 Task: Find connections with filter location Matão with filter topic #Tipswith filter profile language English with filter current company TUV India Pvt. Ltd. with filter school Shoolini University with filter industry Fine Arts Schools with filter service category HR Consulting with filter keywords title Mathematician
Action: Mouse moved to (701, 124)
Screenshot: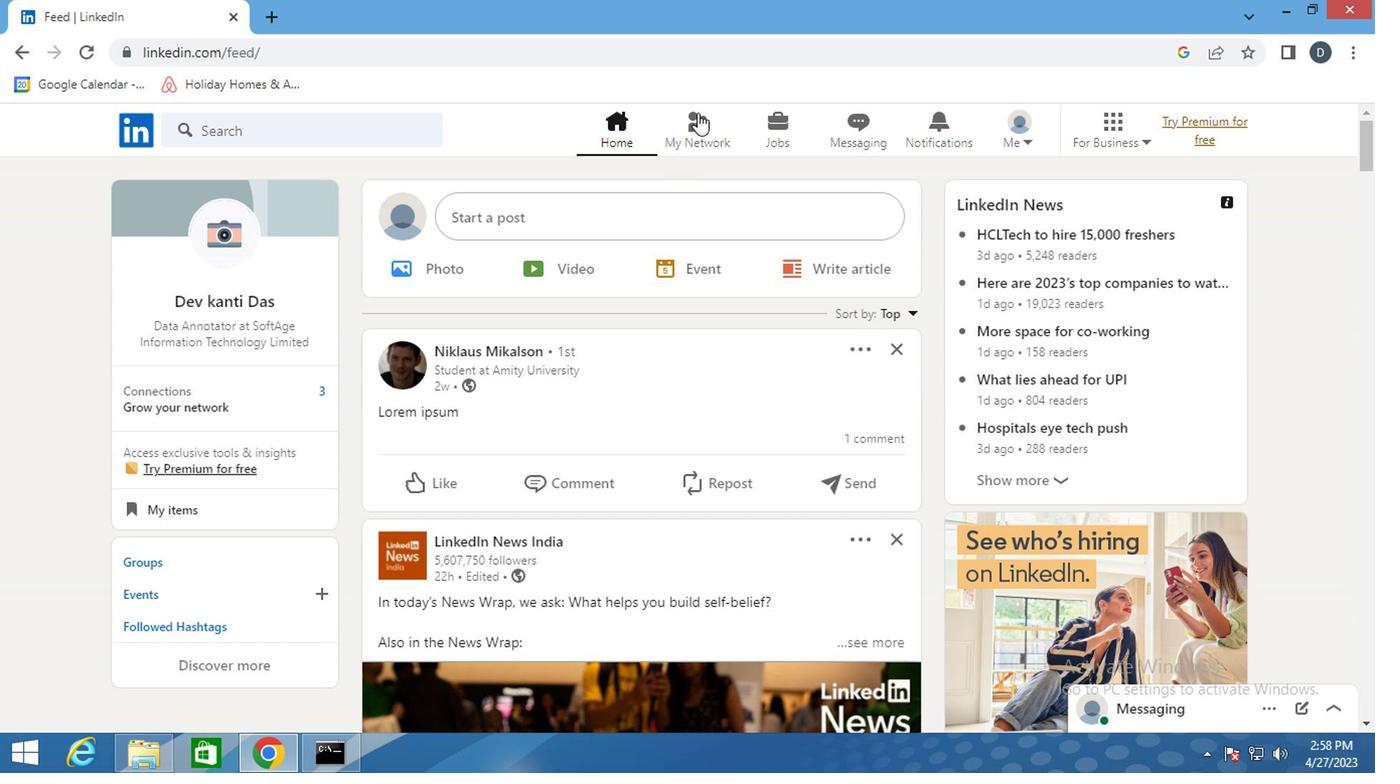 
Action: Mouse pressed left at (701, 124)
Screenshot: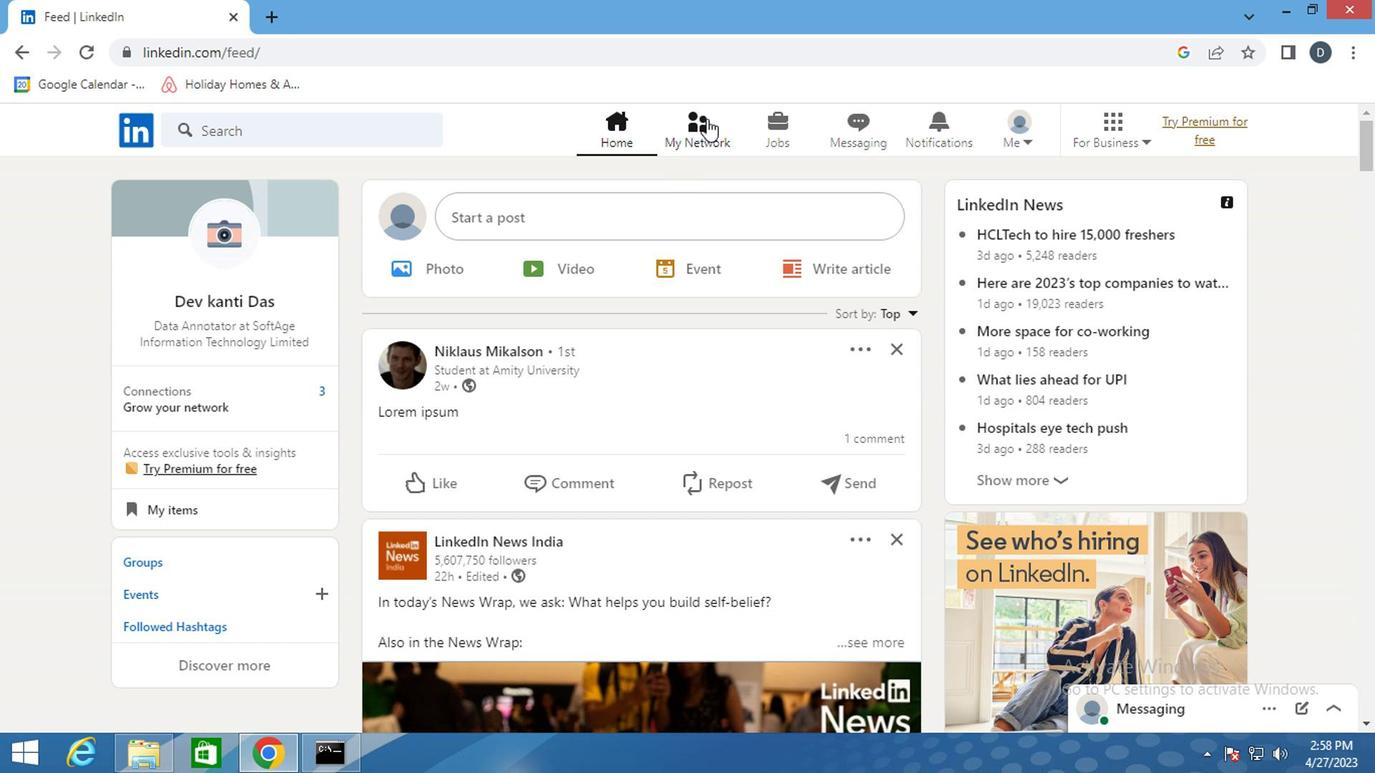 
Action: Mouse moved to (330, 253)
Screenshot: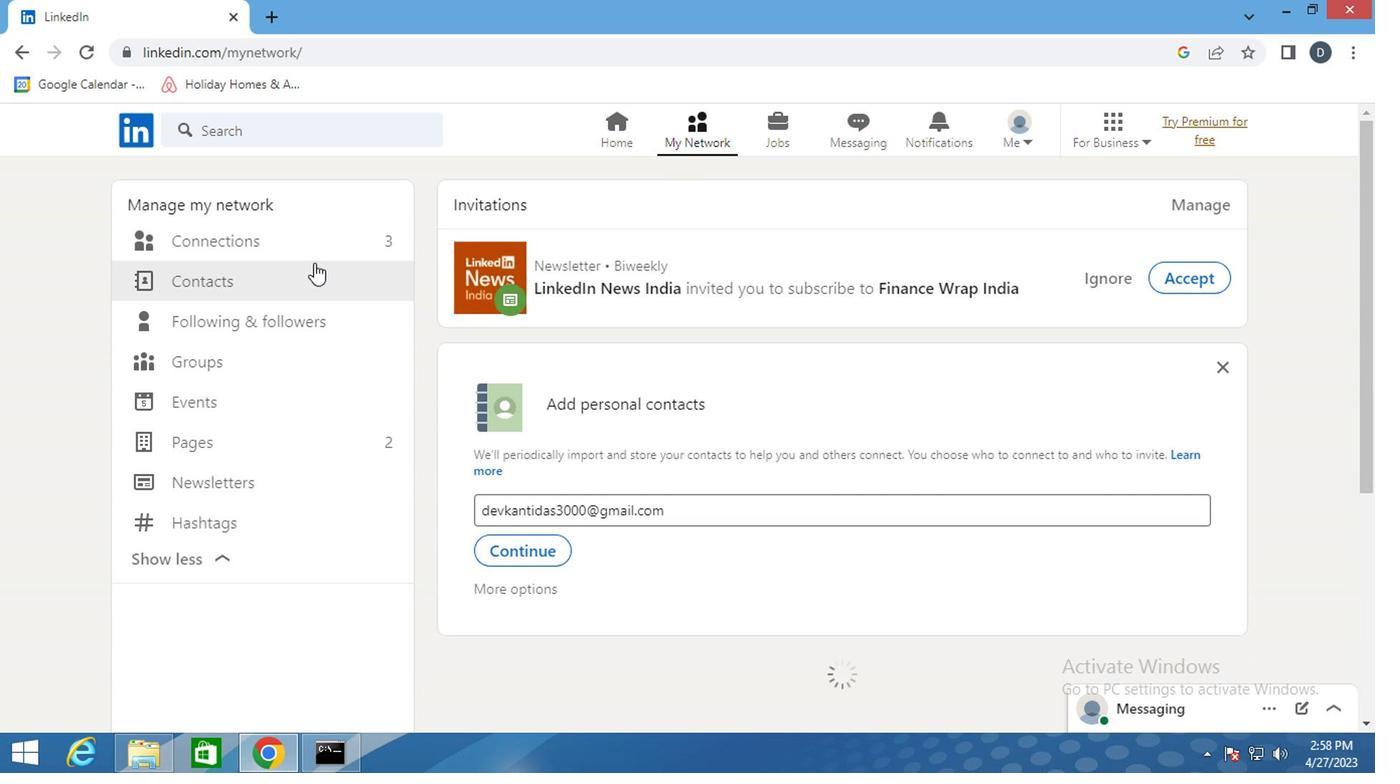 
Action: Mouse pressed left at (330, 253)
Screenshot: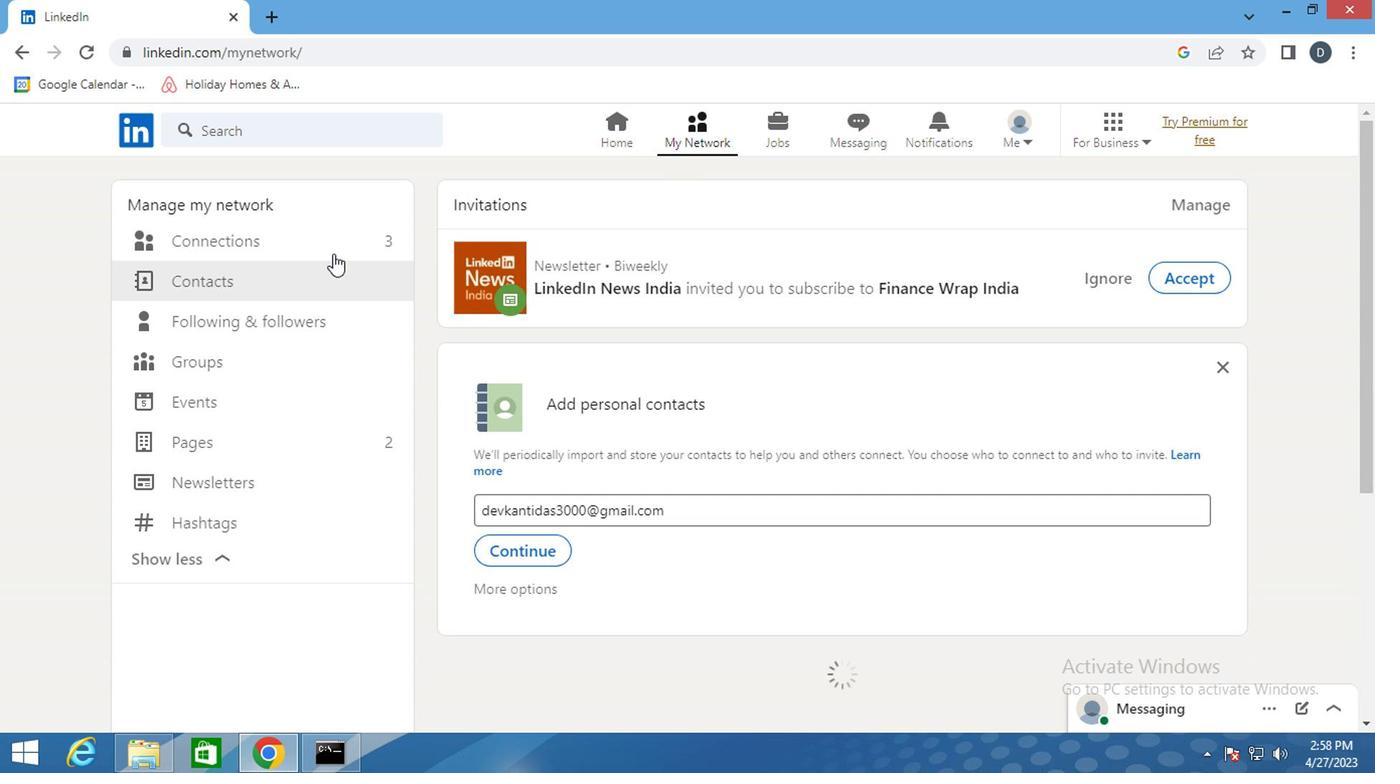 
Action: Mouse pressed left at (330, 253)
Screenshot: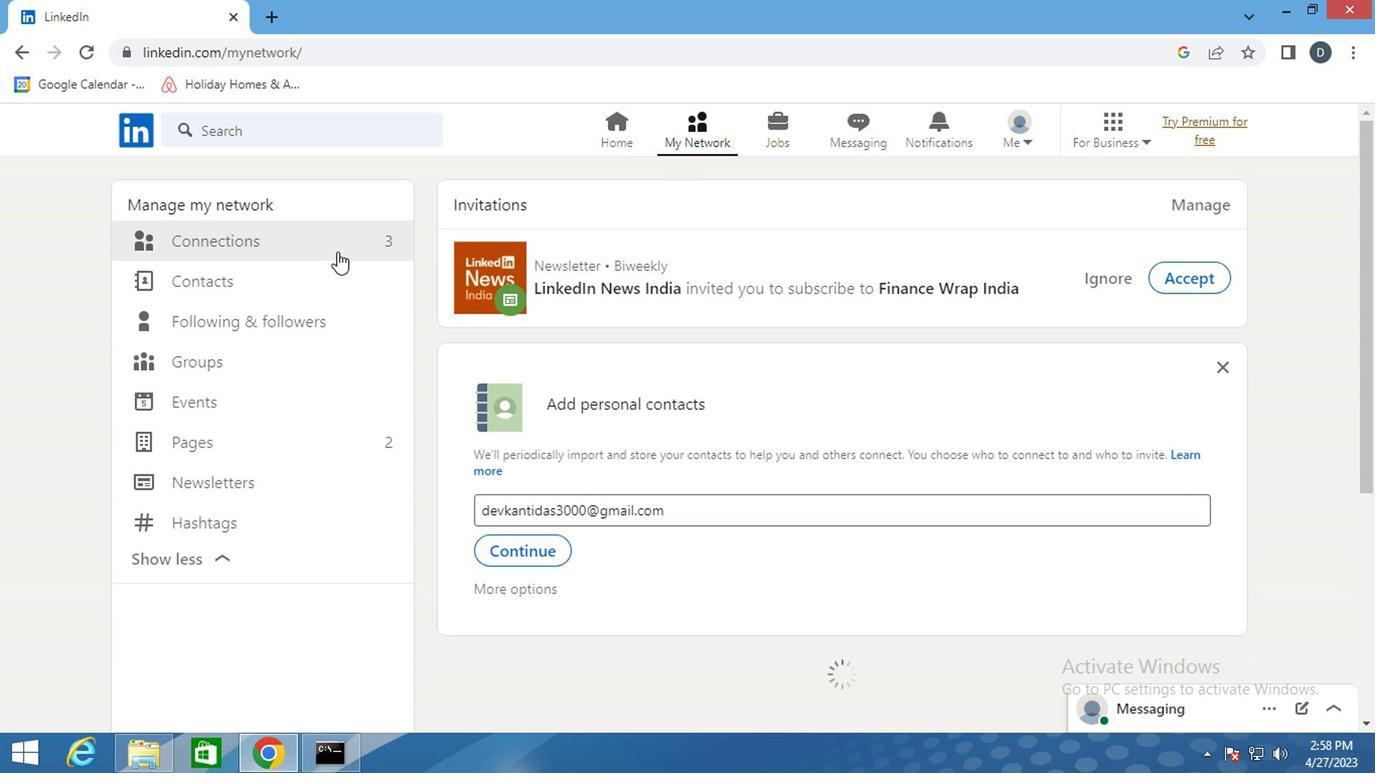 
Action: Mouse moved to (828, 237)
Screenshot: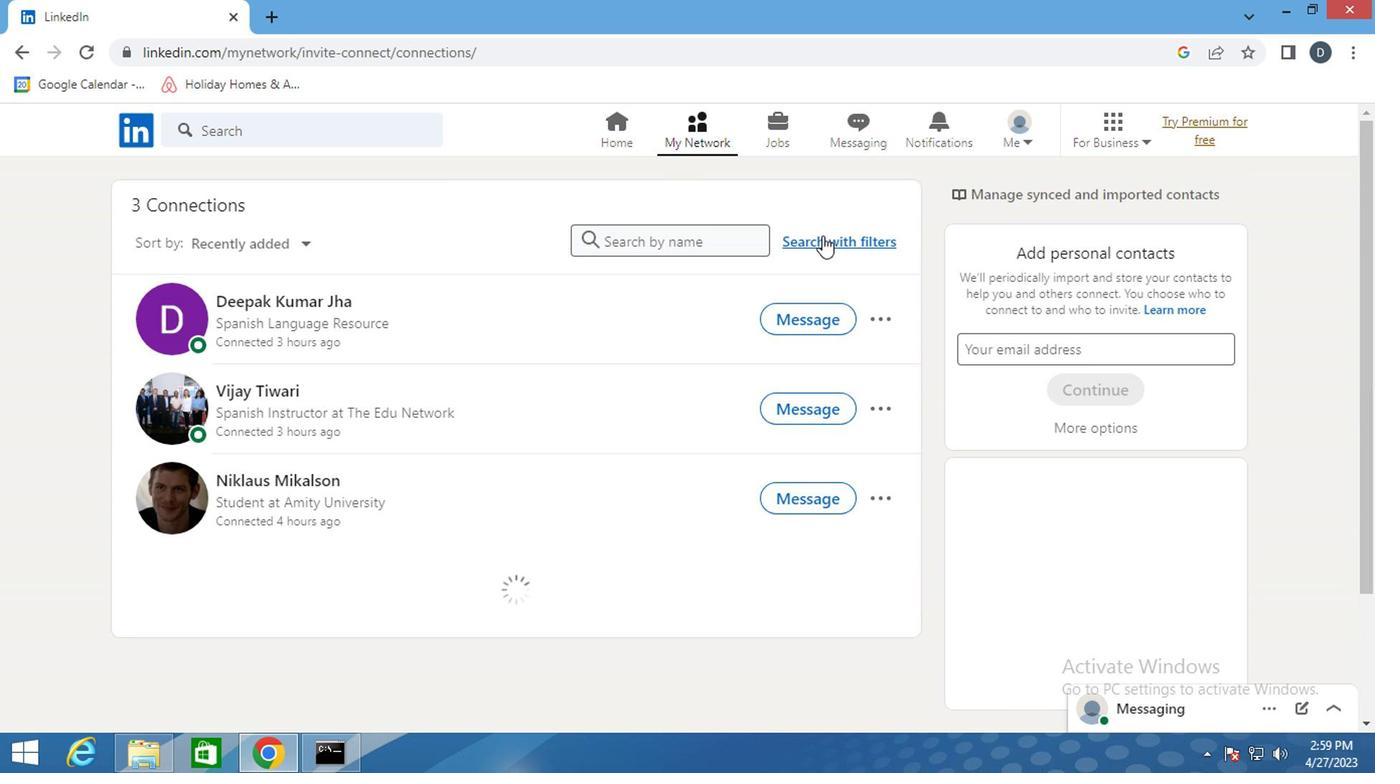 
Action: Mouse pressed left at (828, 237)
Screenshot: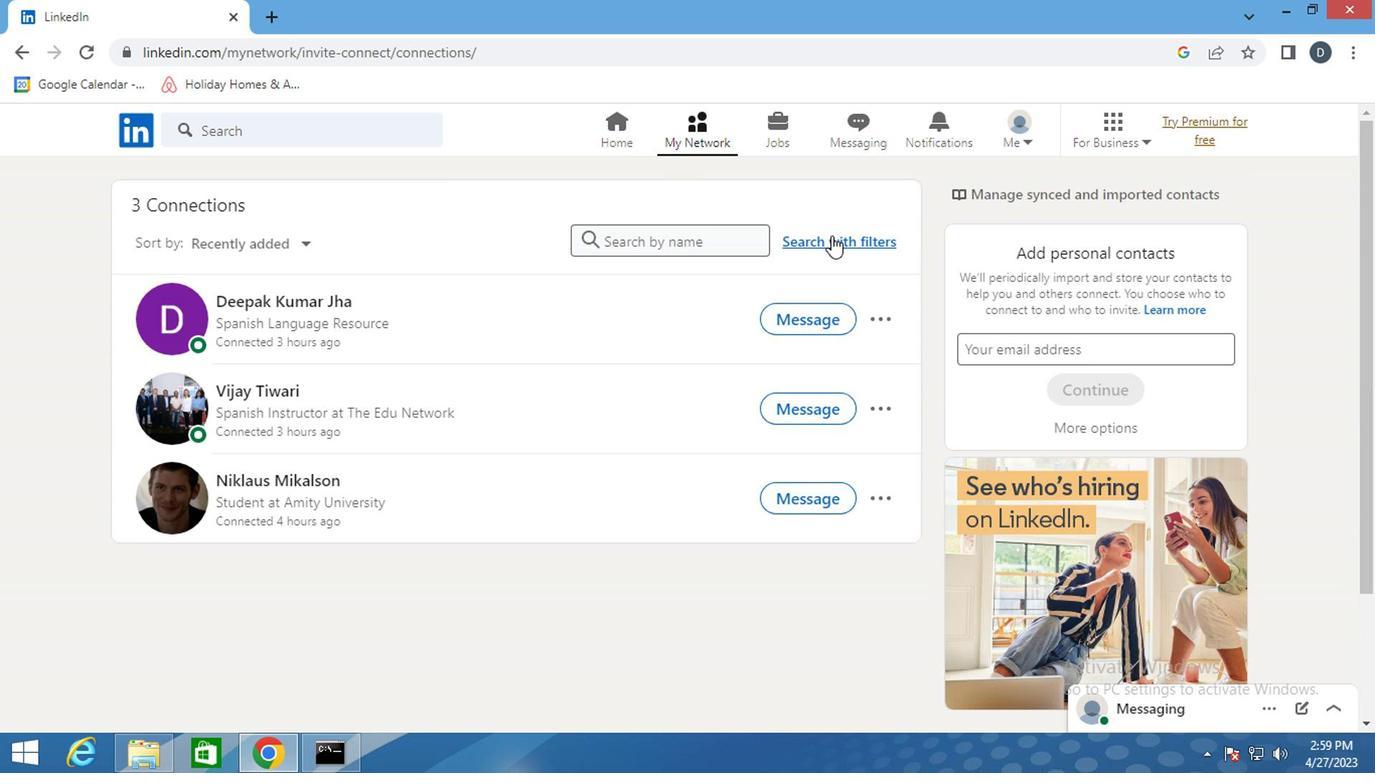 
Action: Mouse moved to (737, 191)
Screenshot: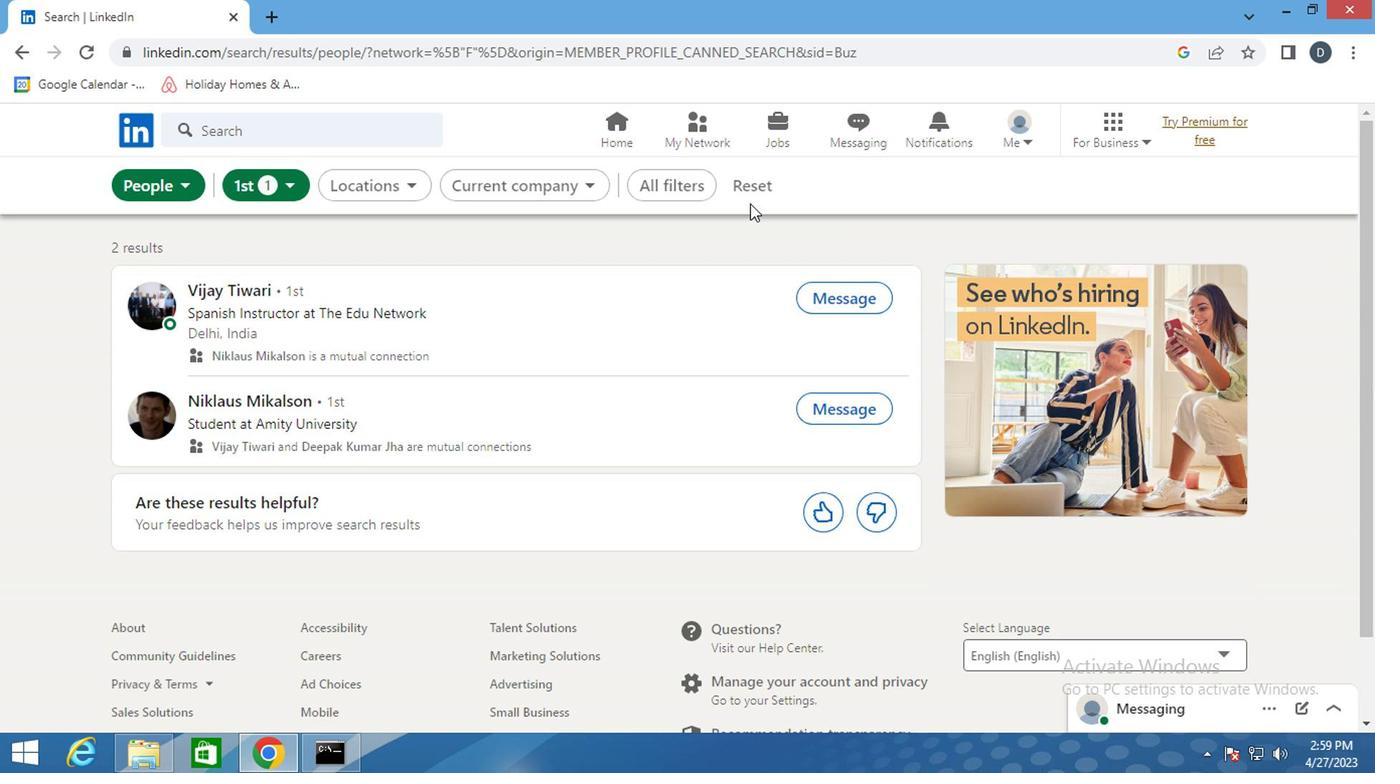 
Action: Mouse pressed left at (737, 191)
Screenshot: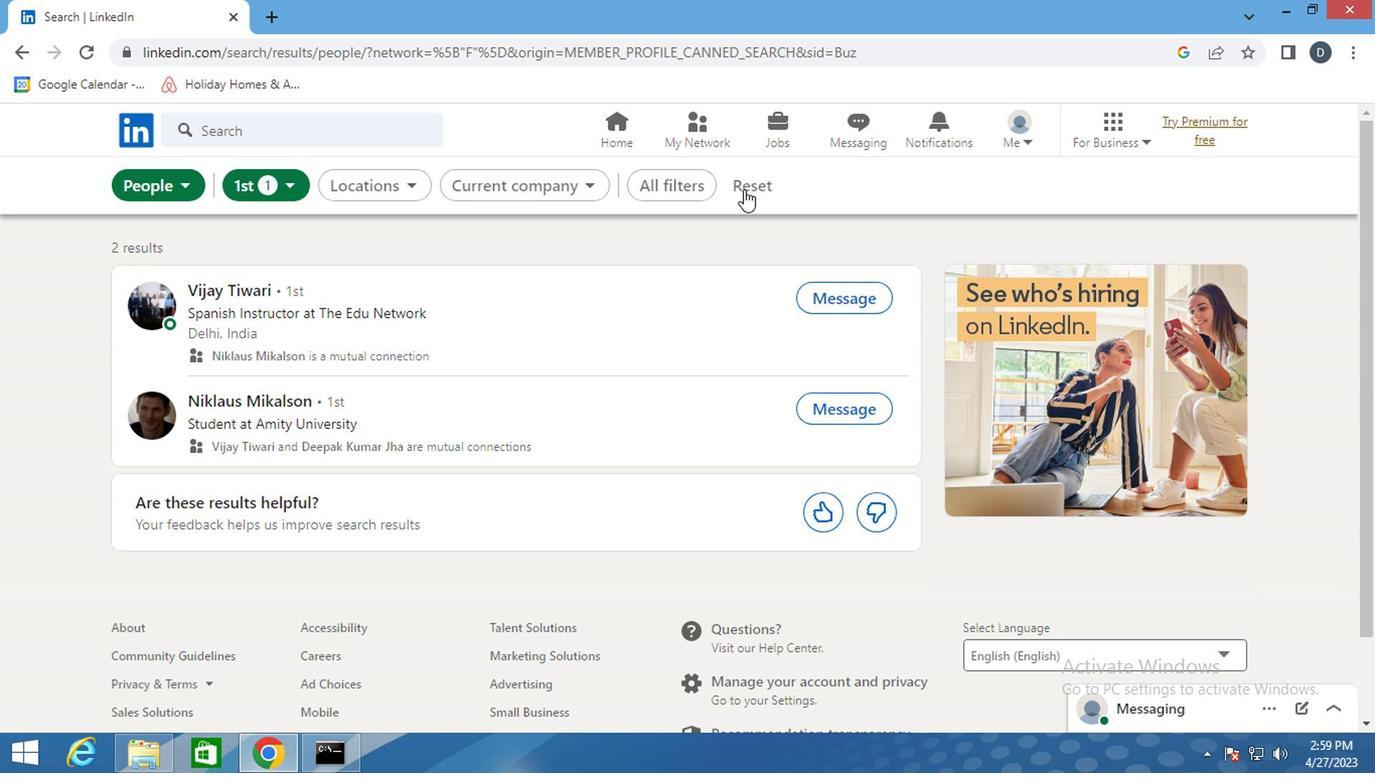 
Action: Mouse pressed left at (737, 191)
Screenshot: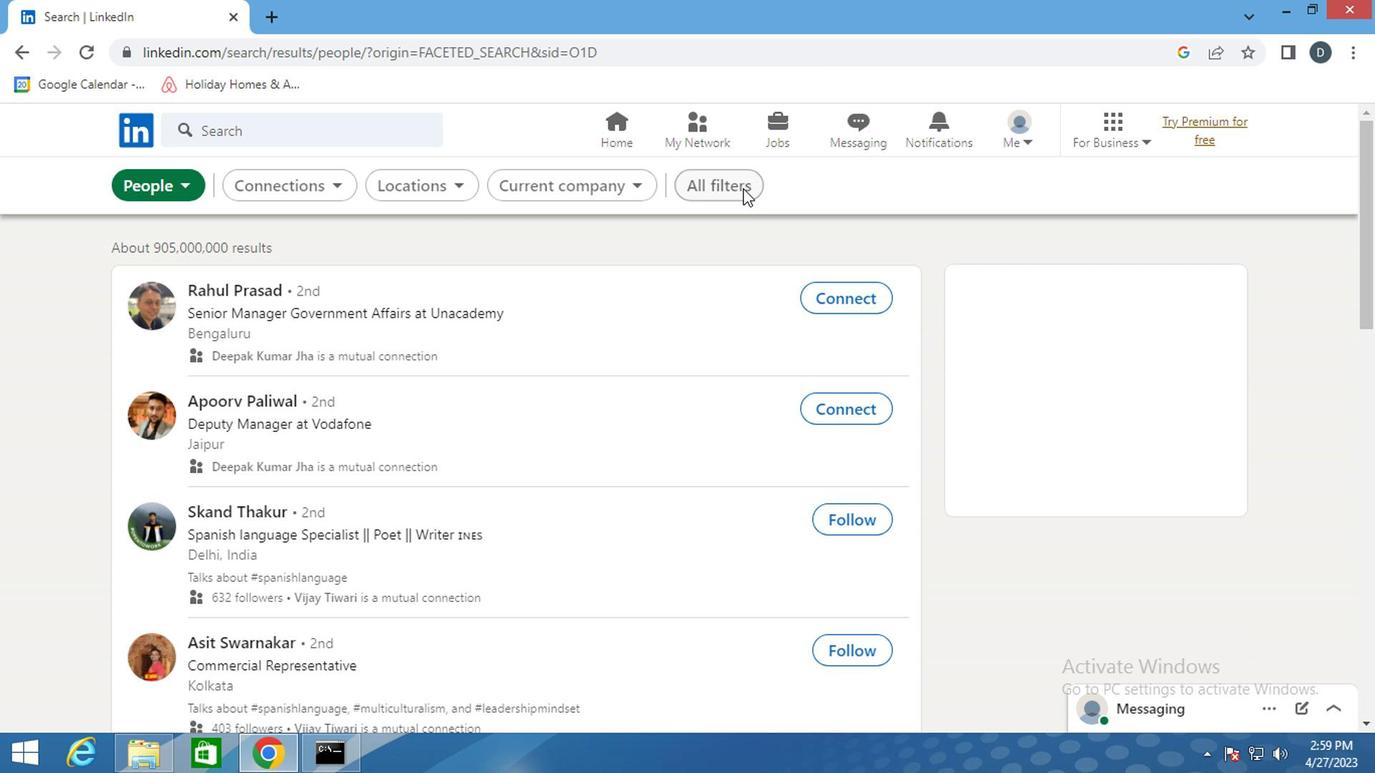 
Action: Mouse moved to (1078, 394)
Screenshot: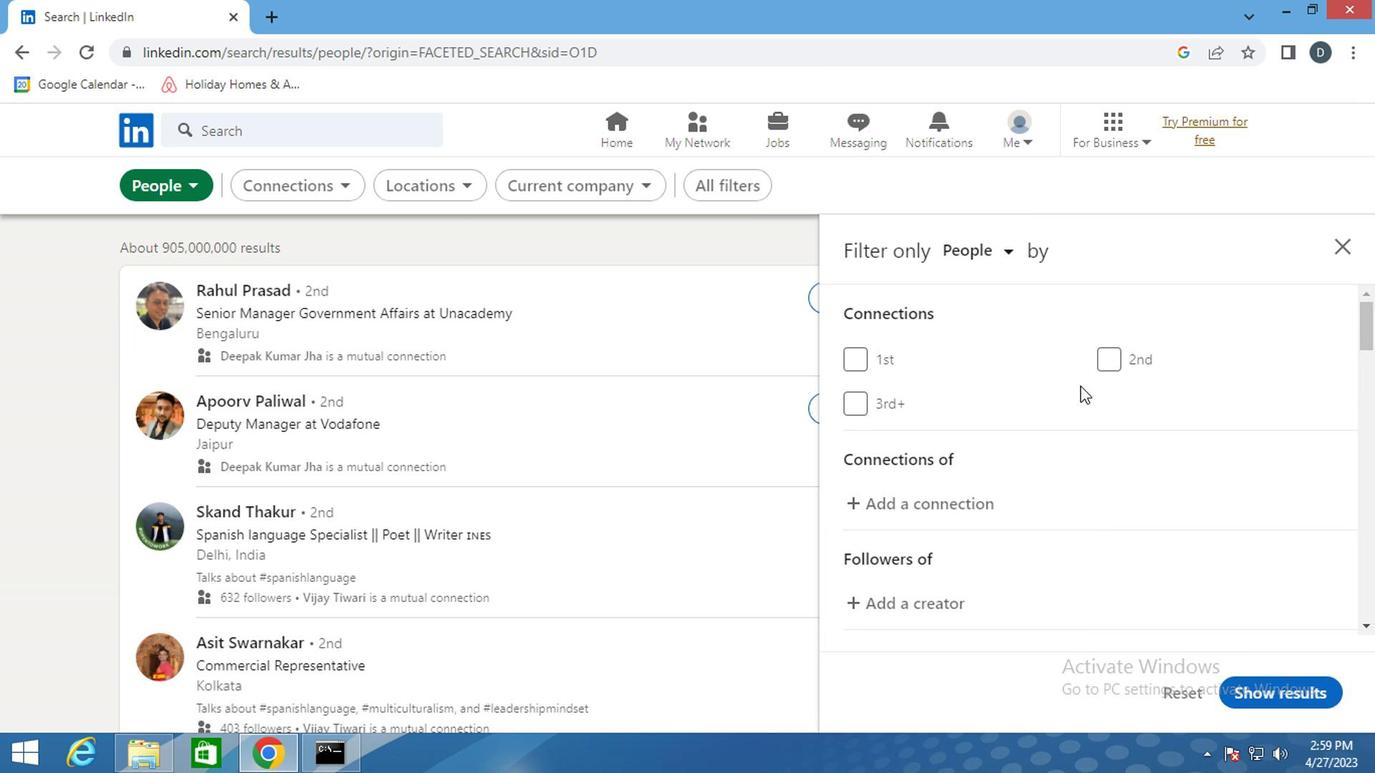 
Action: Mouse scrolled (1078, 394) with delta (0, 0)
Screenshot: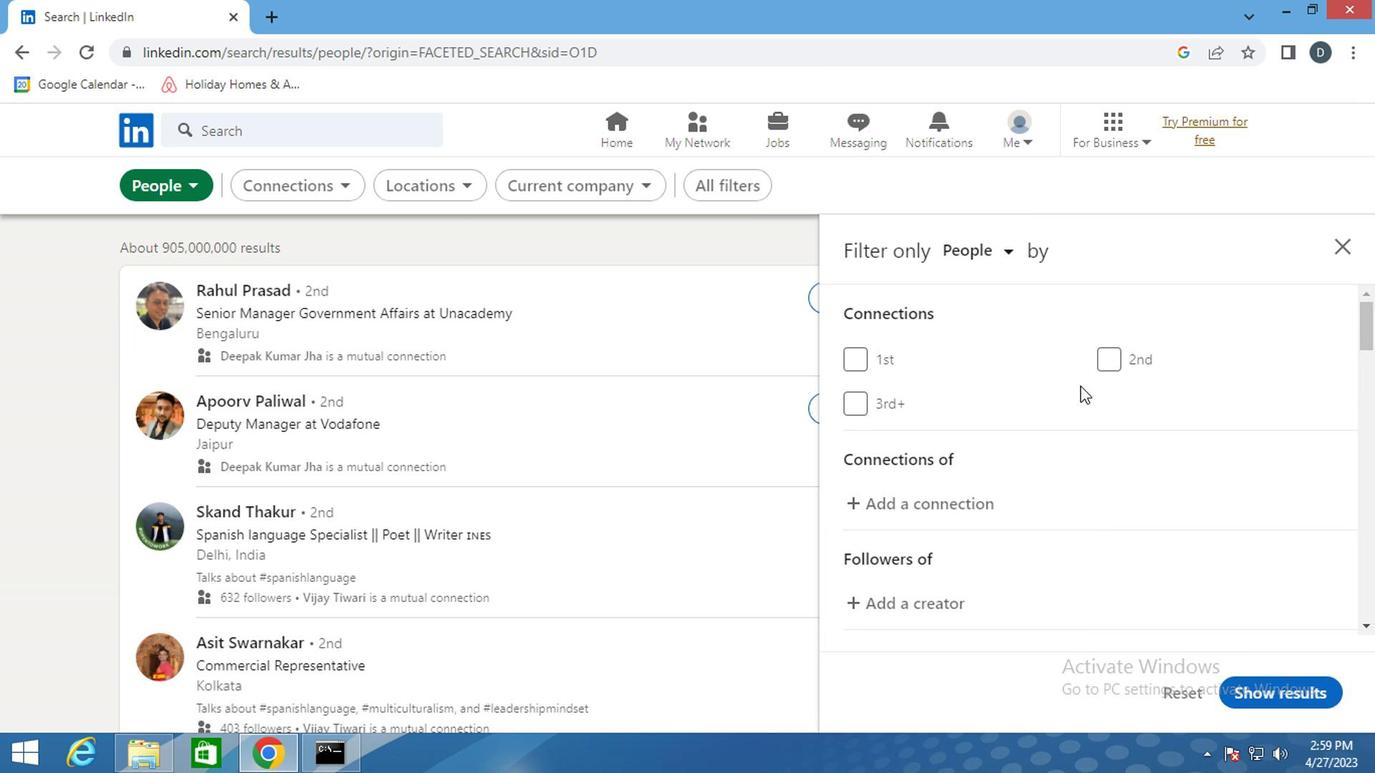 
Action: Mouse moved to (1080, 397)
Screenshot: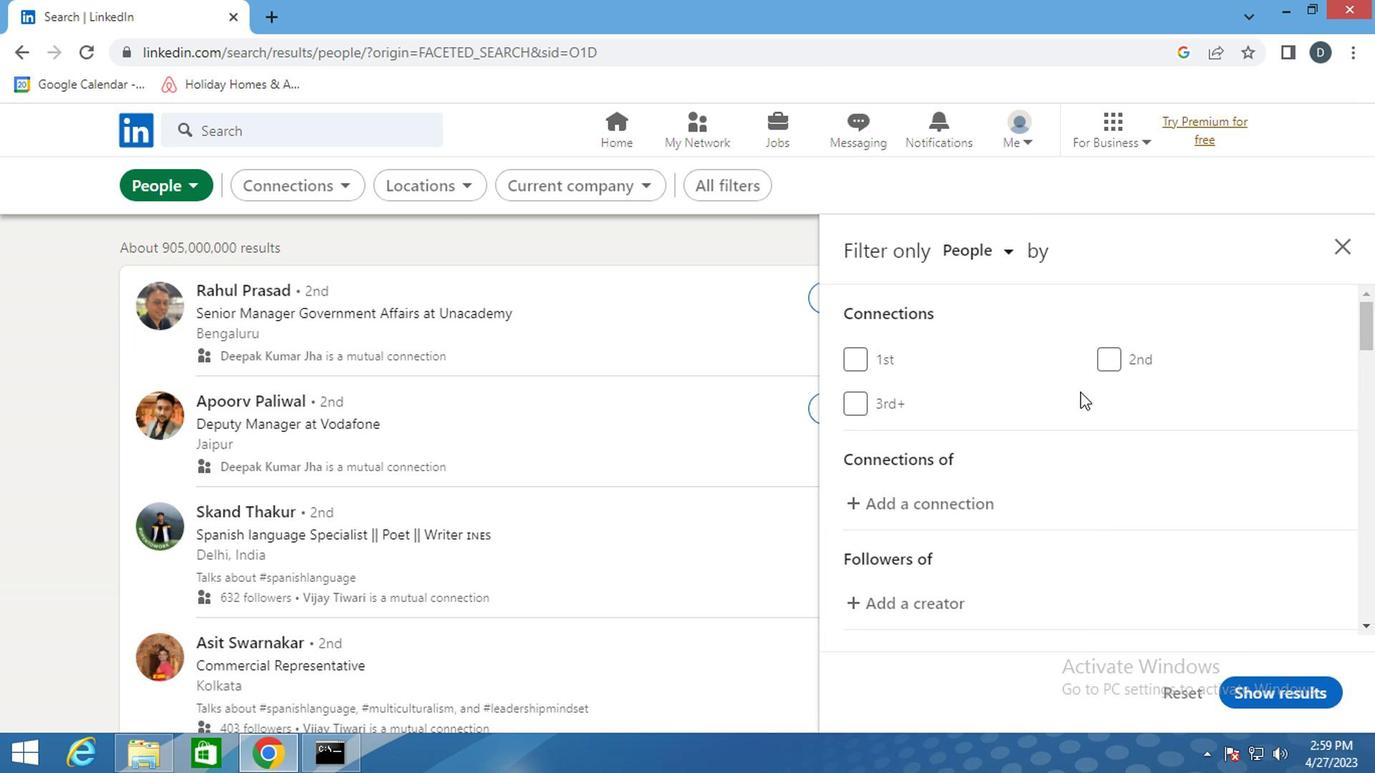 
Action: Mouse scrolled (1080, 396) with delta (0, 0)
Screenshot: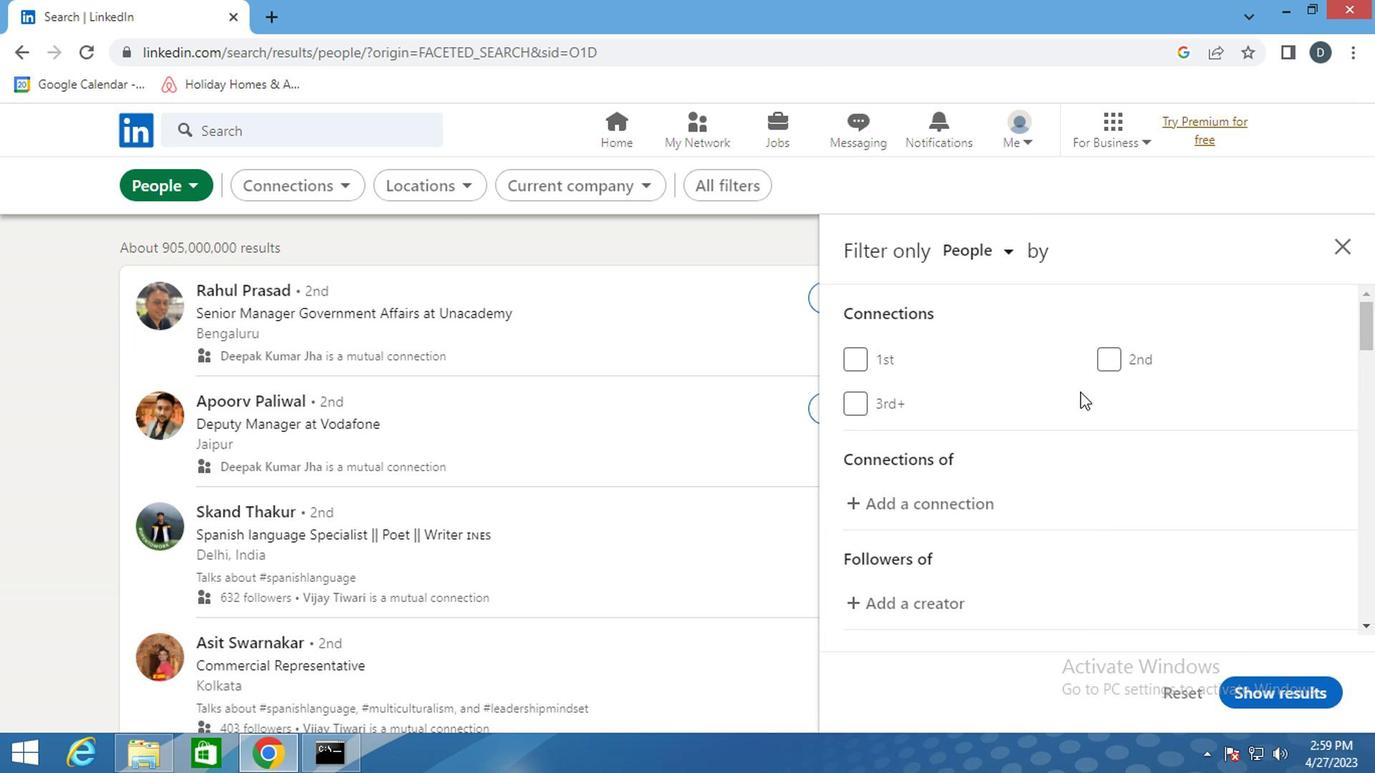 
Action: Mouse moved to (1089, 409)
Screenshot: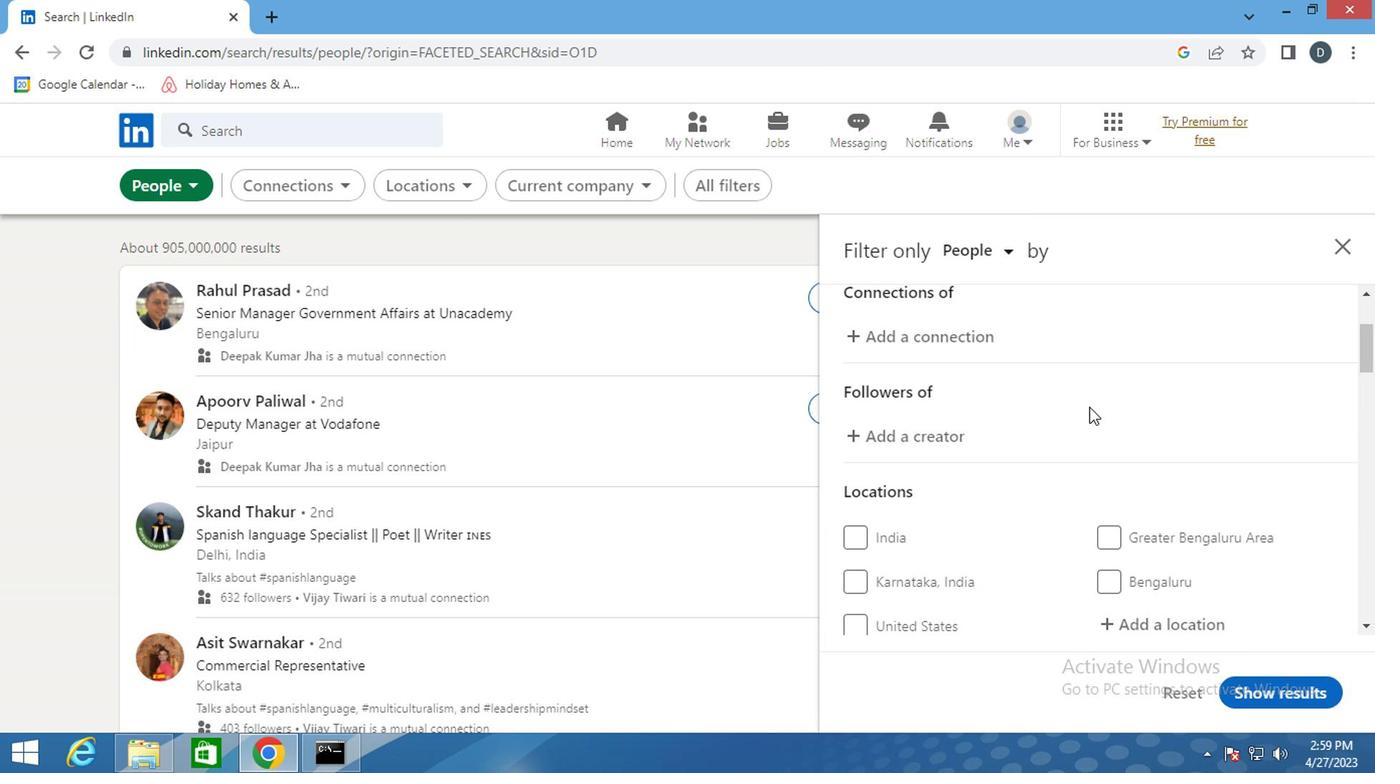 
Action: Mouse scrolled (1089, 408) with delta (0, -1)
Screenshot: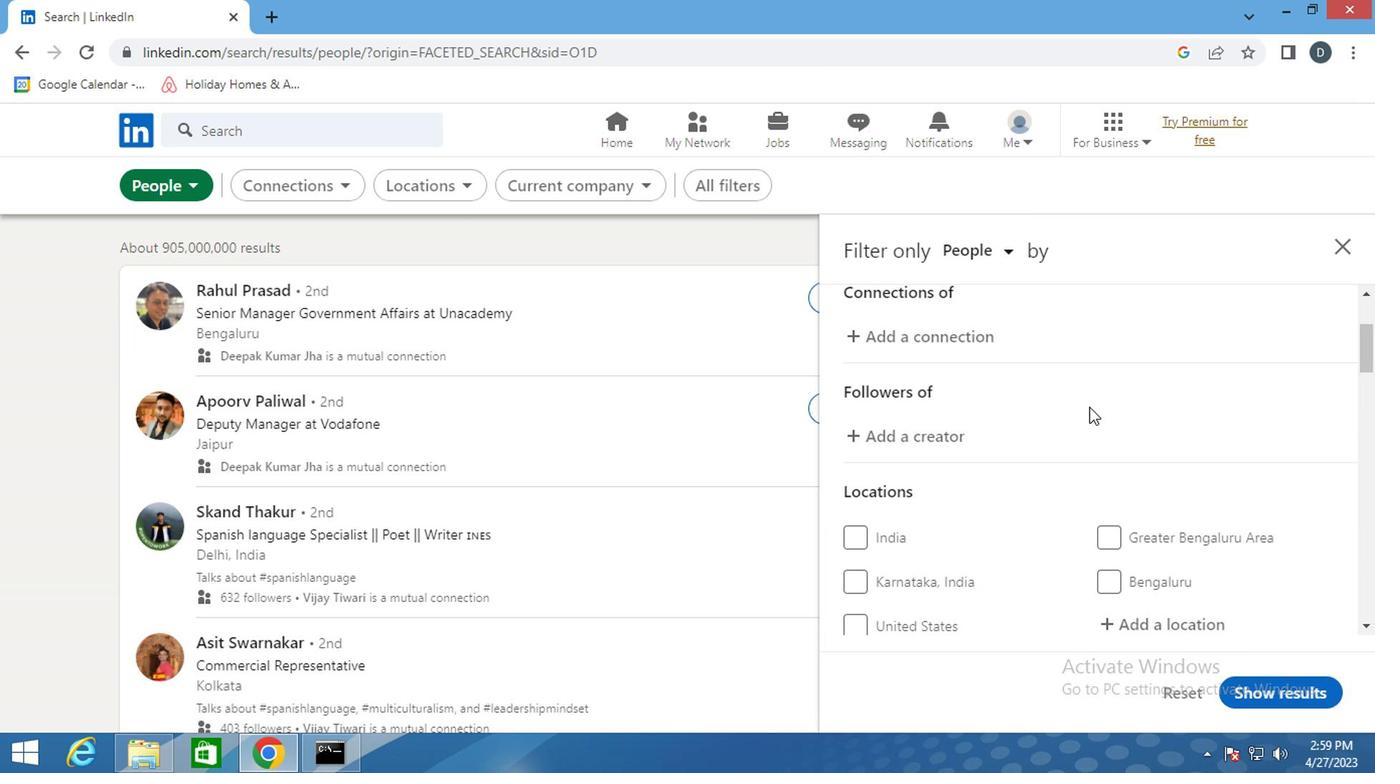 
Action: Mouse moved to (1160, 497)
Screenshot: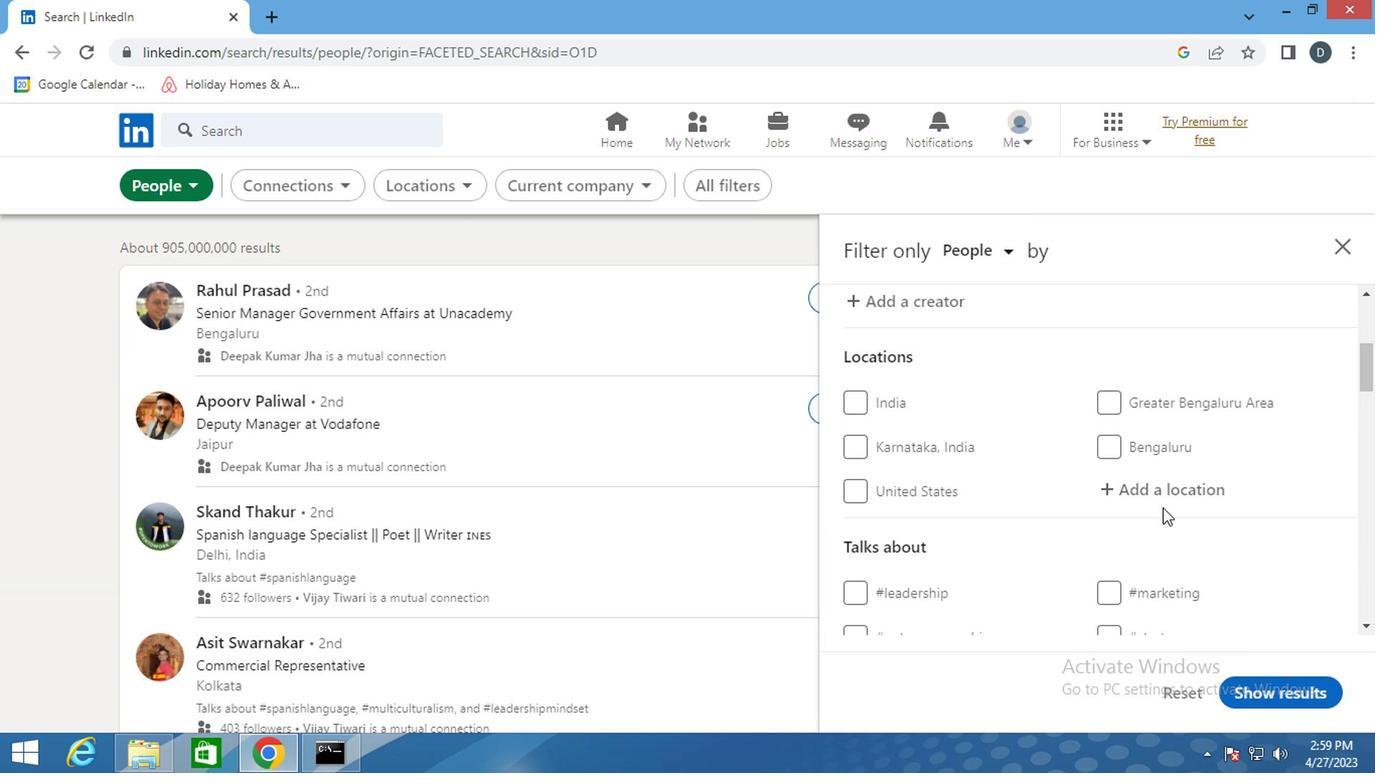 
Action: Mouse pressed left at (1160, 497)
Screenshot: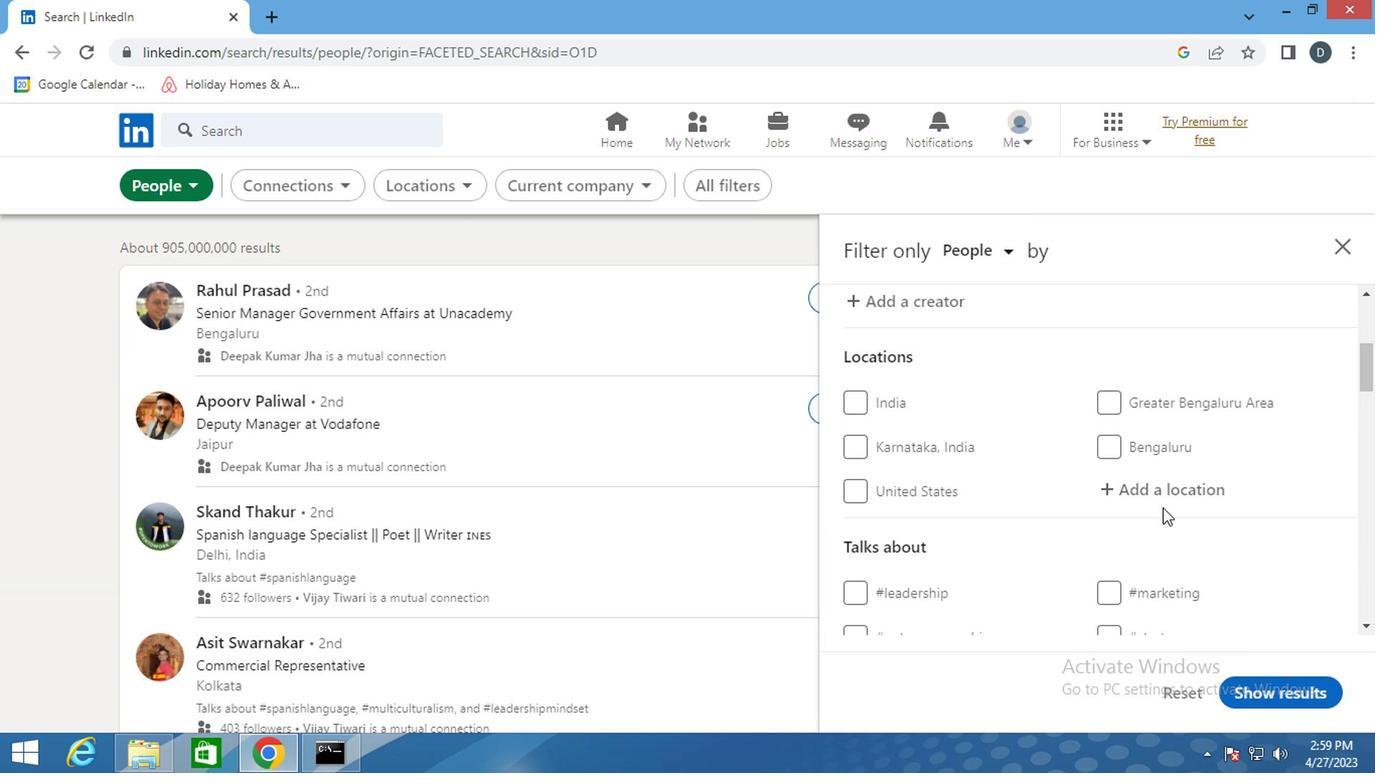 
Action: Mouse moved to (1161, 497)
Screenshot: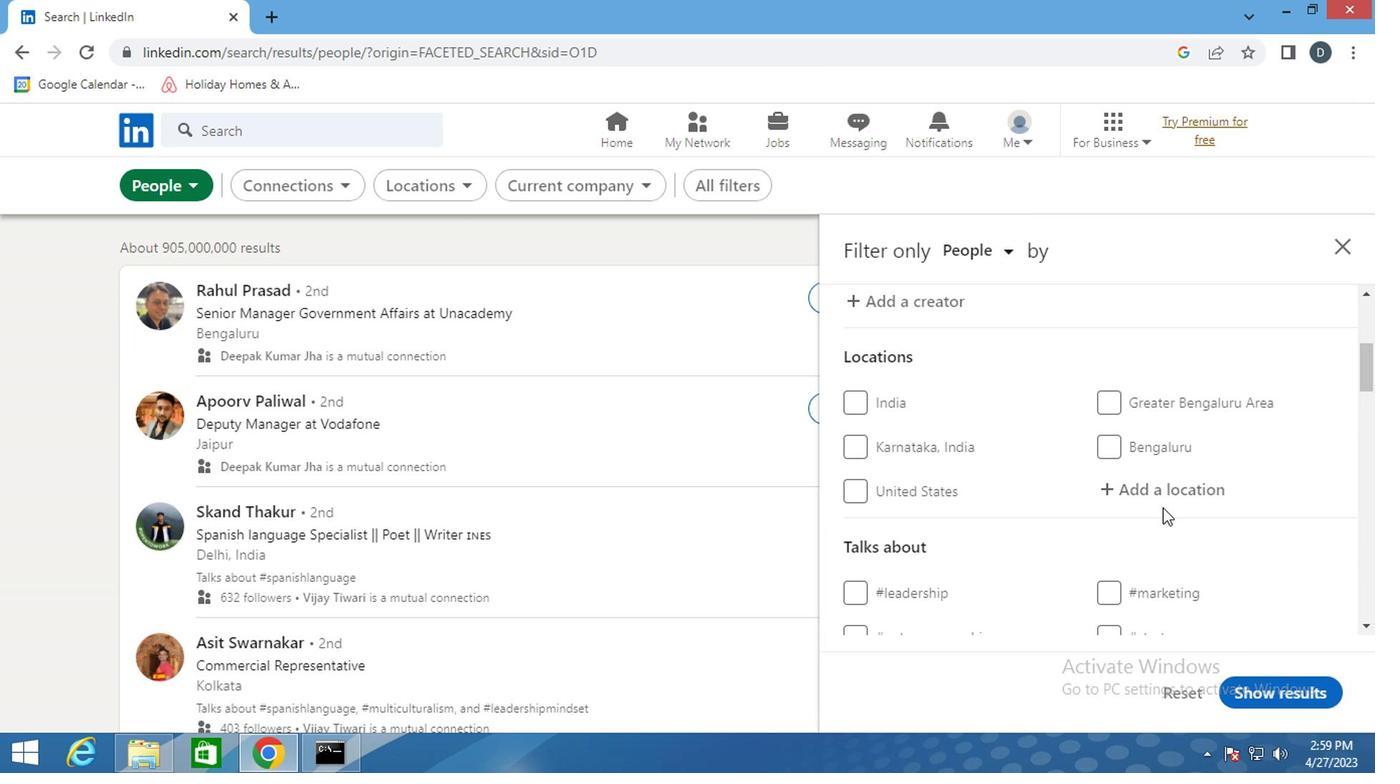 
Action: Key pressed <Key.shift_r>Matao
Screenshot: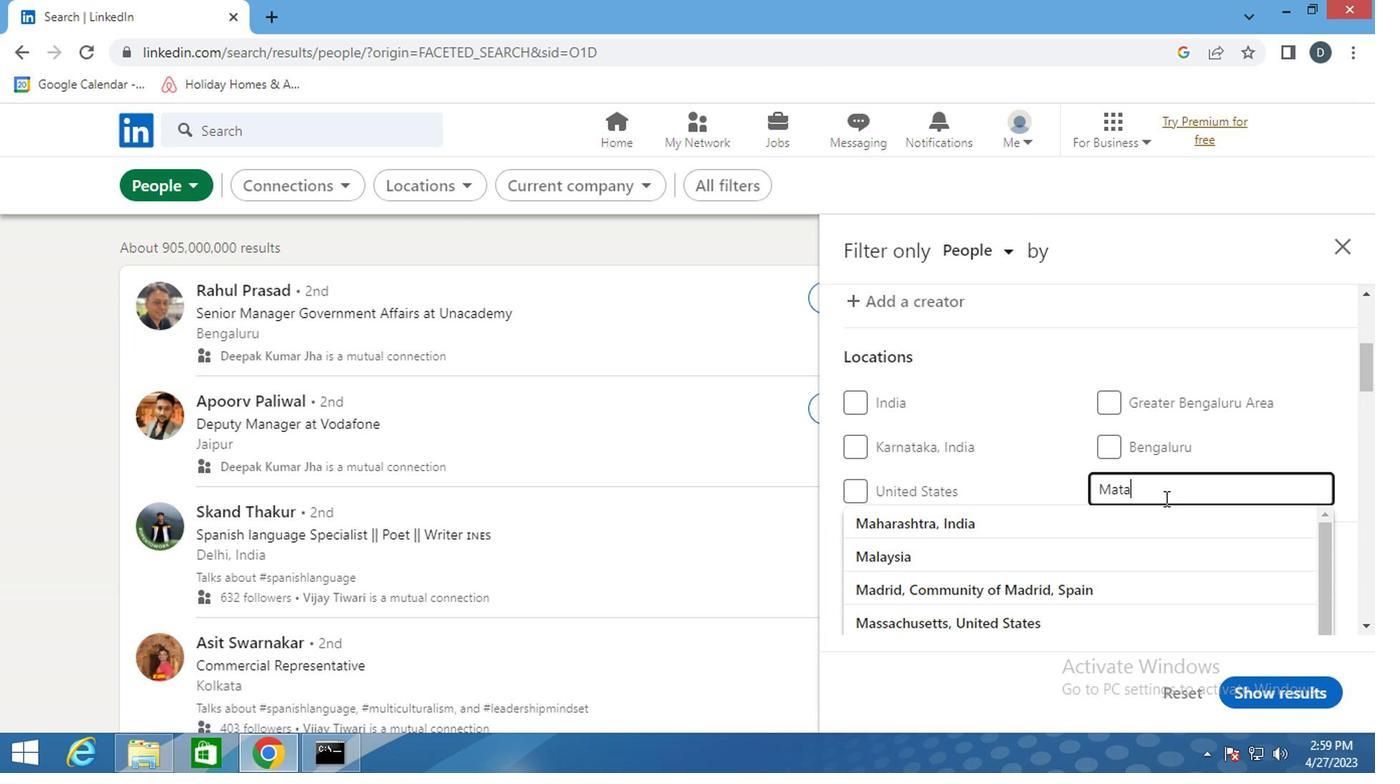
Action: Mouse moved to (1148, 518)
Screenshot: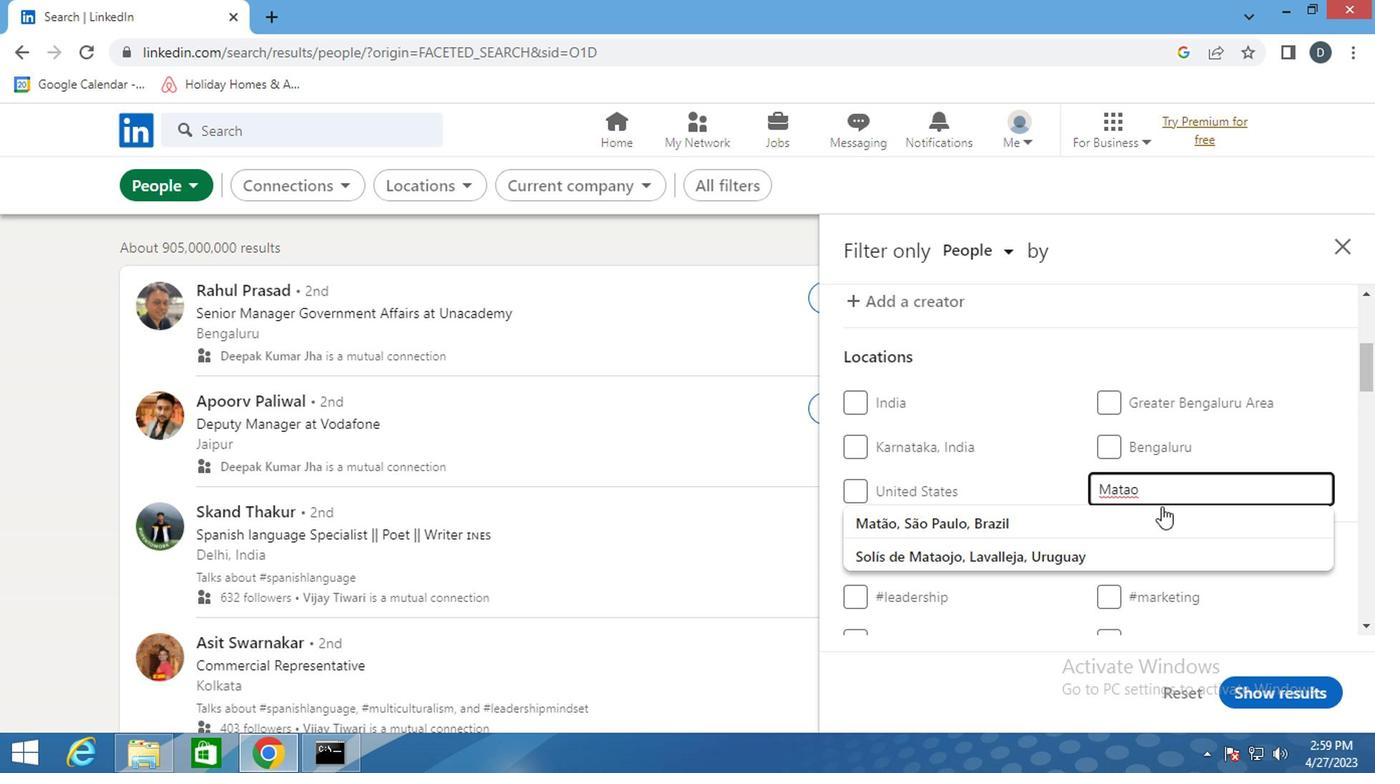 
Action: Mouse pressed left at (1148, 518)
Screenshot: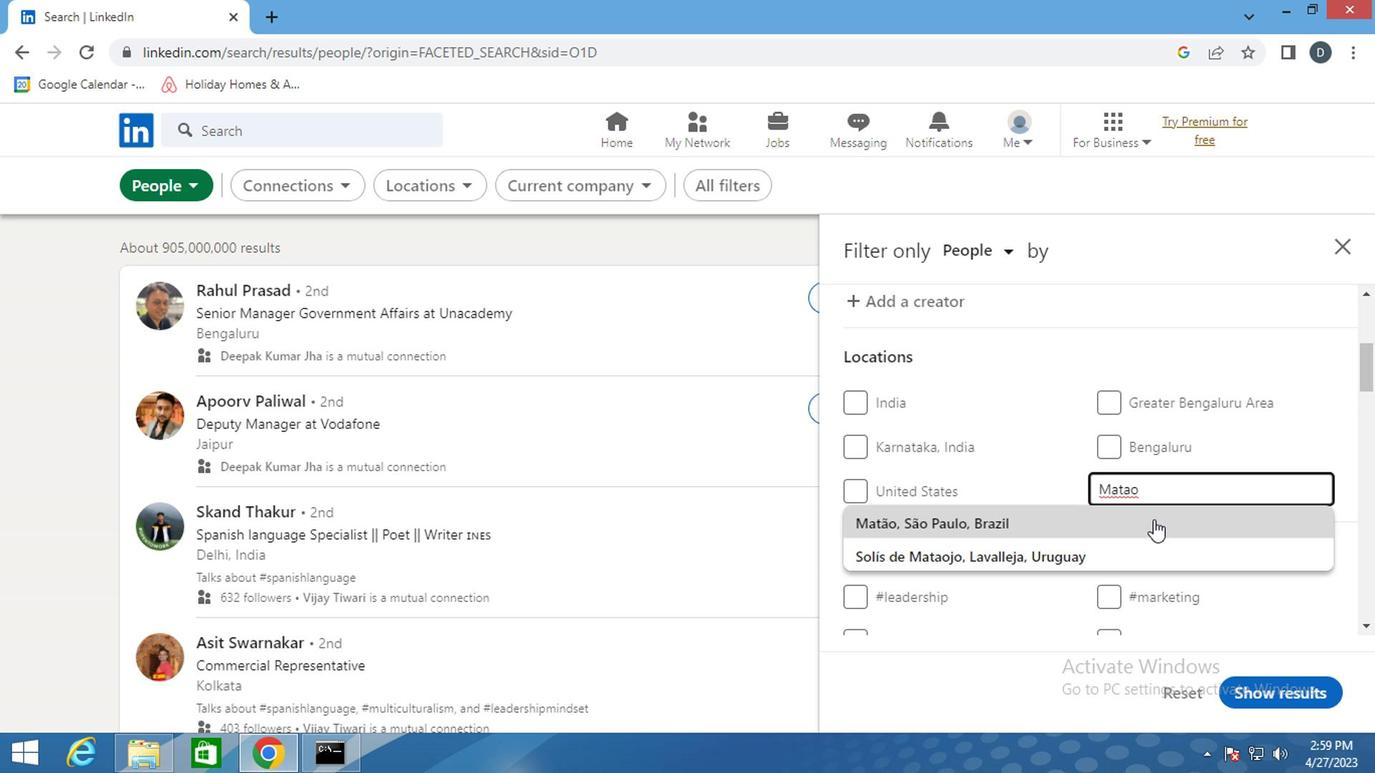 
Action: Mouse moved to (1148, 520)
Screenshot: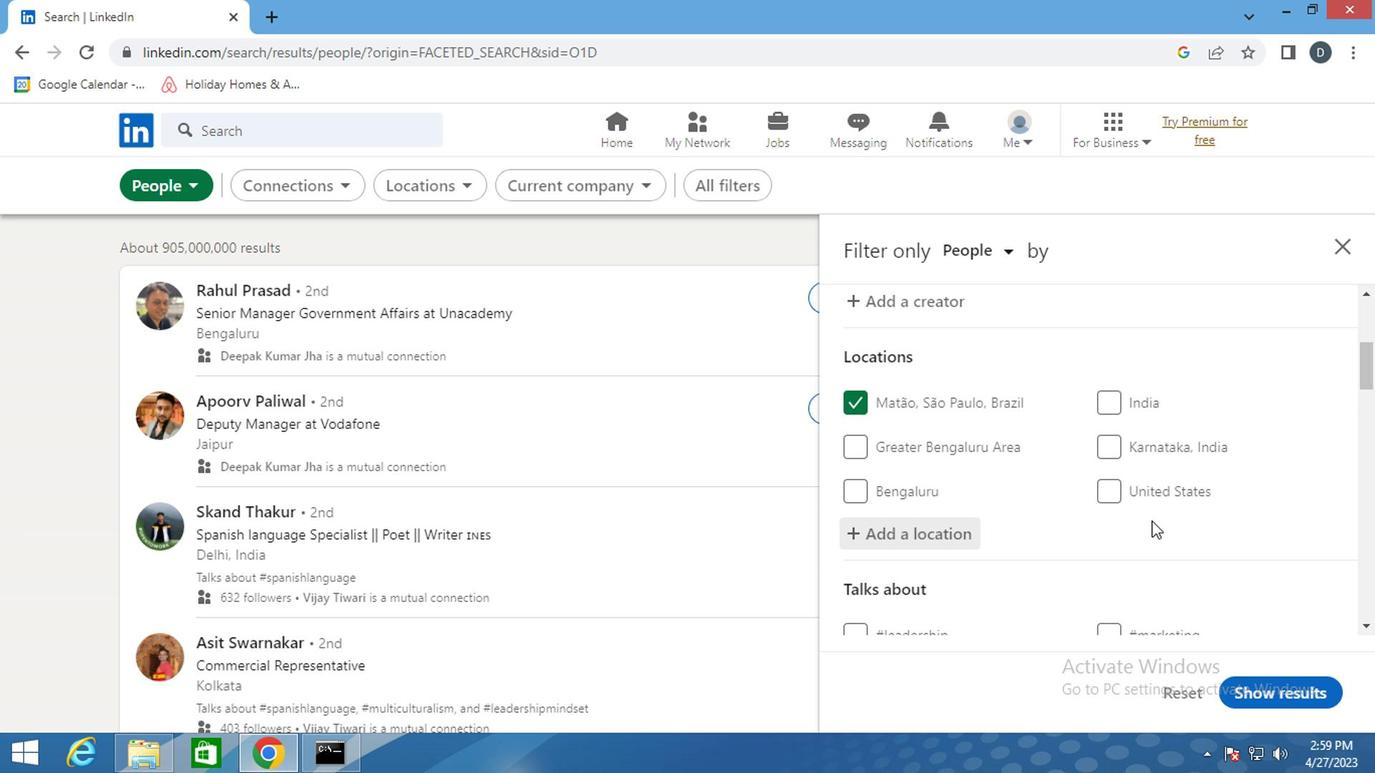
Action: Mouse scrolled (1148, 518) with delta (0, -1)
Screenshot: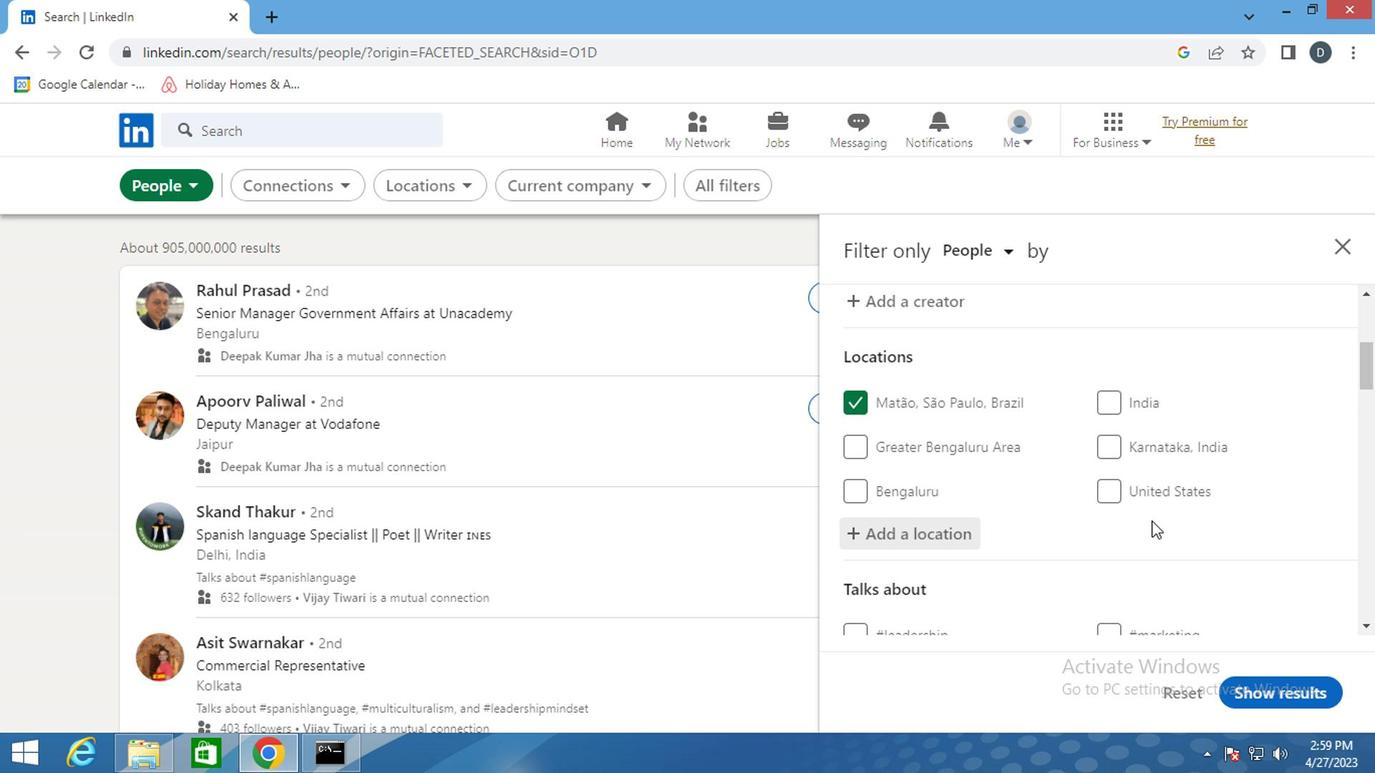 
Action: Mouse scrolled (1148, 518) with delta (0, -1)
Screenshot: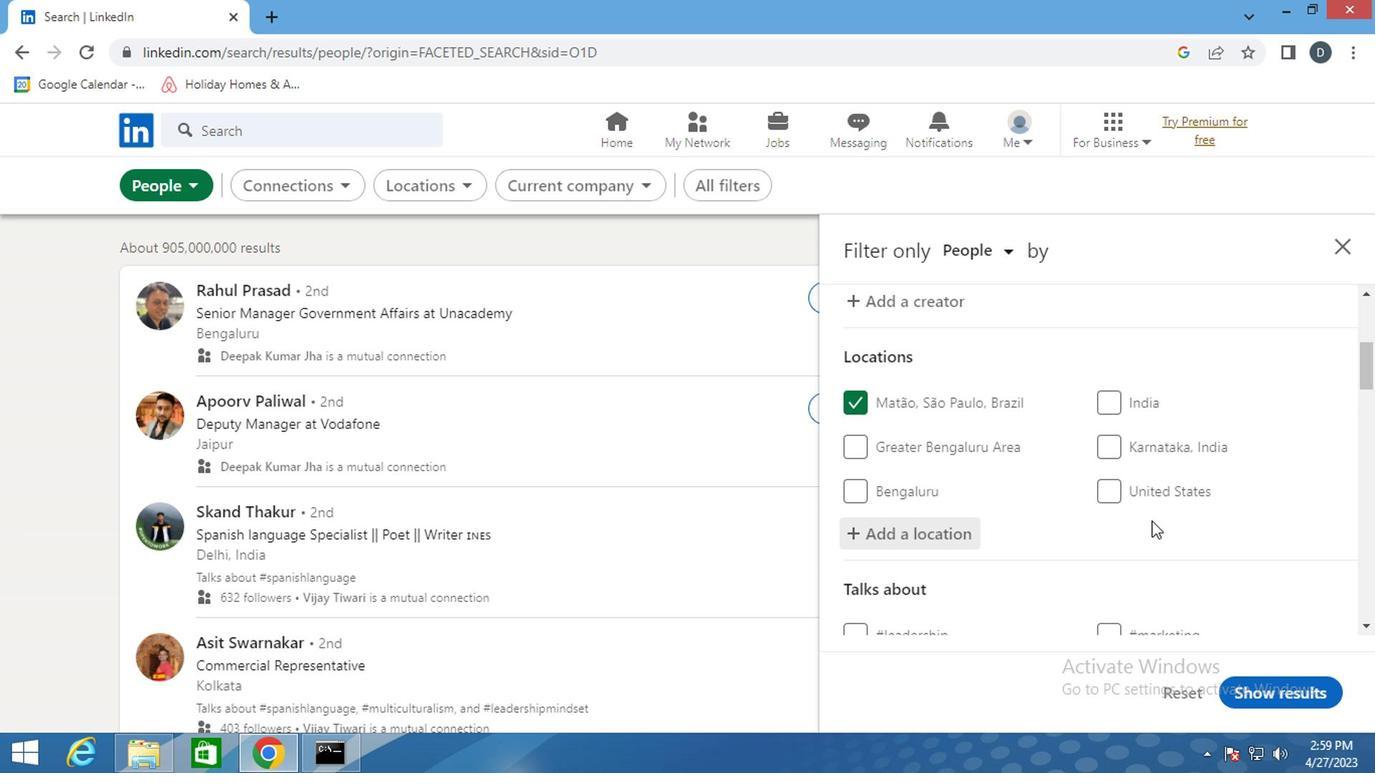 
Action: Mouse moved to (1148, 520)
Screenshot: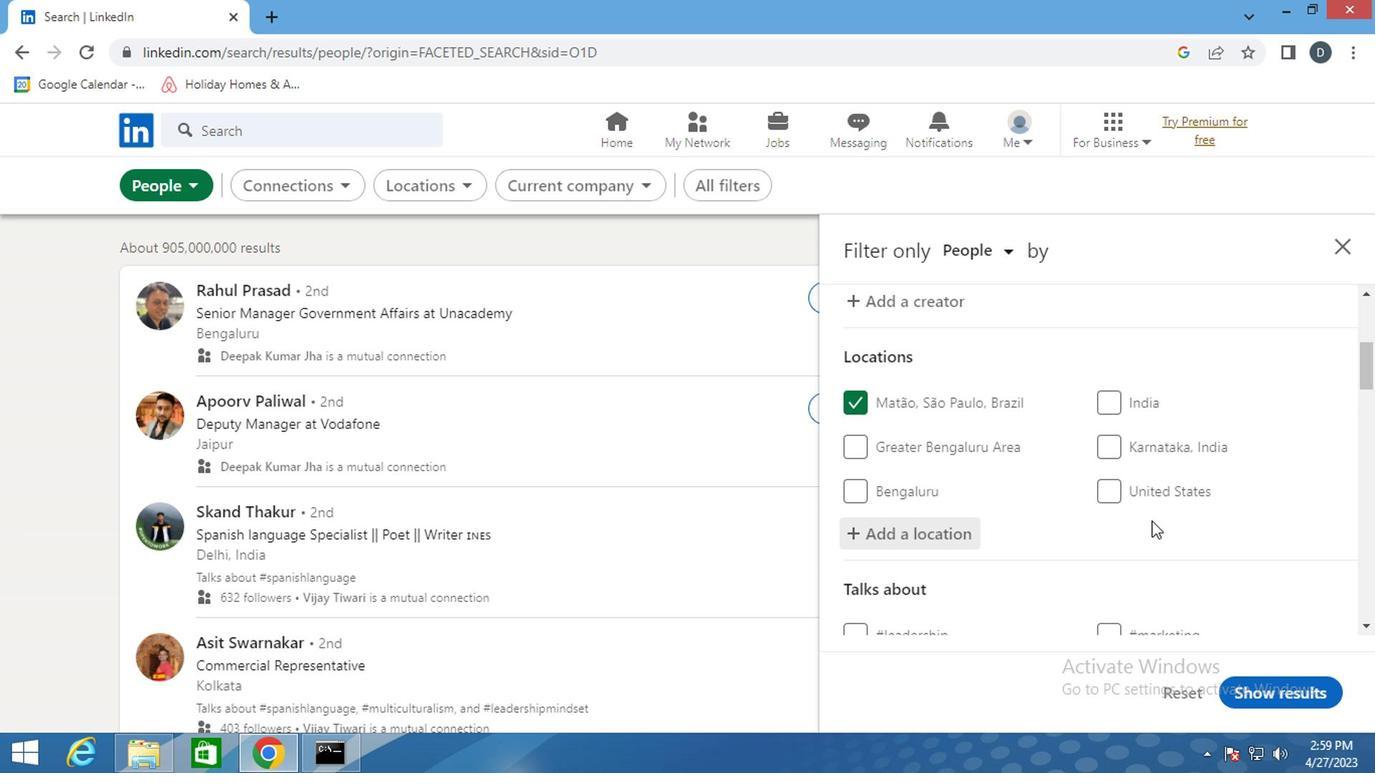 
Action: Mouse scrolled (1148, 518) with delta (0, -1)
Screenshot: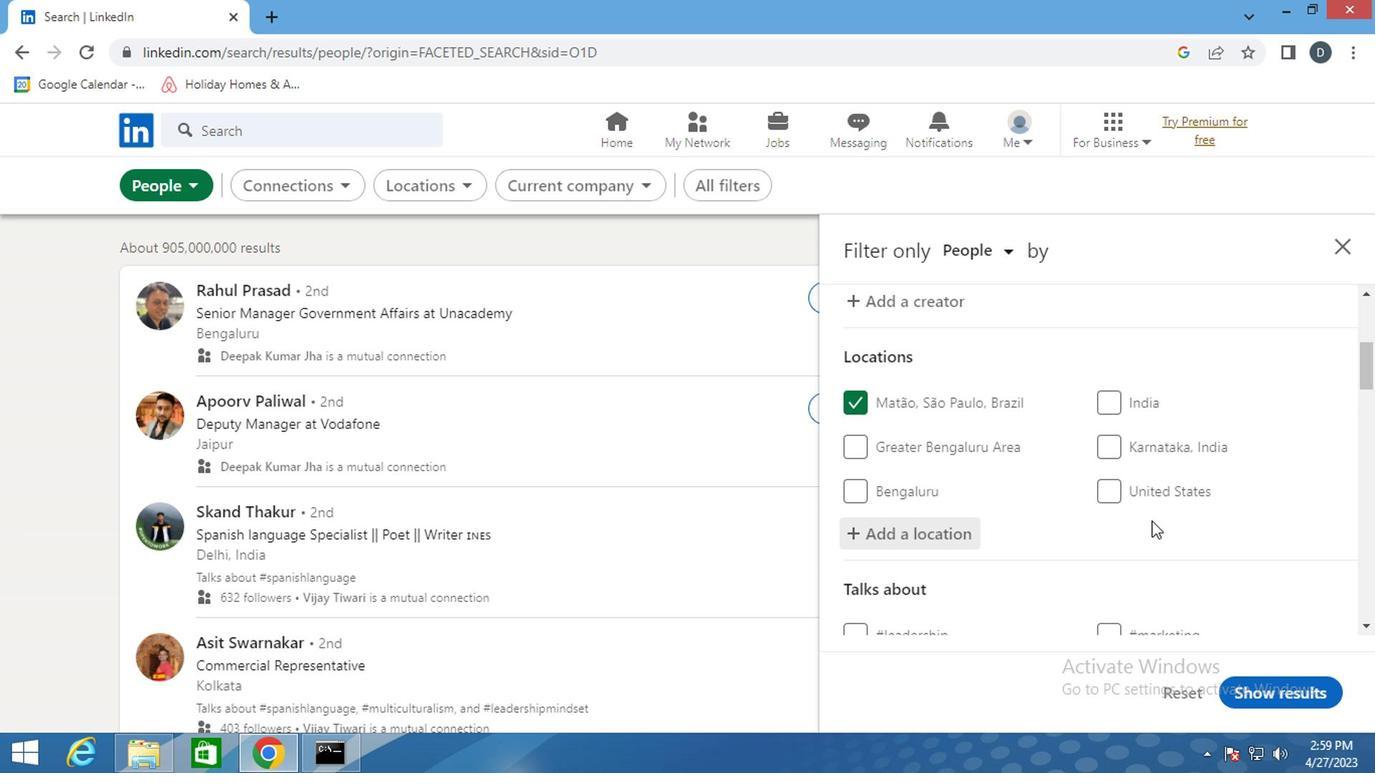 
Action: Mouse moved to (1194, 427)
Screenshot: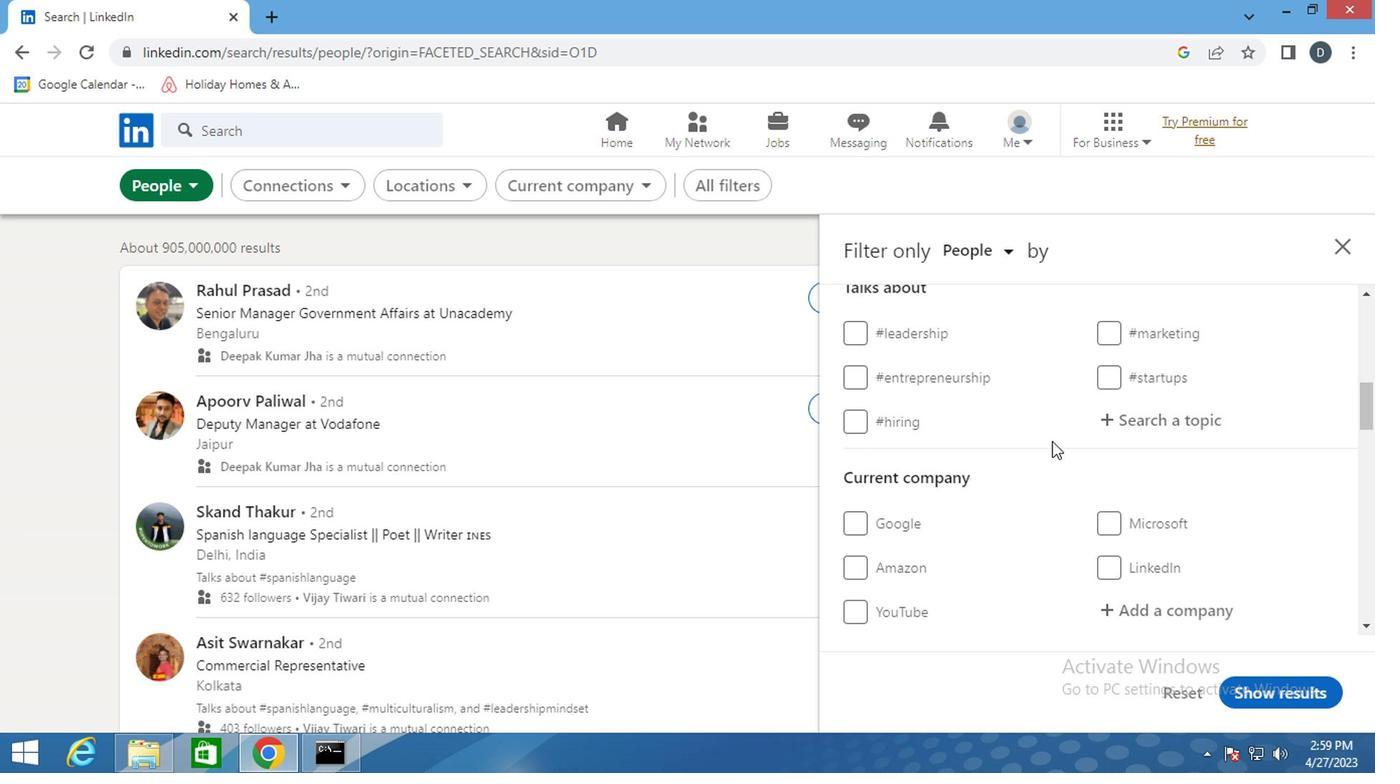 
Action: Mouse pressed left at (1194, 427)
Screenshot: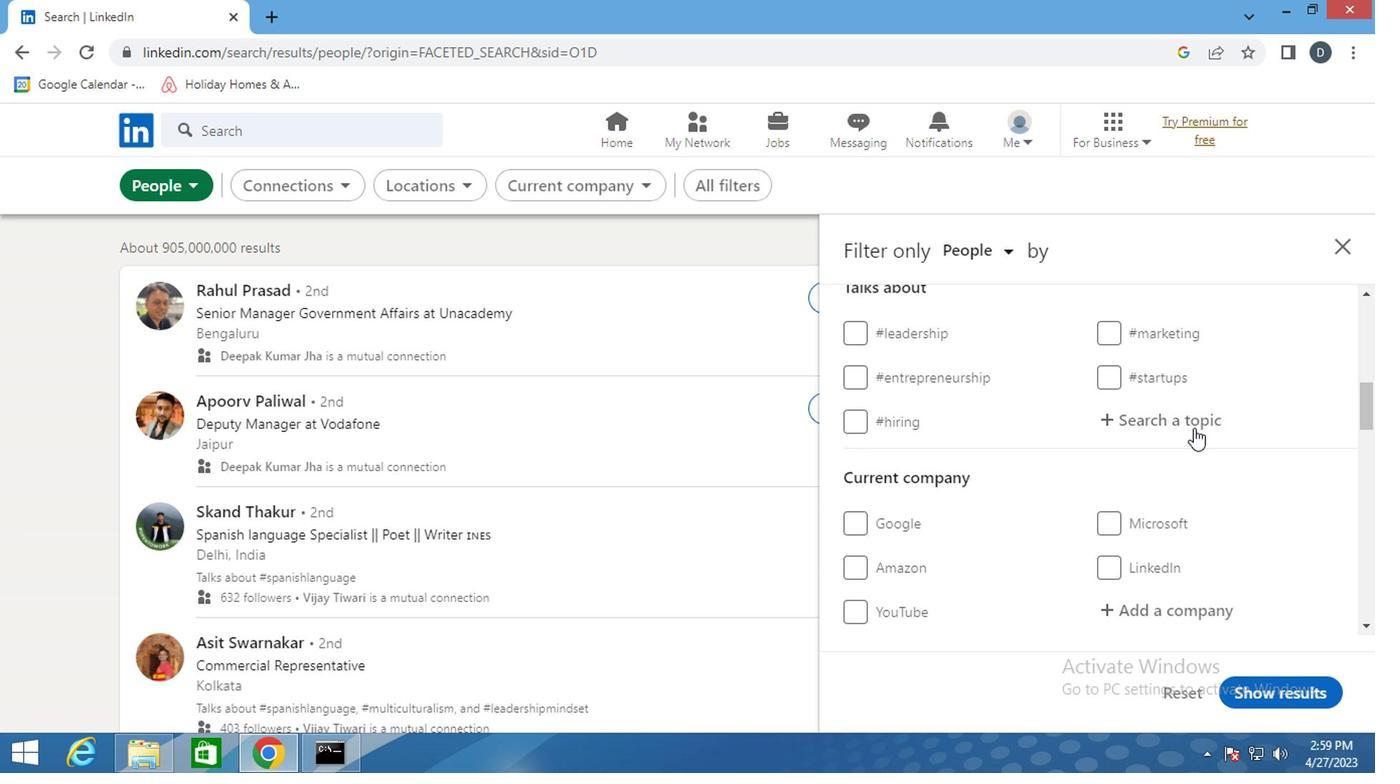 
Action: Key pressed <Key.shift>#<Key.shift_r><Key.shift_r><Key.shift_r><Key.shift_r><Key.shift_r><Key.shift_r><Key.shift_r><Key.shift_r><Key.shift_r>TIPS
Screenshot: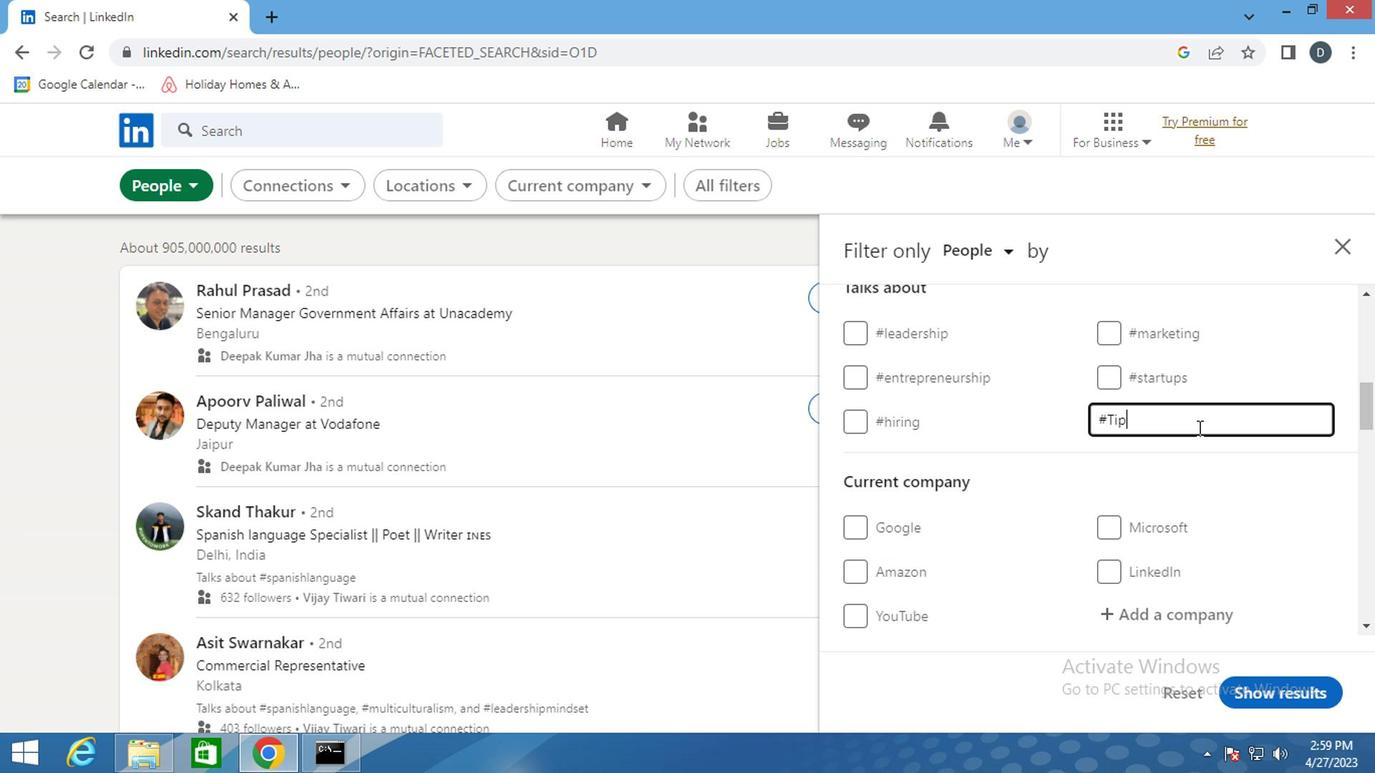 
Action: Mouse moved to (1187, 445)
Screenshot: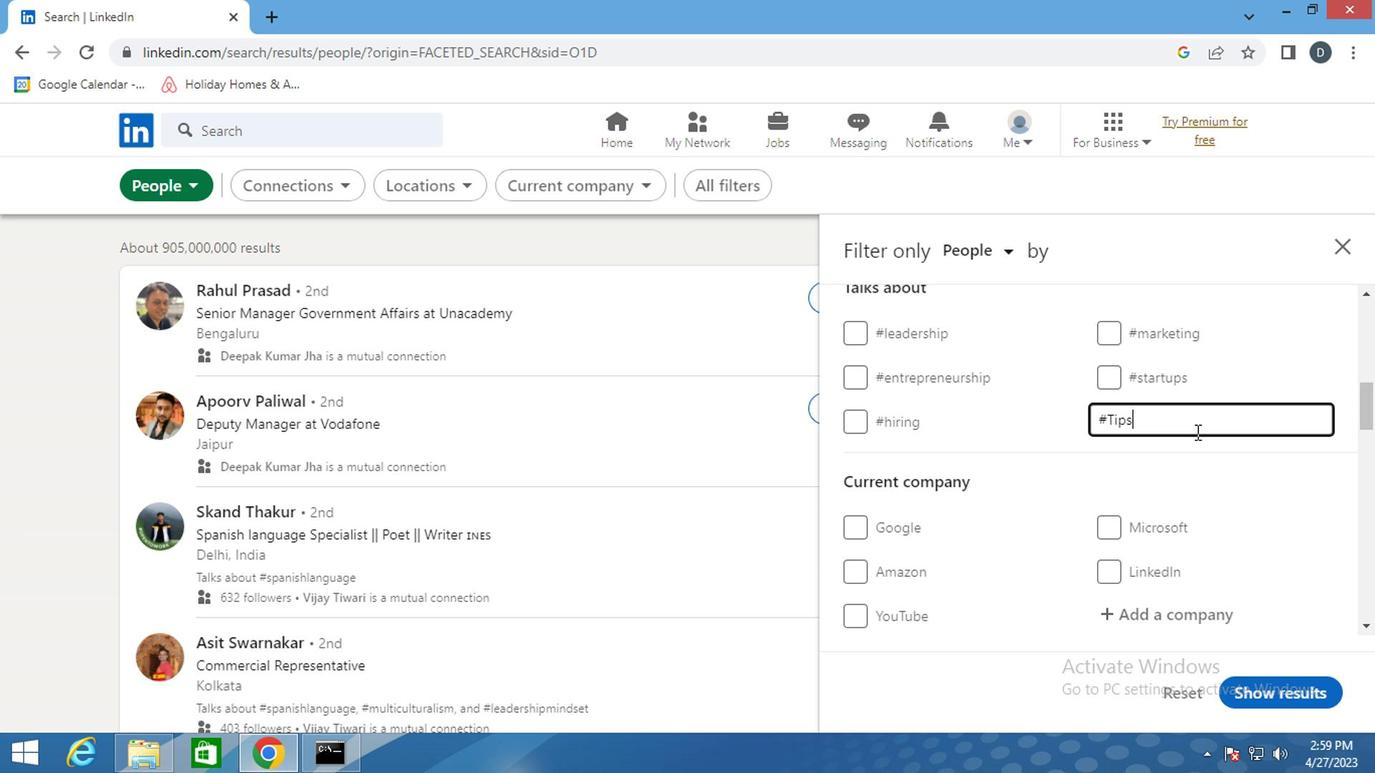 
Action: Mouse scrolled (1187, 444) with delta (0, -1)
Screenshot: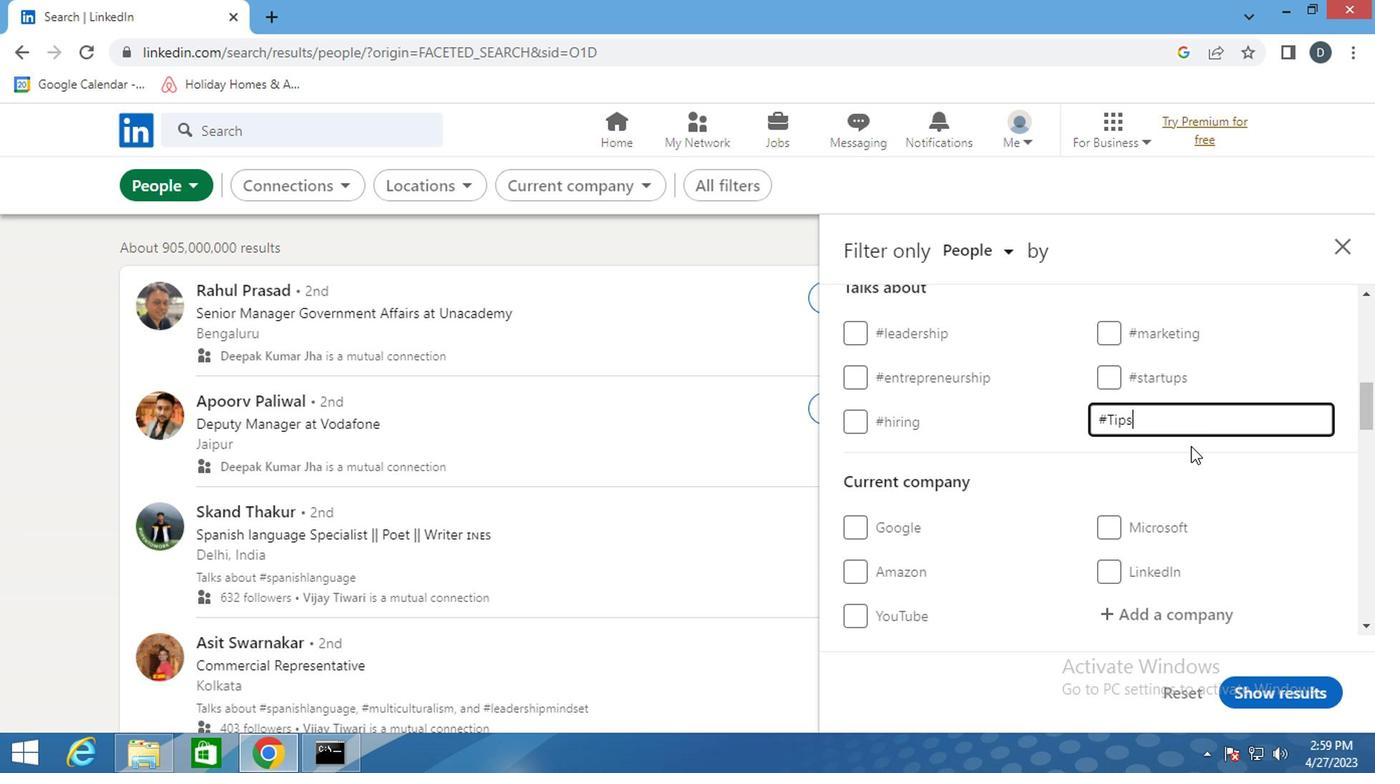 
Action: Mouse scrolled (1187, 444) with delta (0, -1)
Screenshot: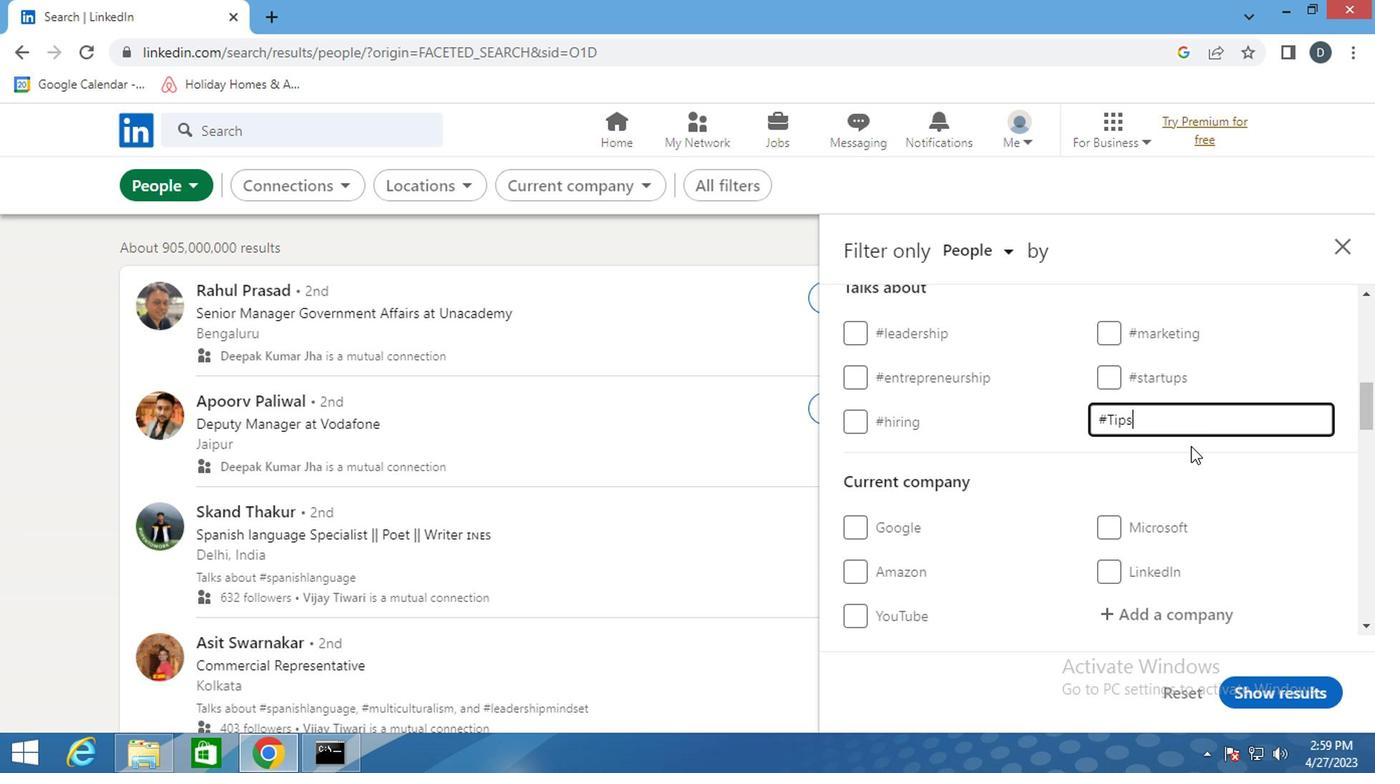 
Action: Mouse moved to (1174, 437)
Screenshot: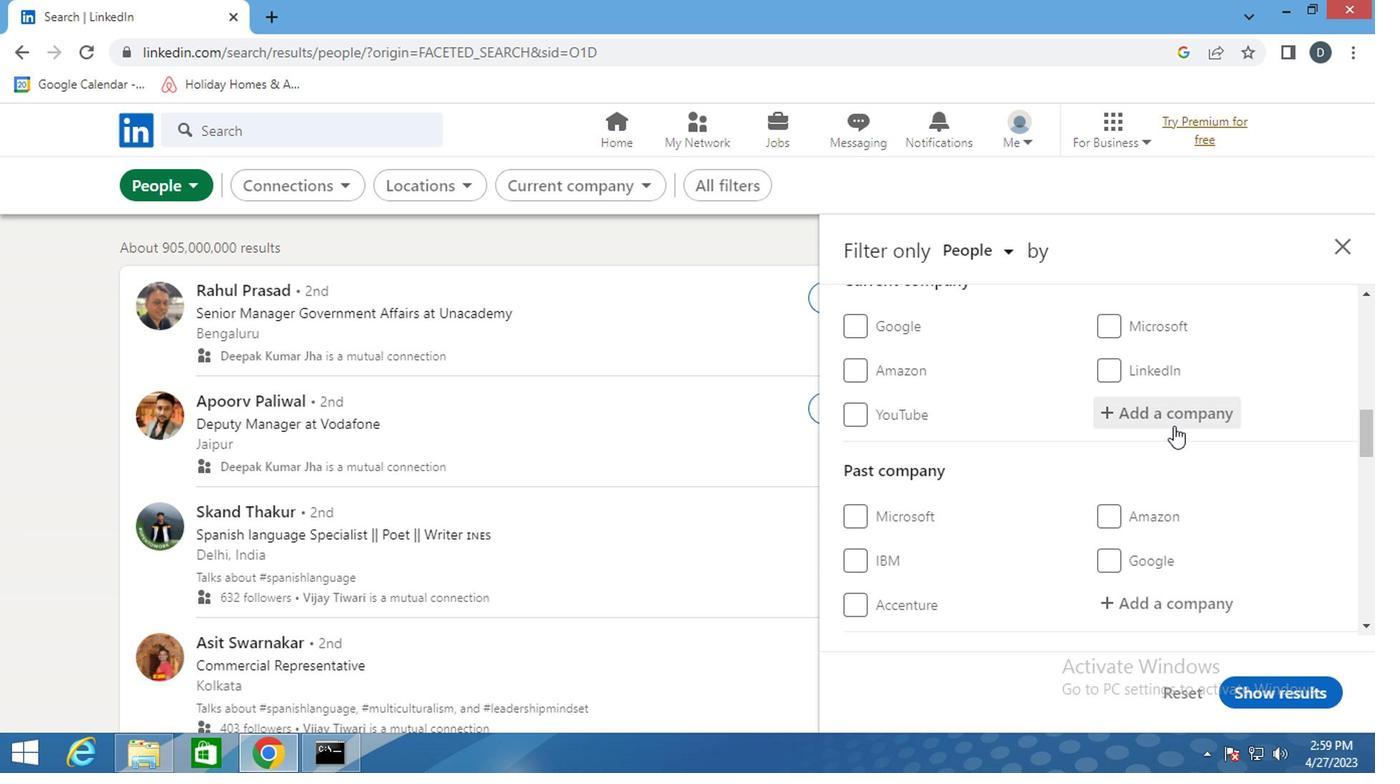 
Action: Mouse scrolled (1174, 436) with delta (0, -1)
Screenshot: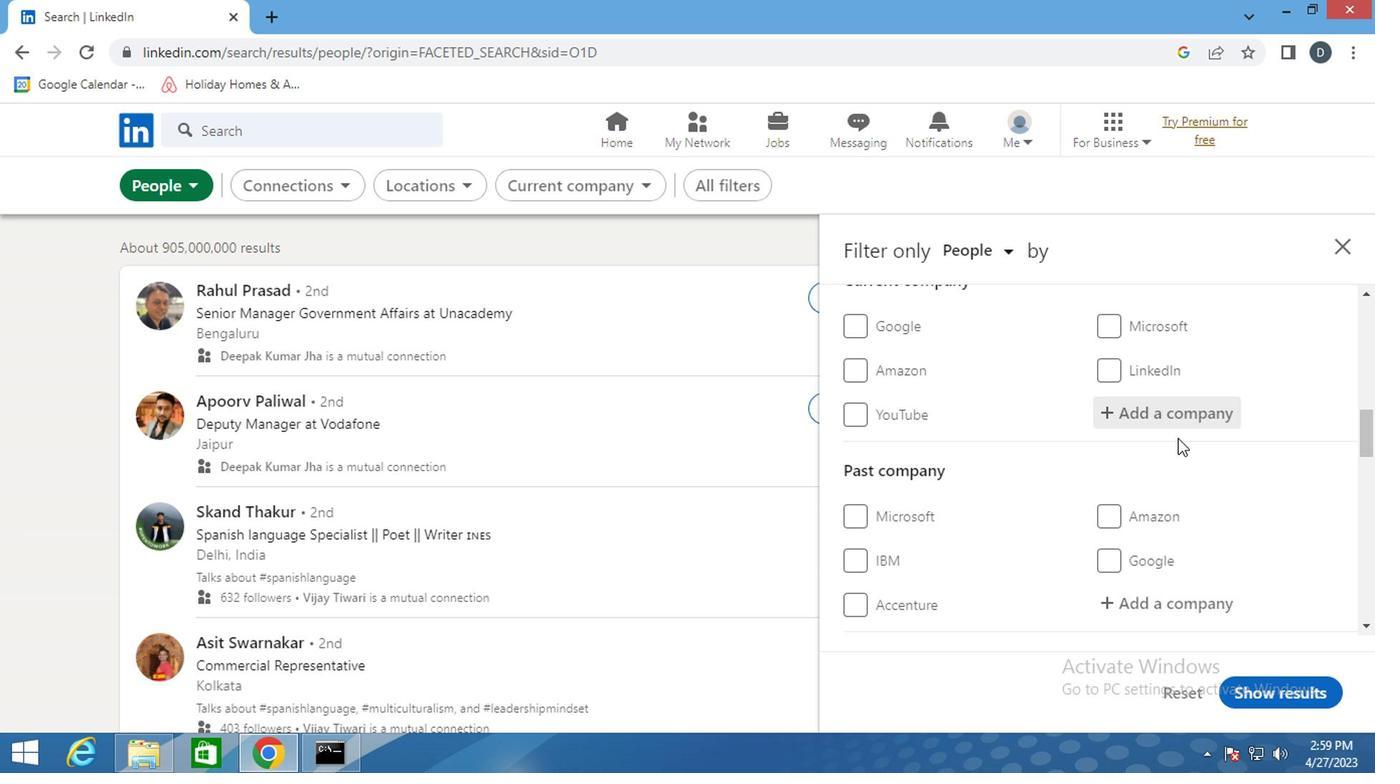 
Action: Mouse scrolled (1174, 436) with delta (0, -1)
Screenshot: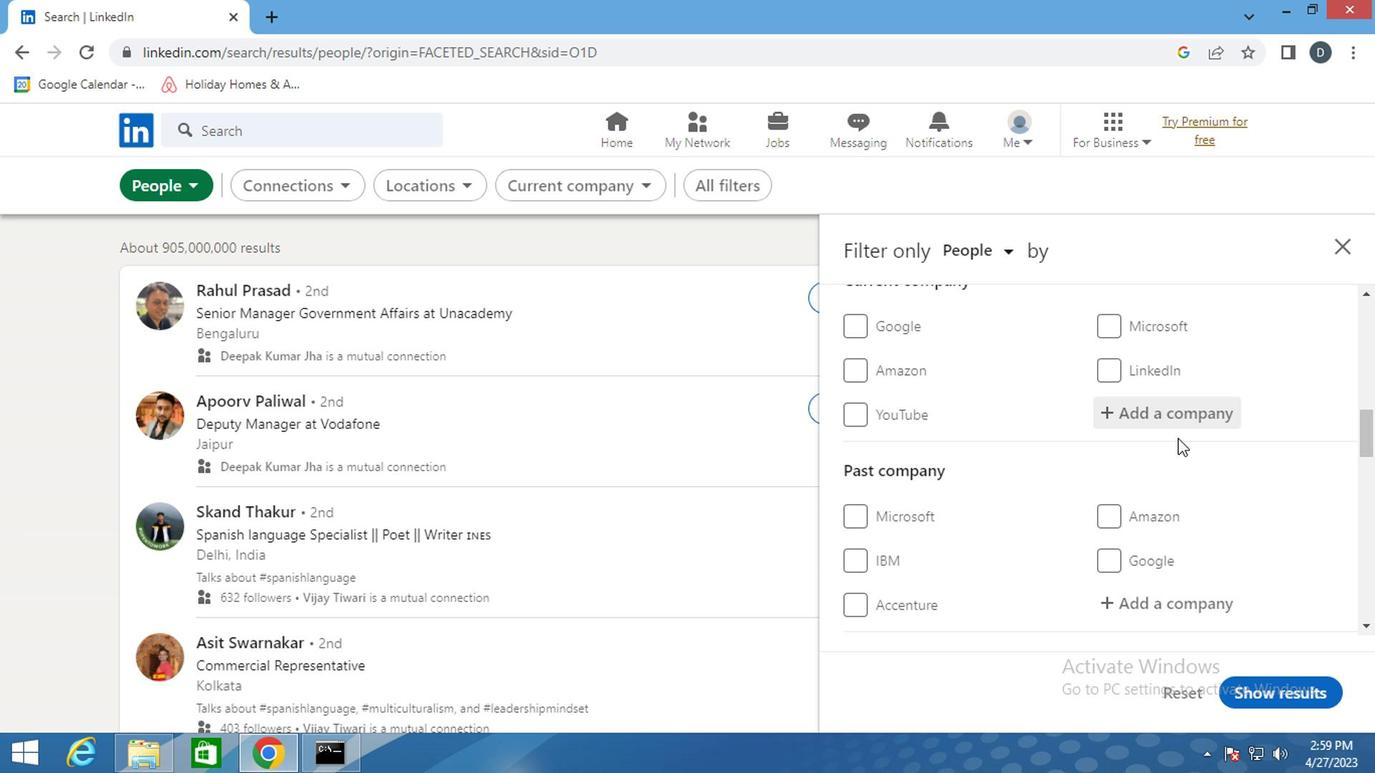 
Action: Mouse scrolled (1174, 436) with delta (0, -1)
Screenshot: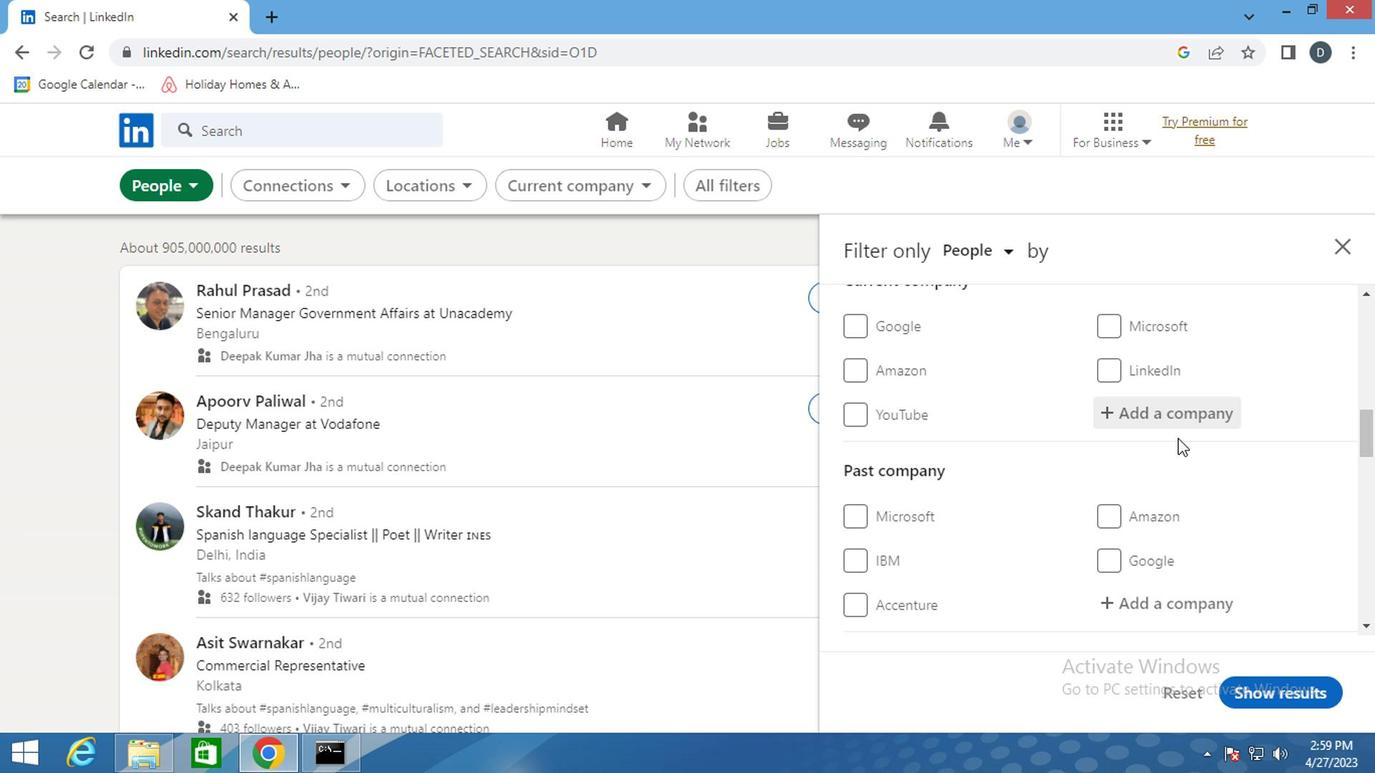 
Action: Mouse scrolled (1174, 436) with delta (0, -1)
Screenshot: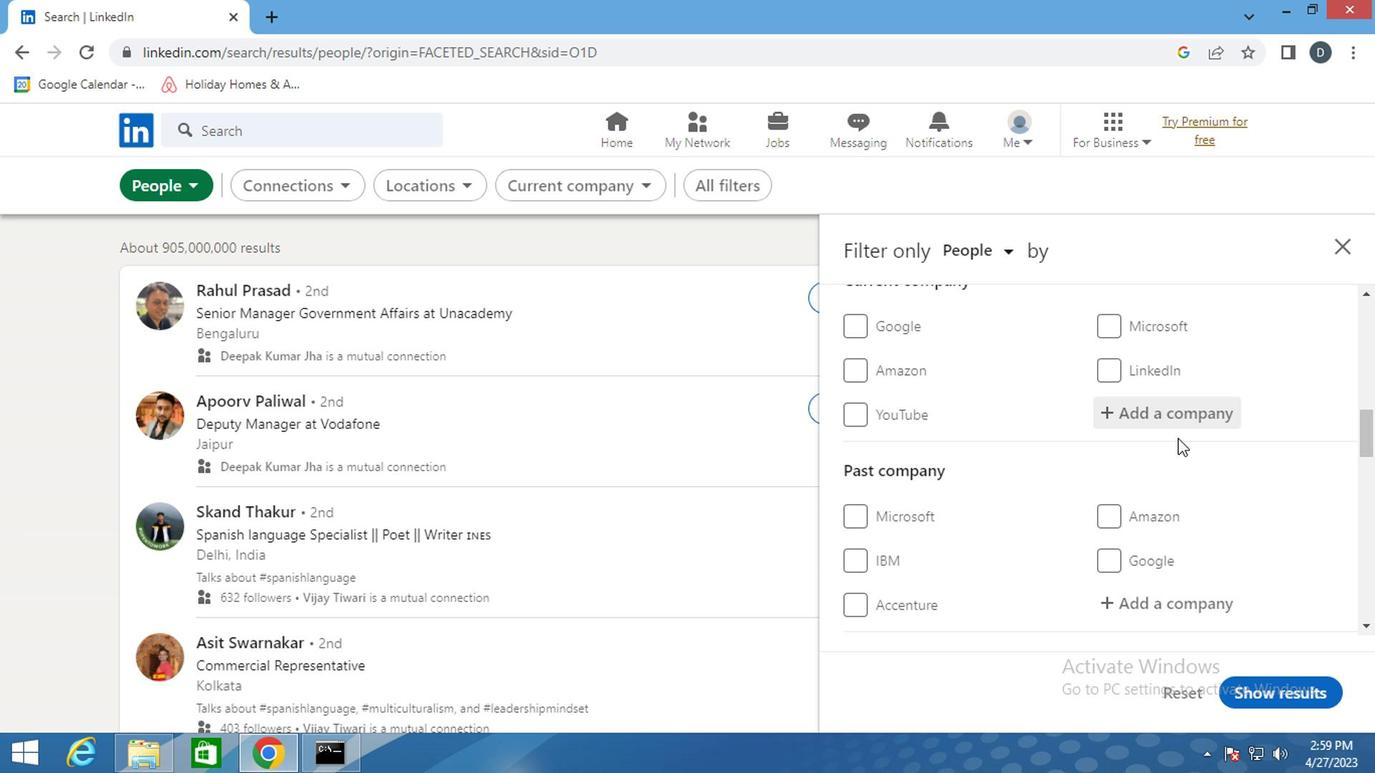 
Action: Mouse moved to (1175, 440)
Screenshot: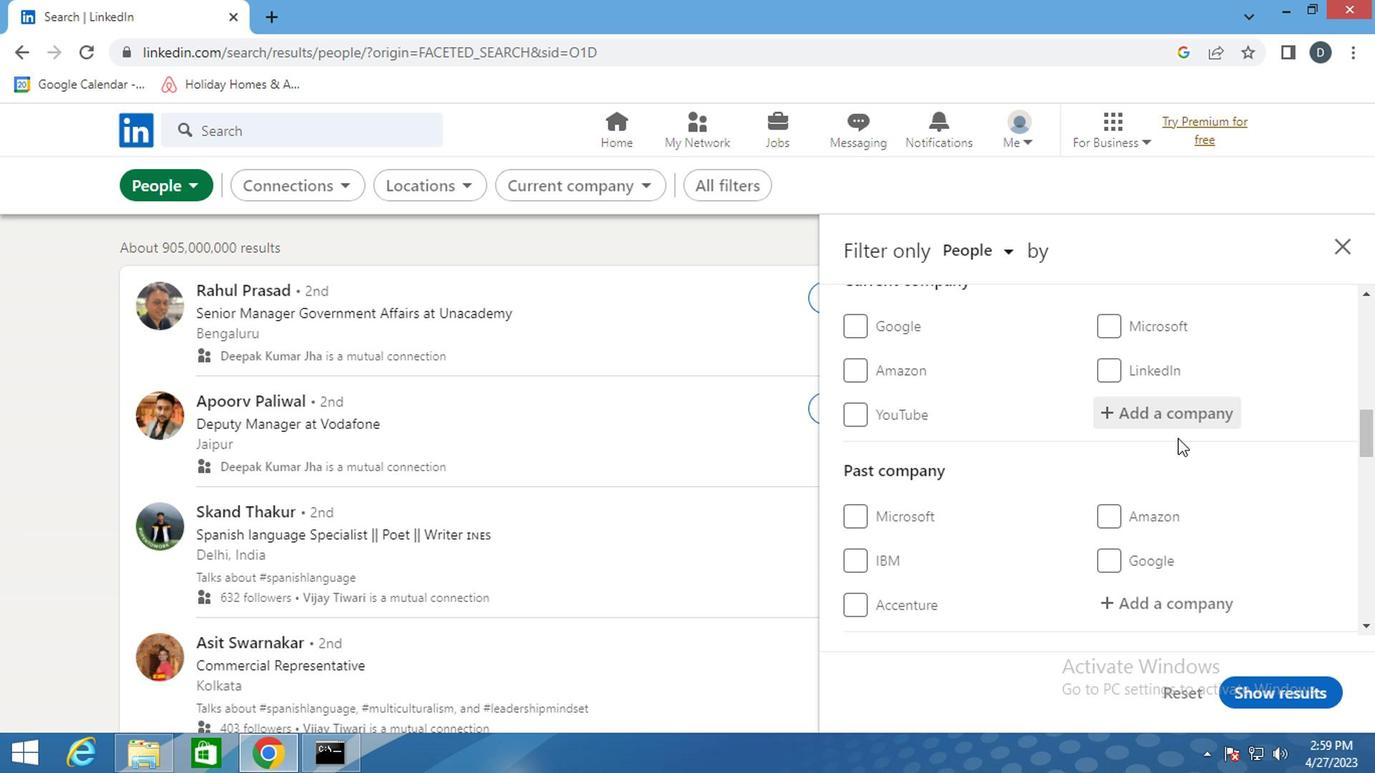 
Action: Mouse scrolled (1175, 439) with delta (0, -1)
Screenshot: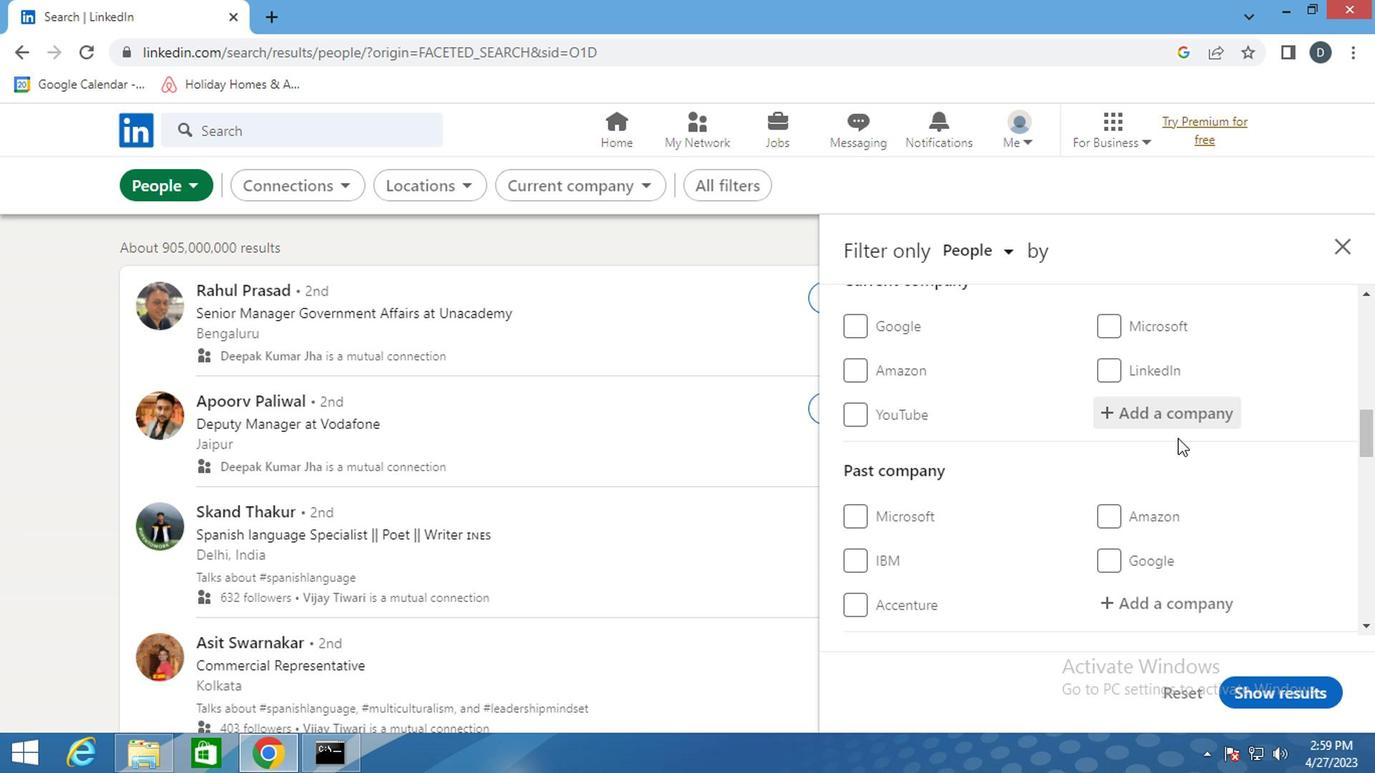 
Action: Mouse moved to (1178, 444)
Screenshot: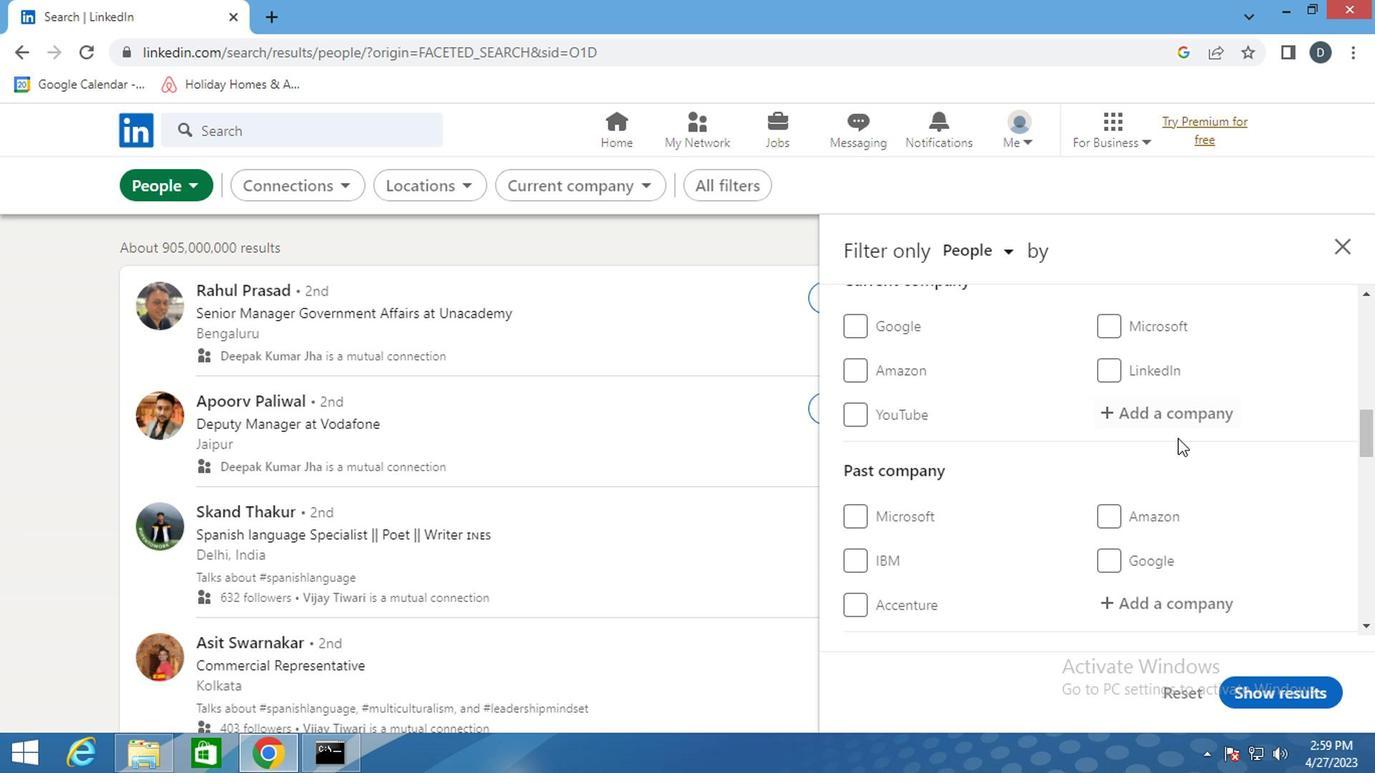 
Action: Mouse scrolled (1178, 443) with delta (0, 0)
Screenshot: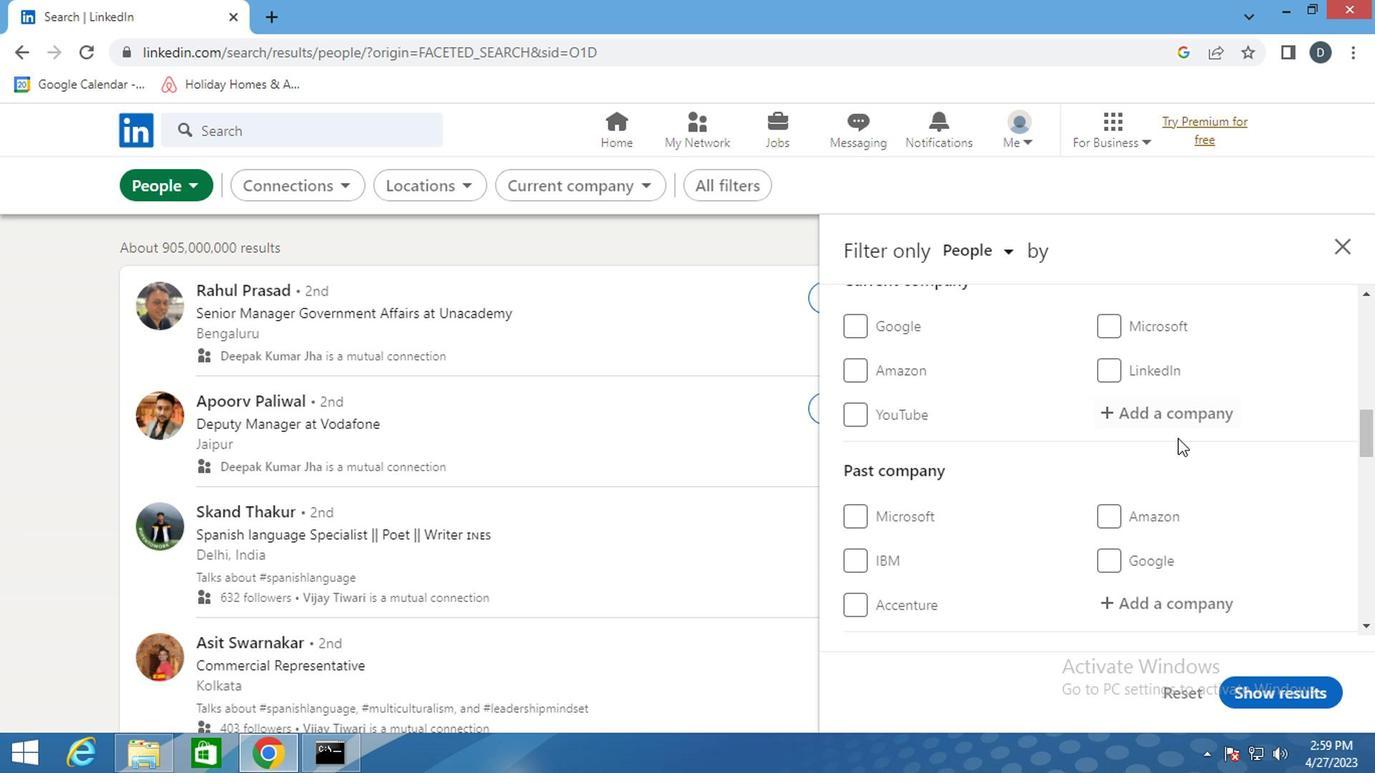 
Action: Mouse scrolled (1178, 443) with delta (0, 0)
Screenshot: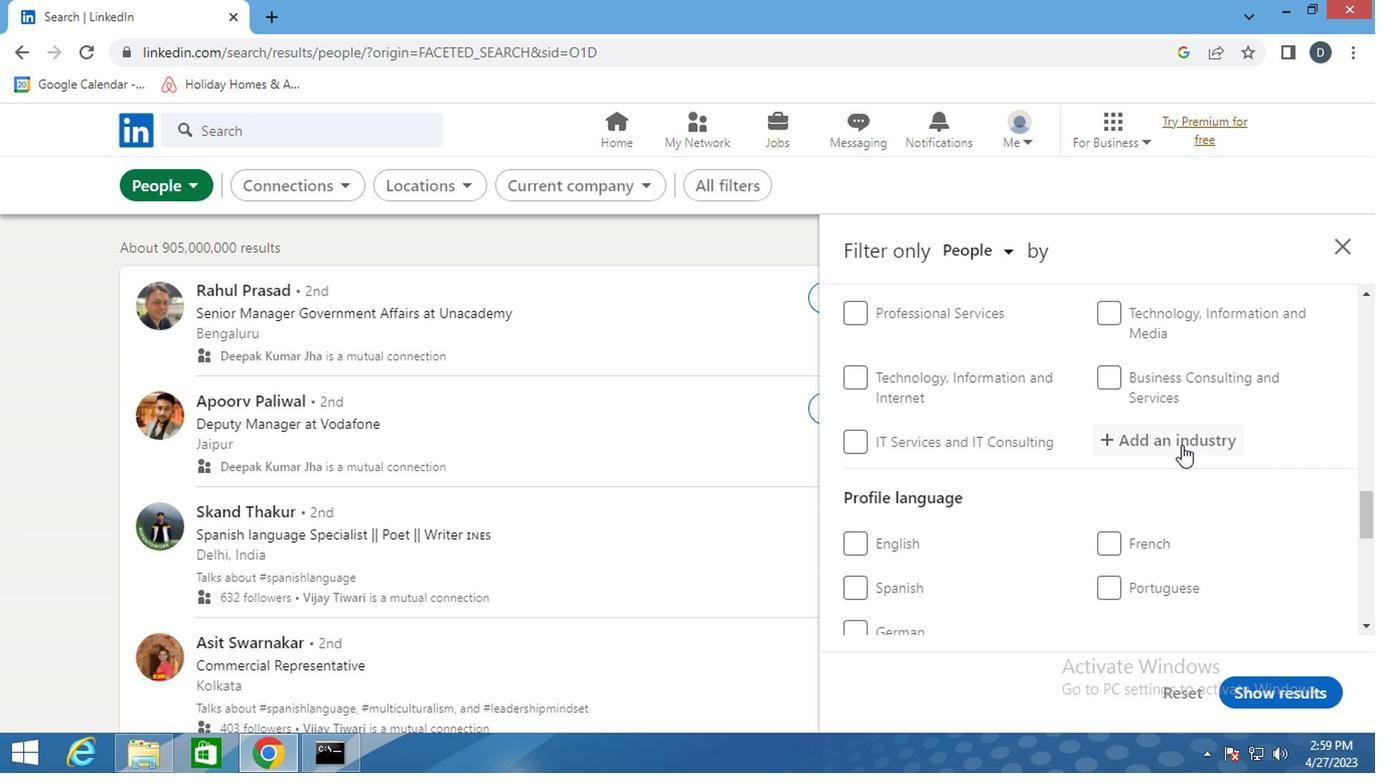 
Action: Mouse scrolled (1178, 443) with delta (0, 0)
Screenshot: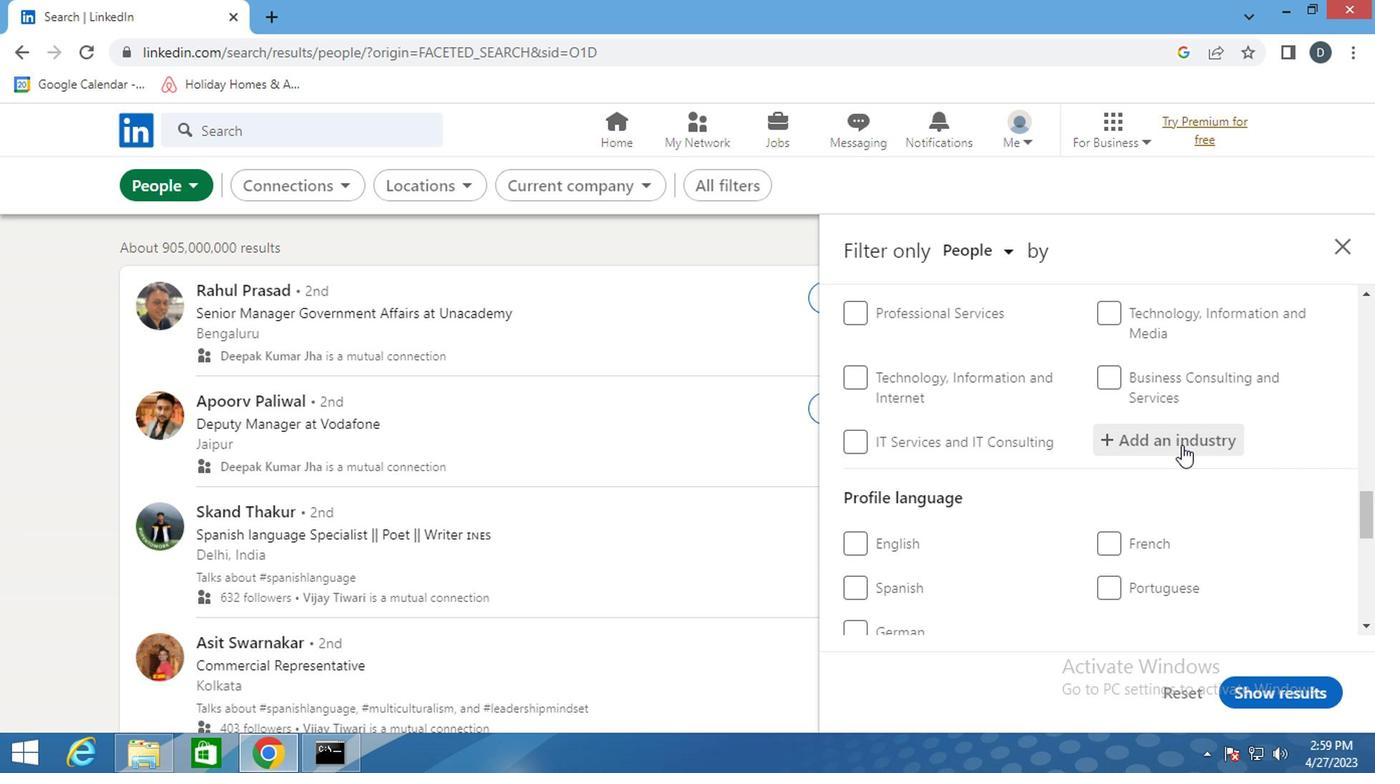 
Action: Mouse scrolled (1178, 445) with delta (0, 1)
Screenshot: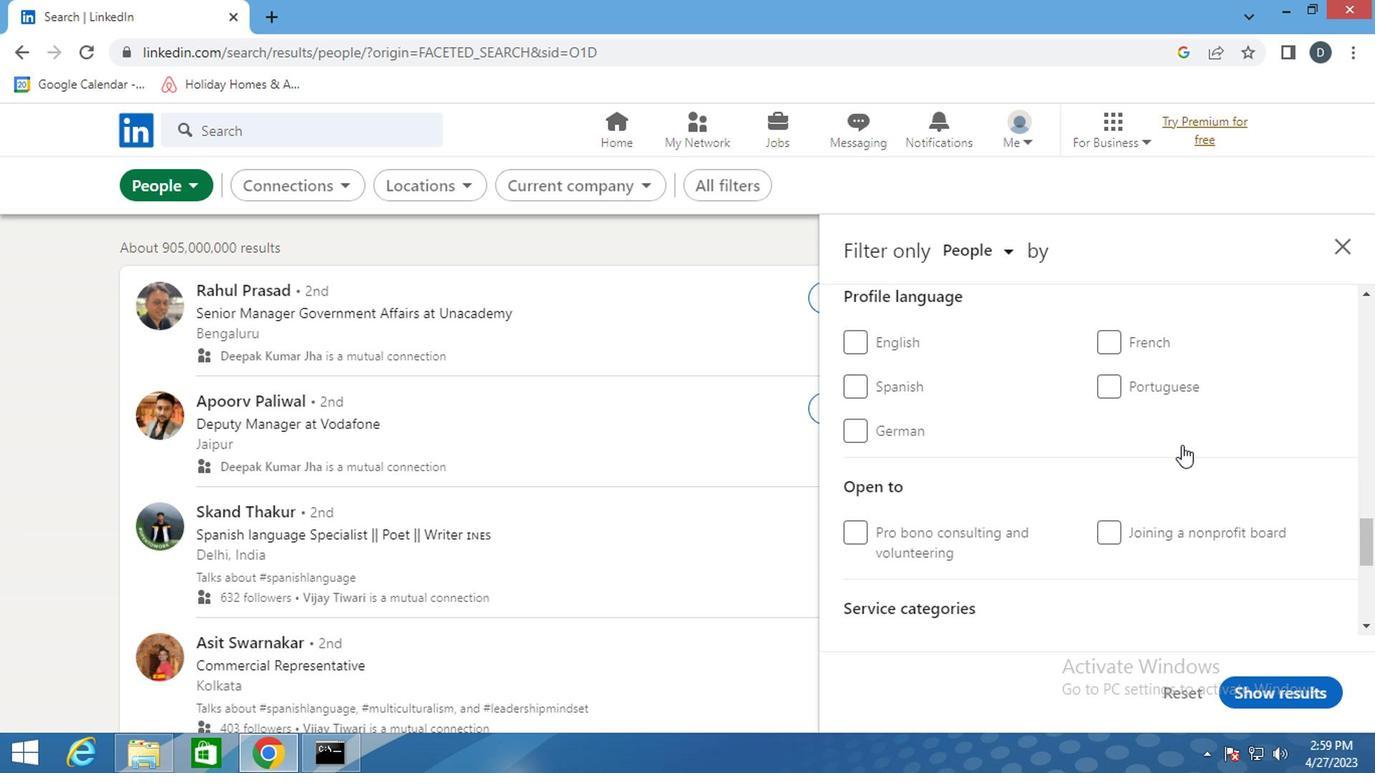 
Action: Mouse moved to (902, 450)
Screenshot: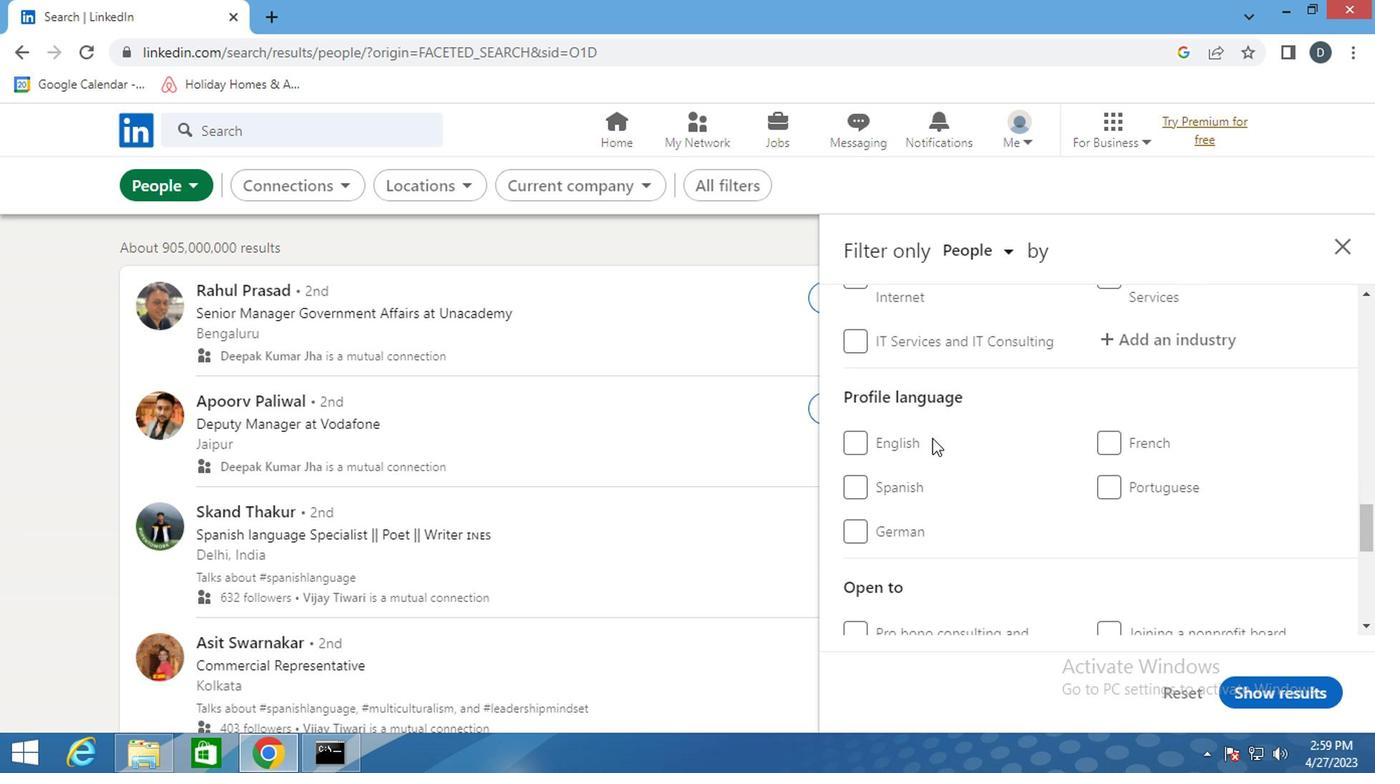
Action: Mouse pressed left at (902, 450)
Screenshot: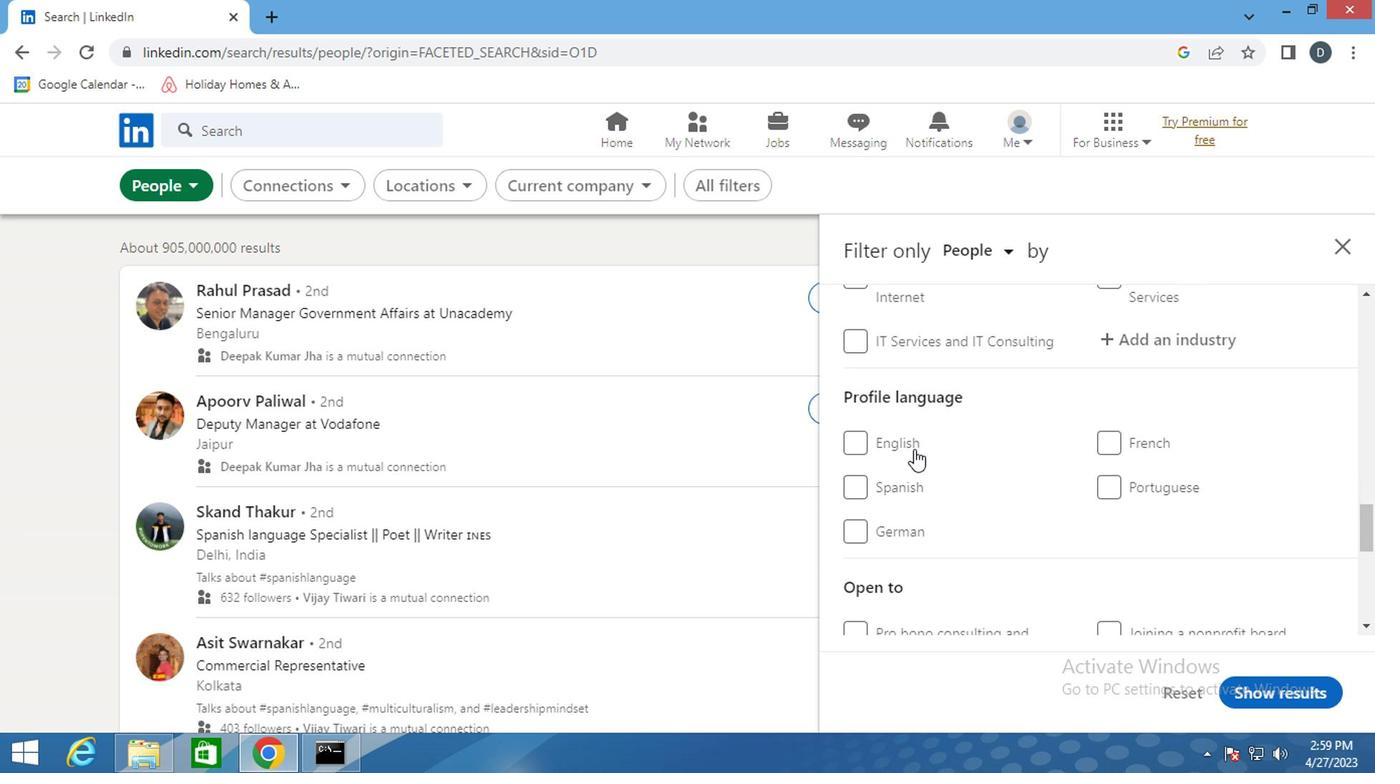 
Action: Mouse moved to (1182, 525)
Screenshot: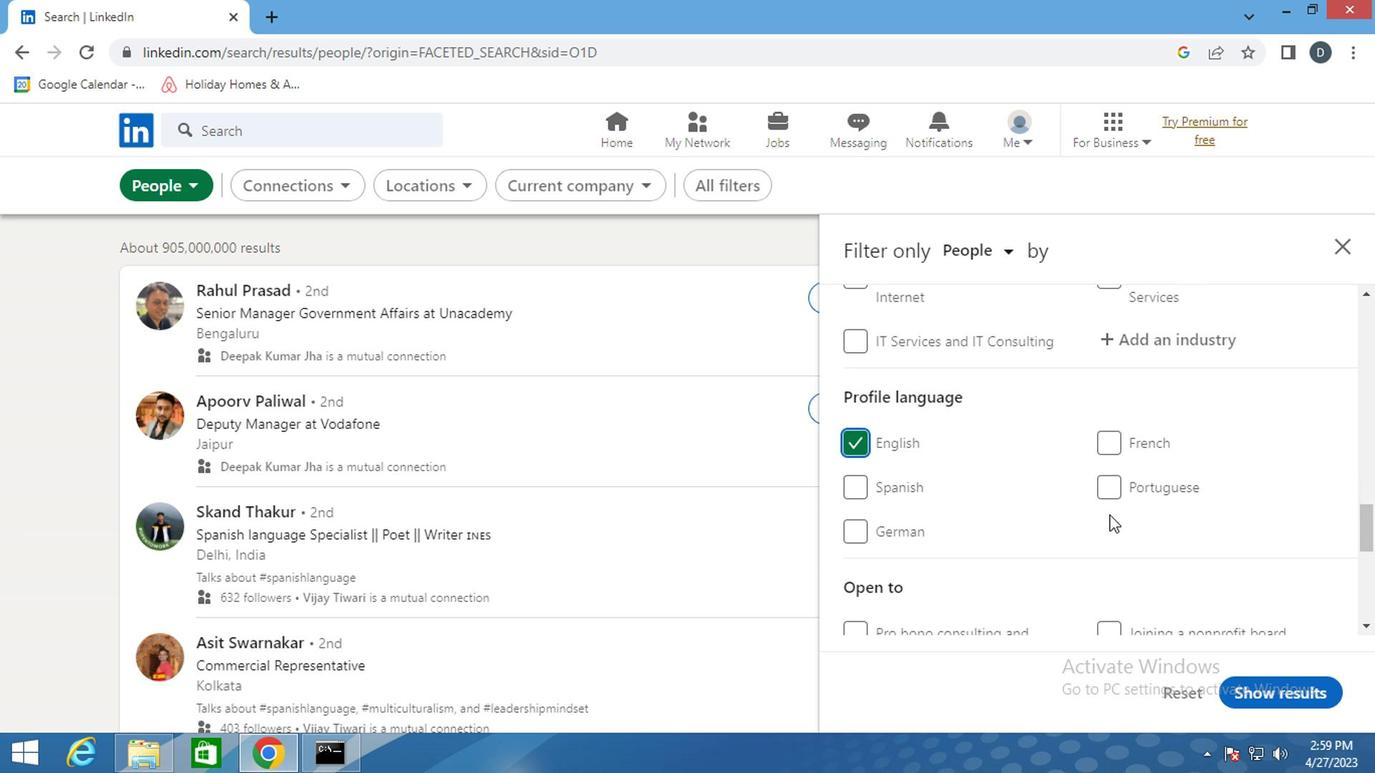 
Action: Mouse scrolled (1182, 525) with delta (0, 0)
Screenshot: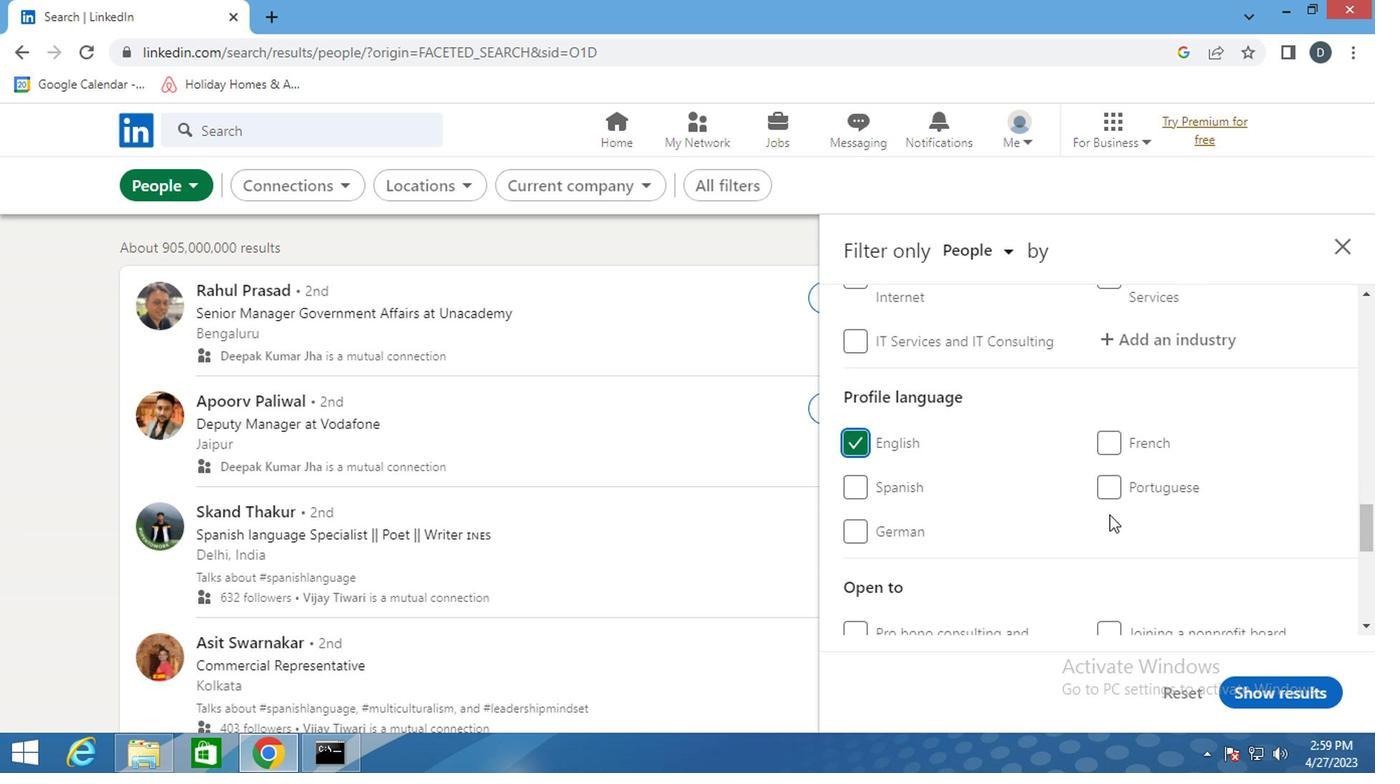 
Action: Mouse scrolled (1182, 525) with delta (0, 0)
Screenshot: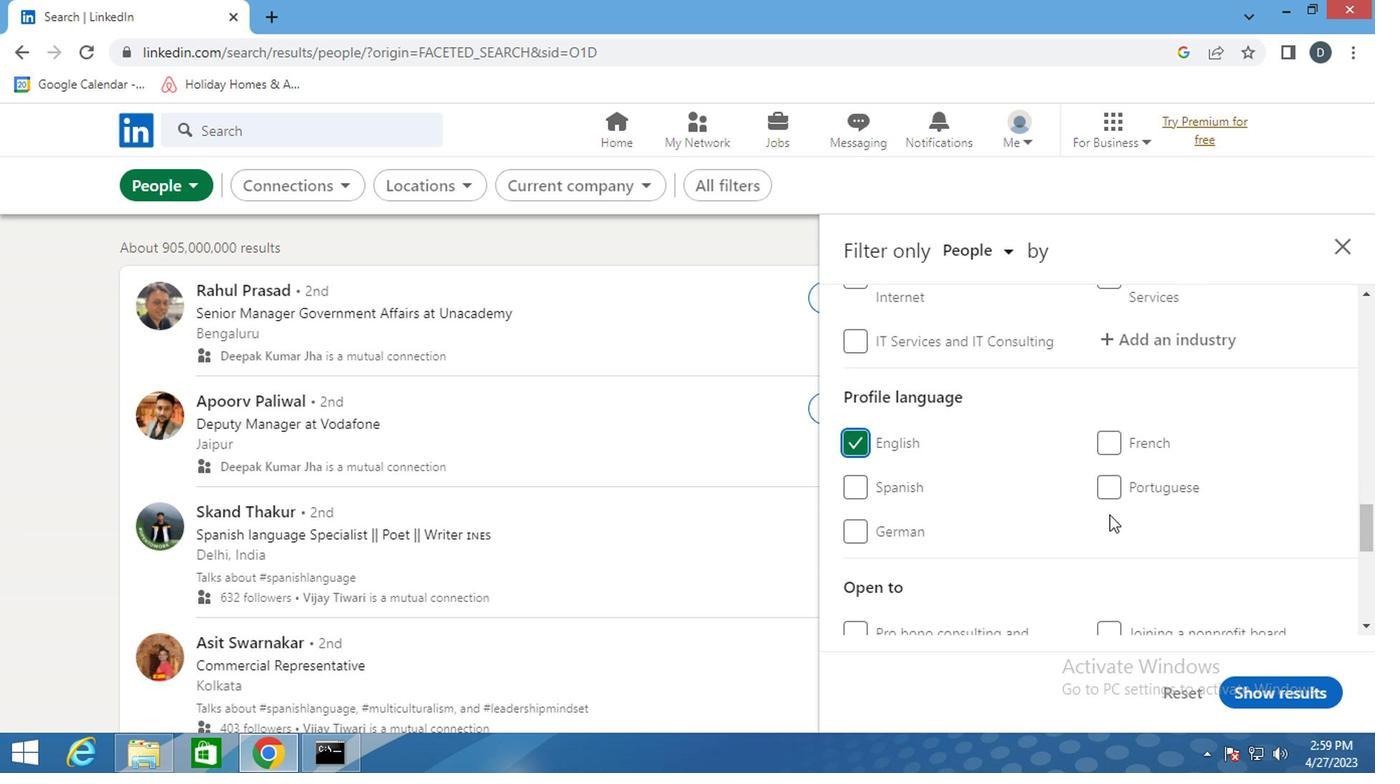 
Action: Mouse scrolled (1182, 525) with delta (0, 0)
Screenshot: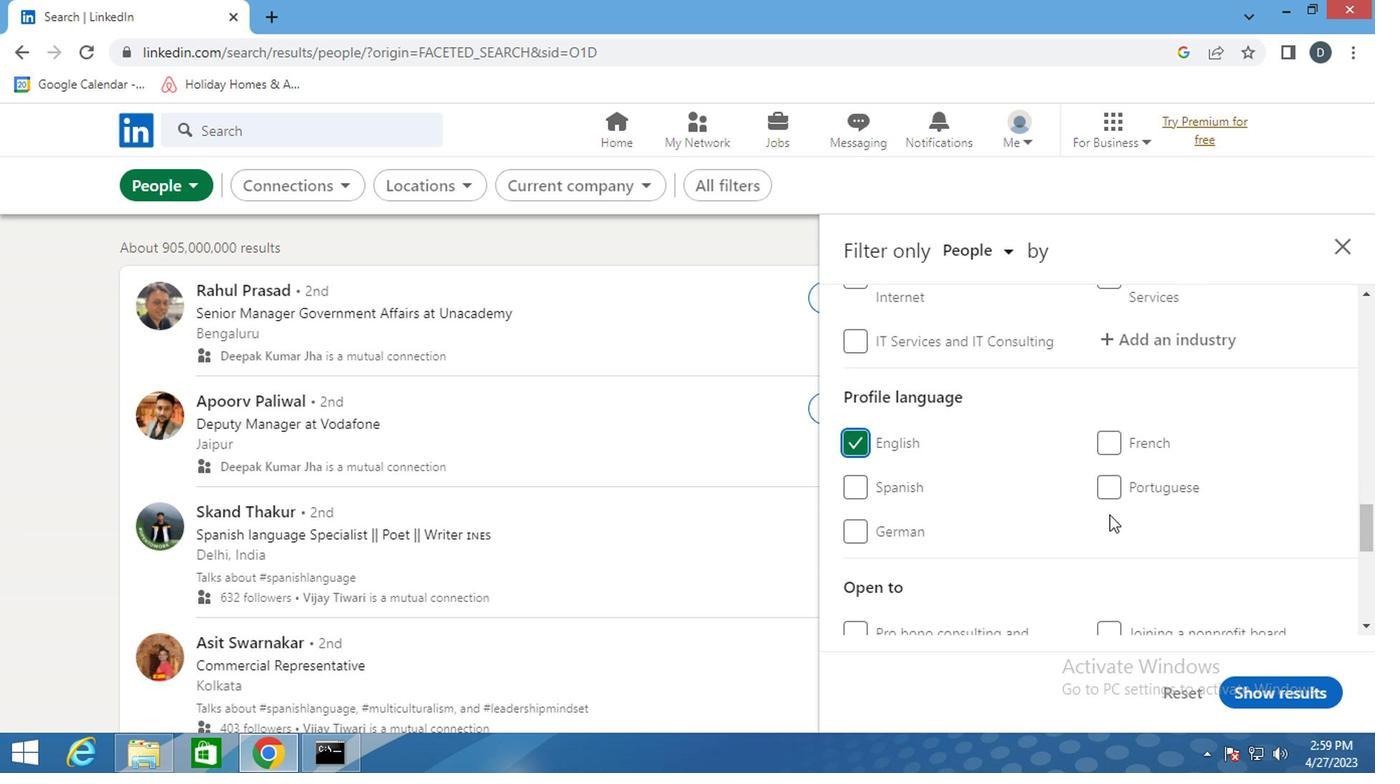 
Action: Mouse scrolled (1182, 525) with delta (0, 0)
Screenshot: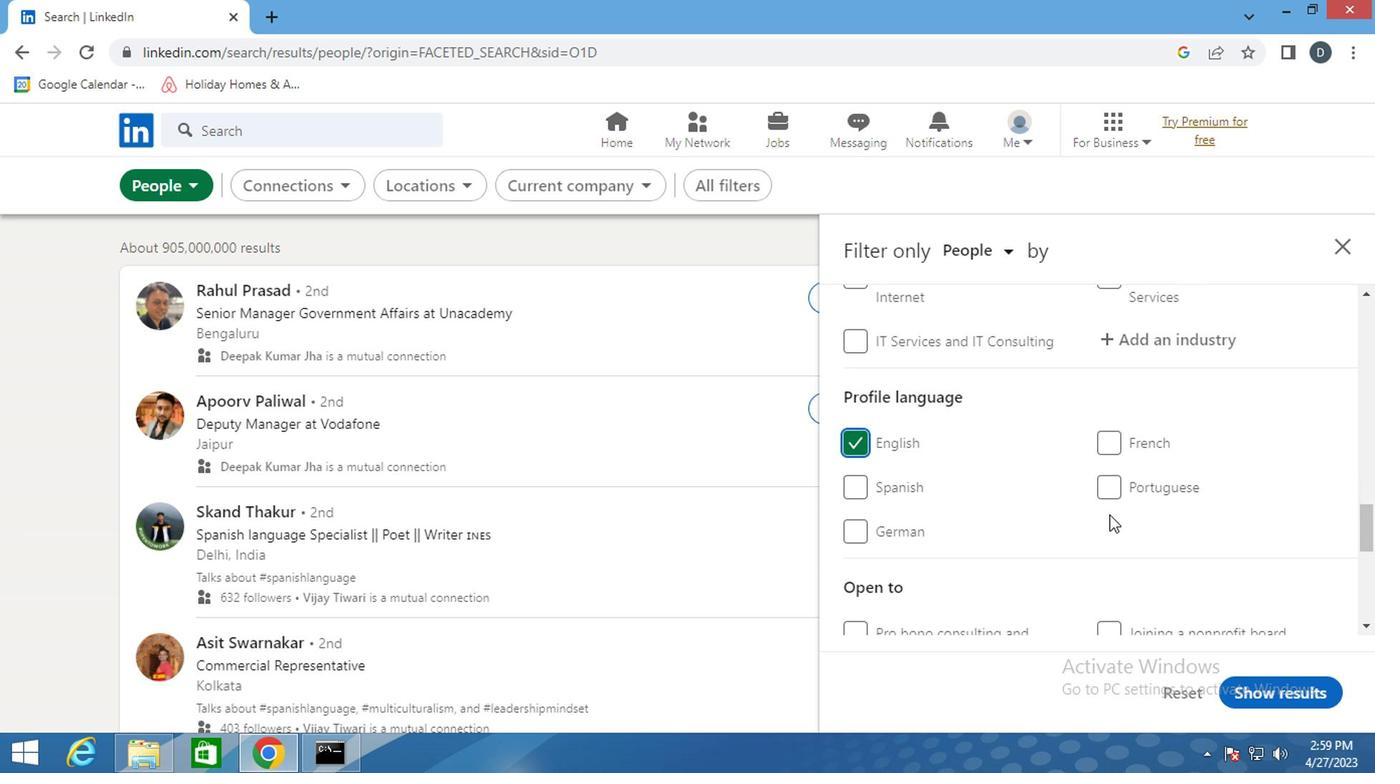 
Action: Mouse scrolled (1182, 525) with delta (0, 0)
Screenshot: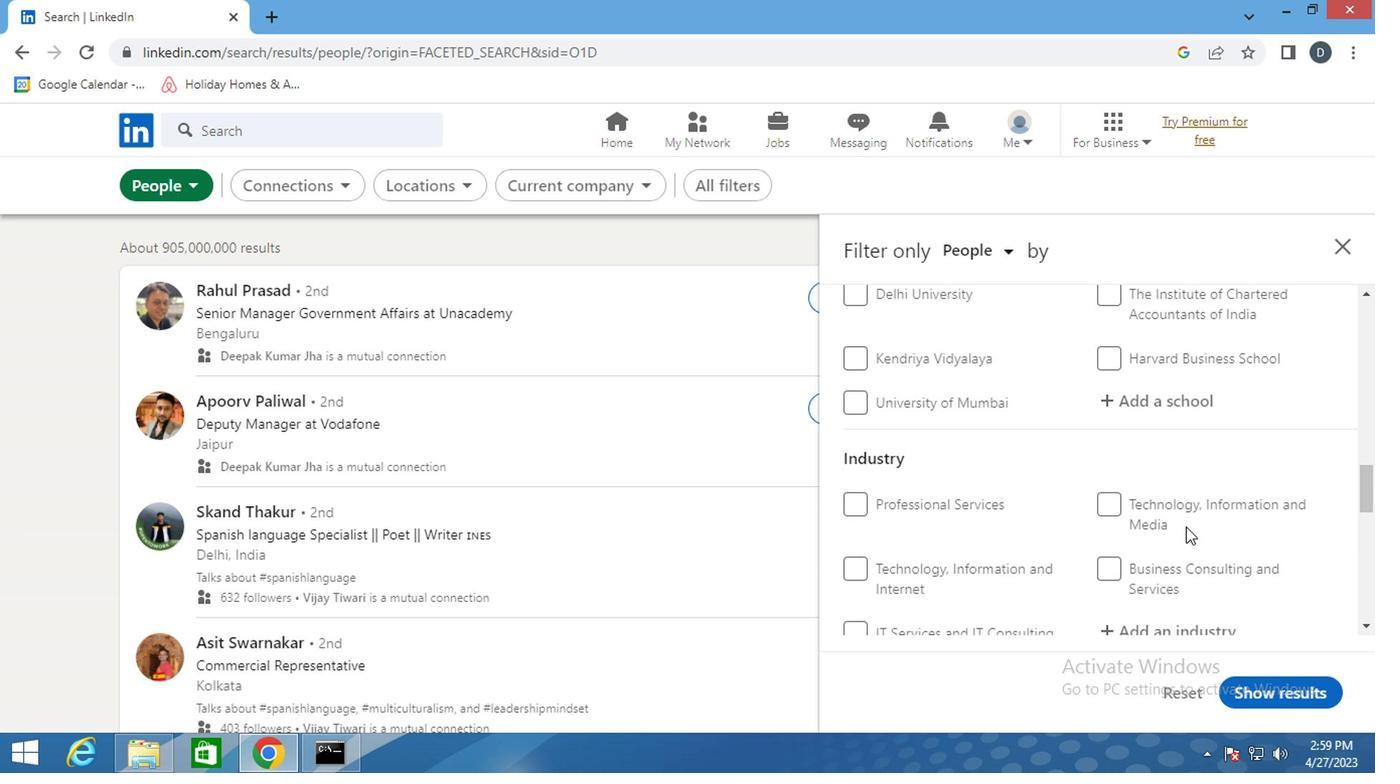 
Action: Mouse scrolled (1182, 525) with delta (0, 0)
Screenshot: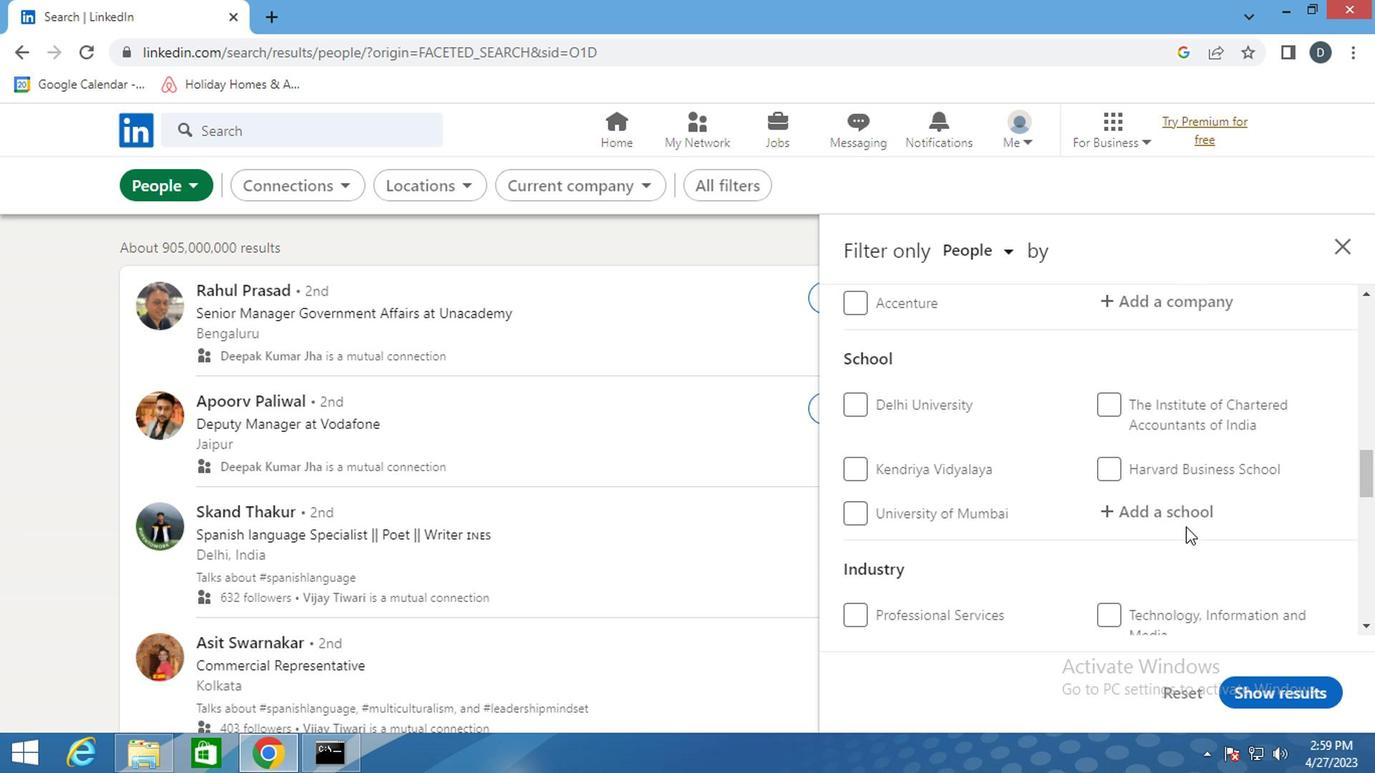 
Action: Mouse scrolled (1182, 525) with delta (0, 0)
Screenshot: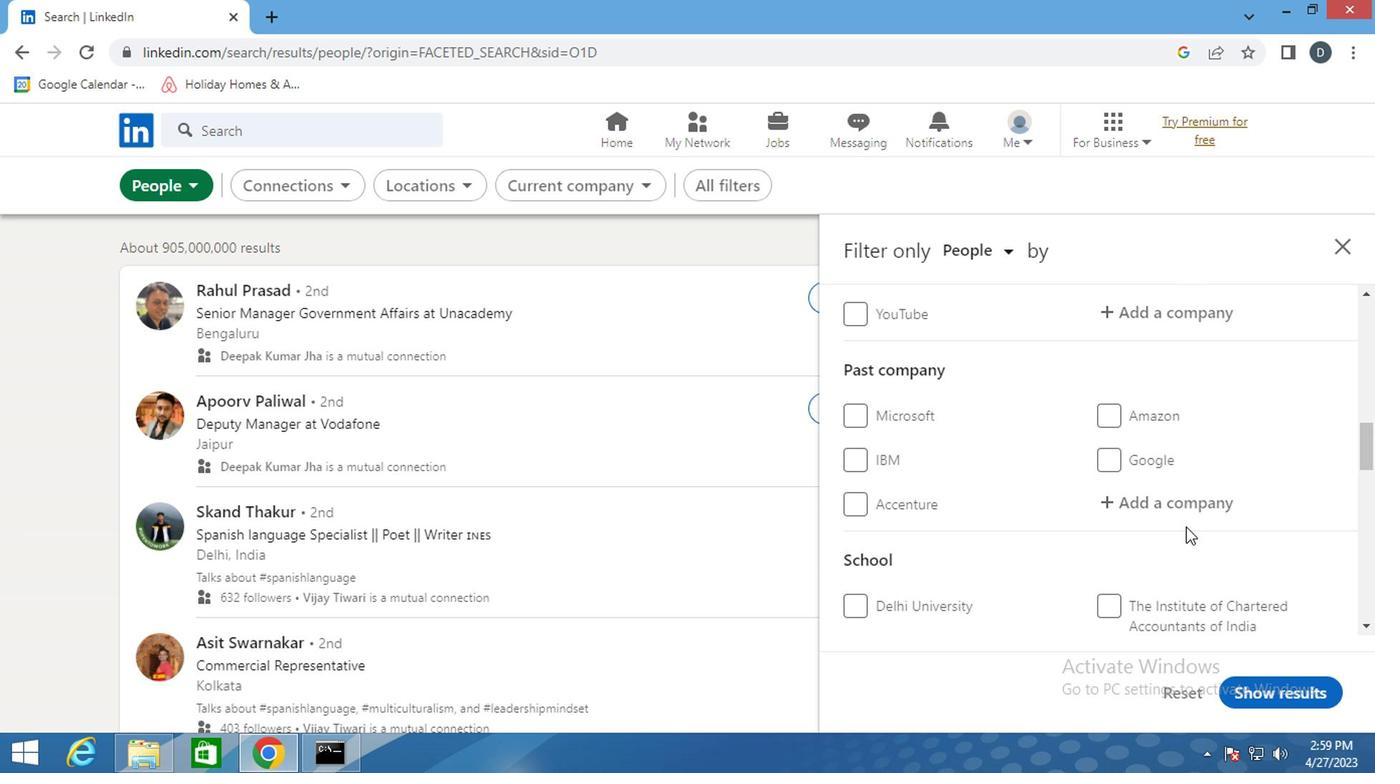 
Action: Mouse scrolled (1182, 525) with delta (0, 0)
Screenshot: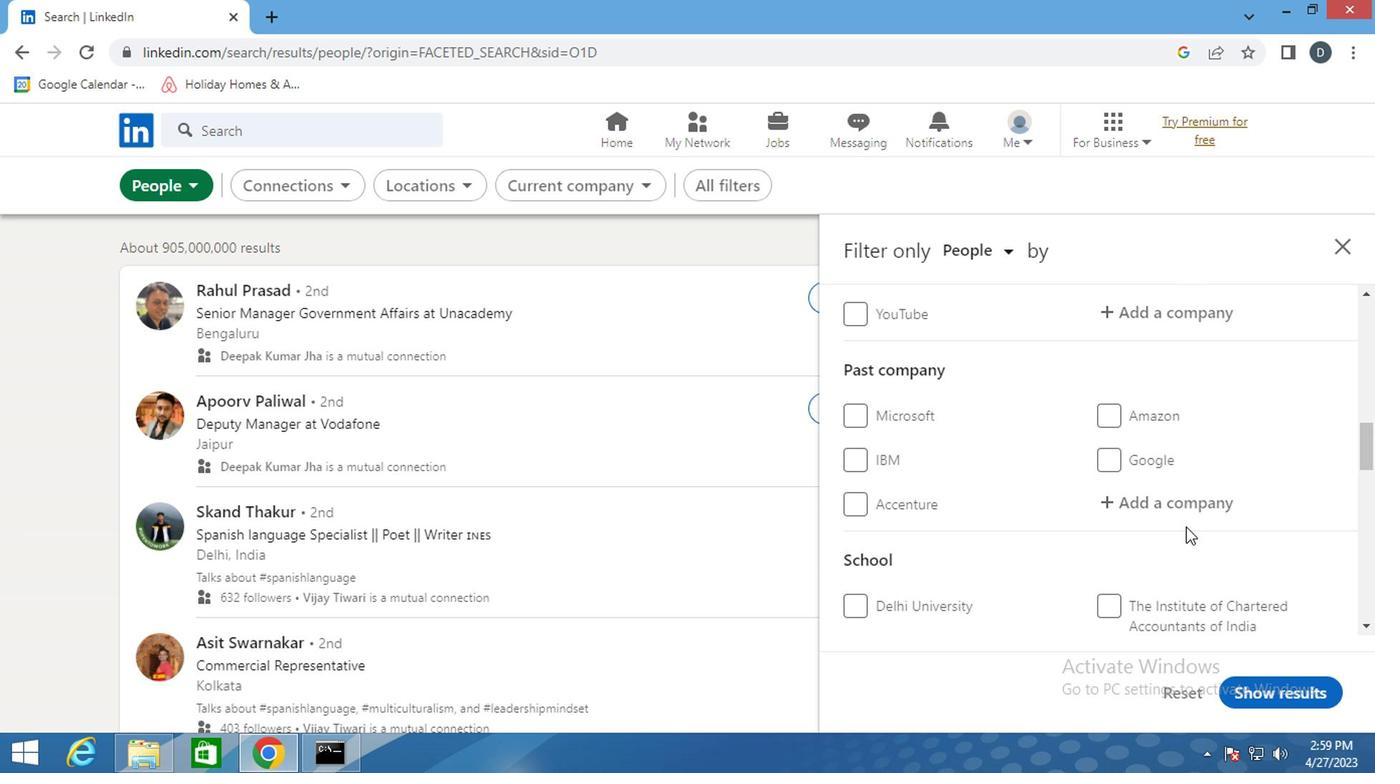 
Action: Mouse moved to (1188, 508)
Screenshot: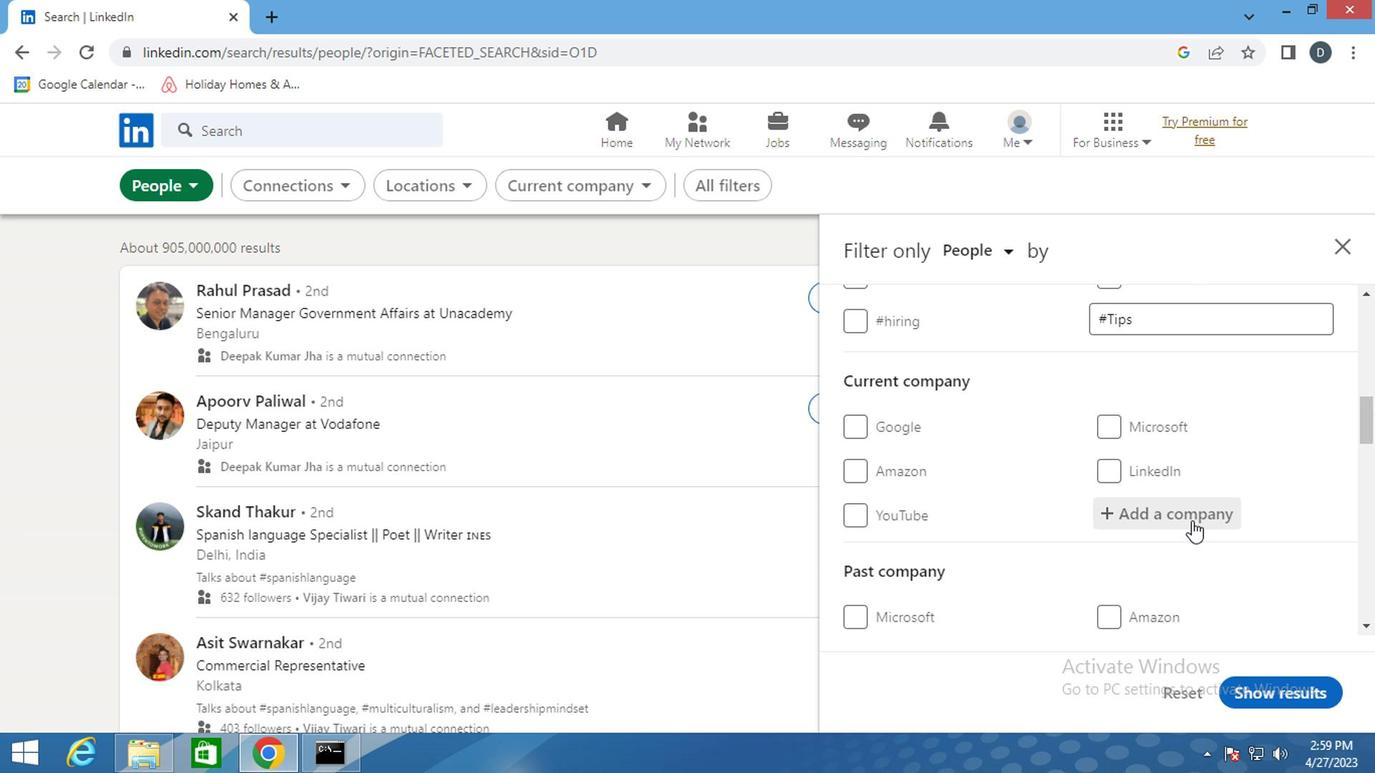 
Action: Mouse pressed left at (1188, 508)
Screenshot: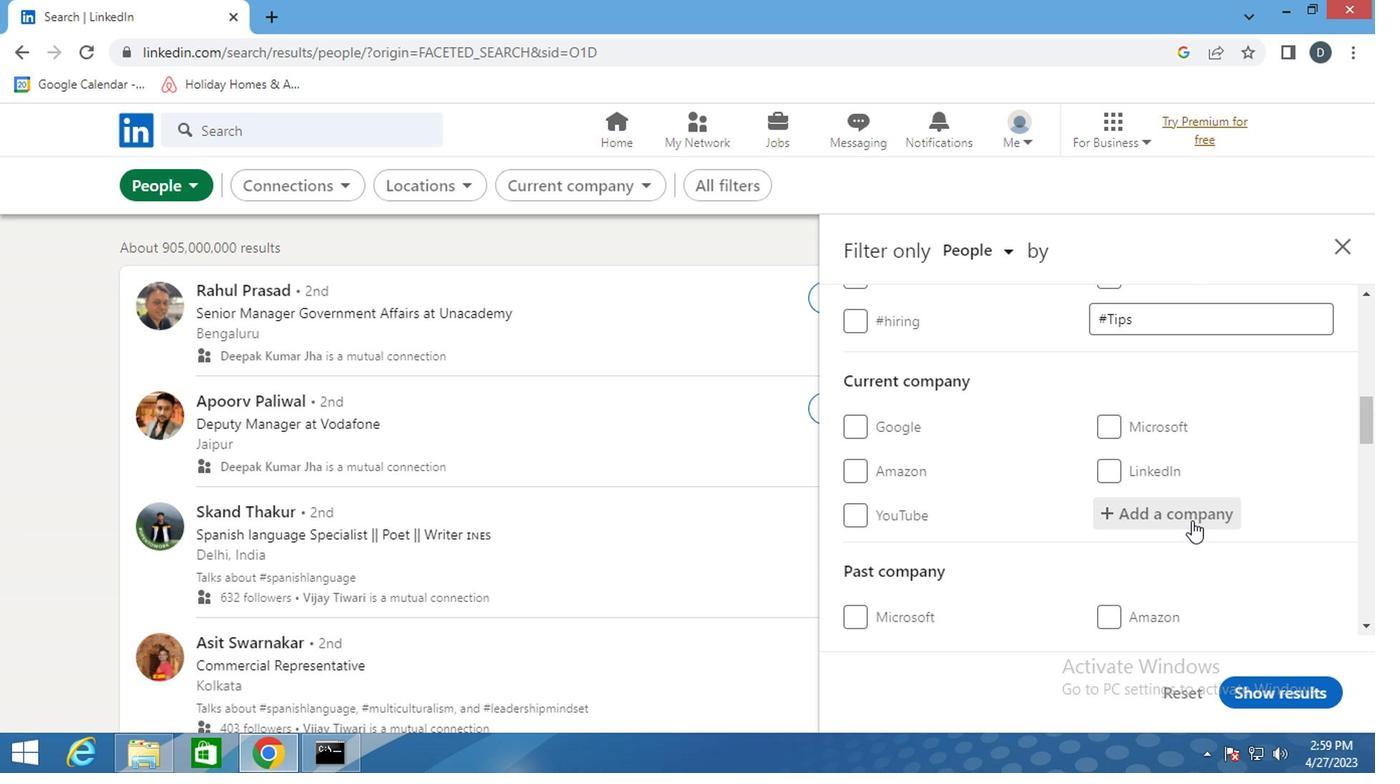 
Action: Mouse moved to (1185, 512)
Screenshot: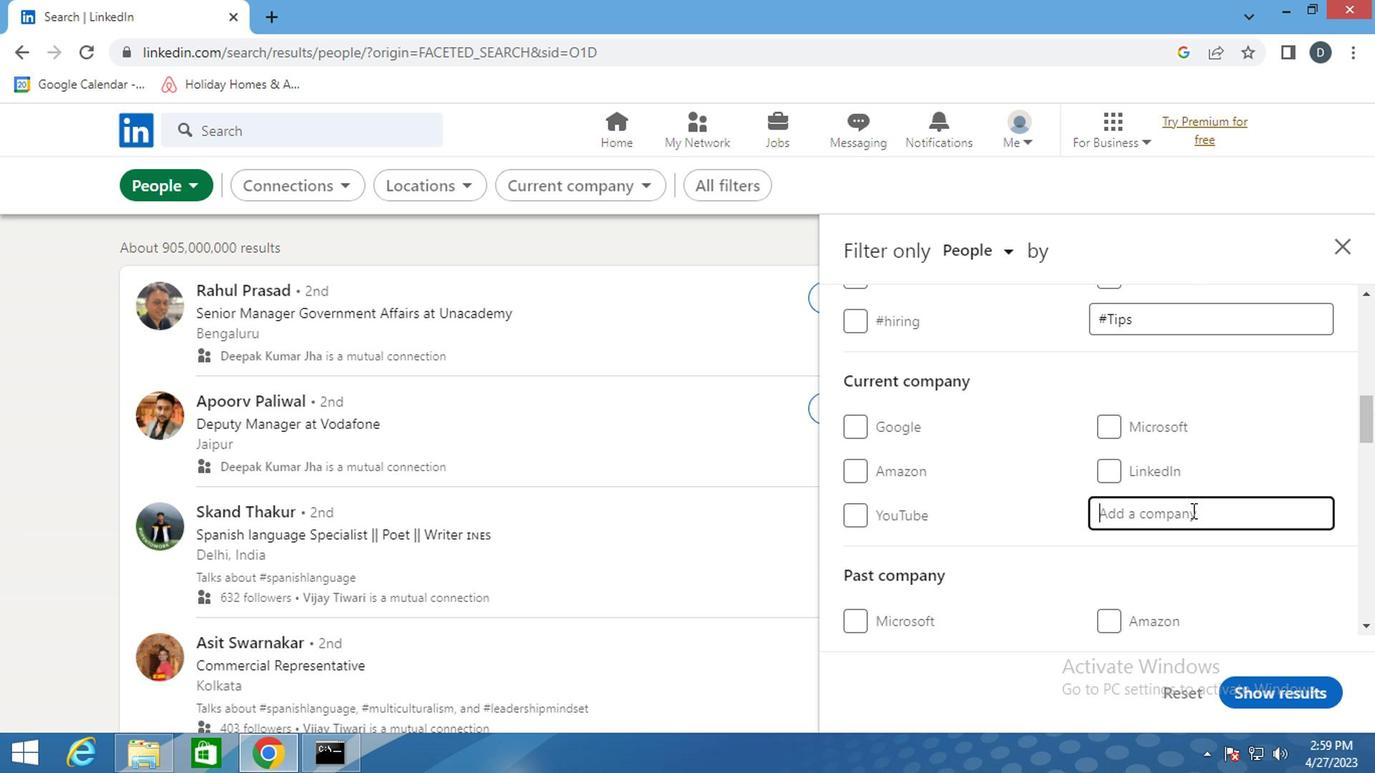 
Action: Key pressed <Key.shift>TUV<Key.space><Key.shift>INDIA
Screenshot: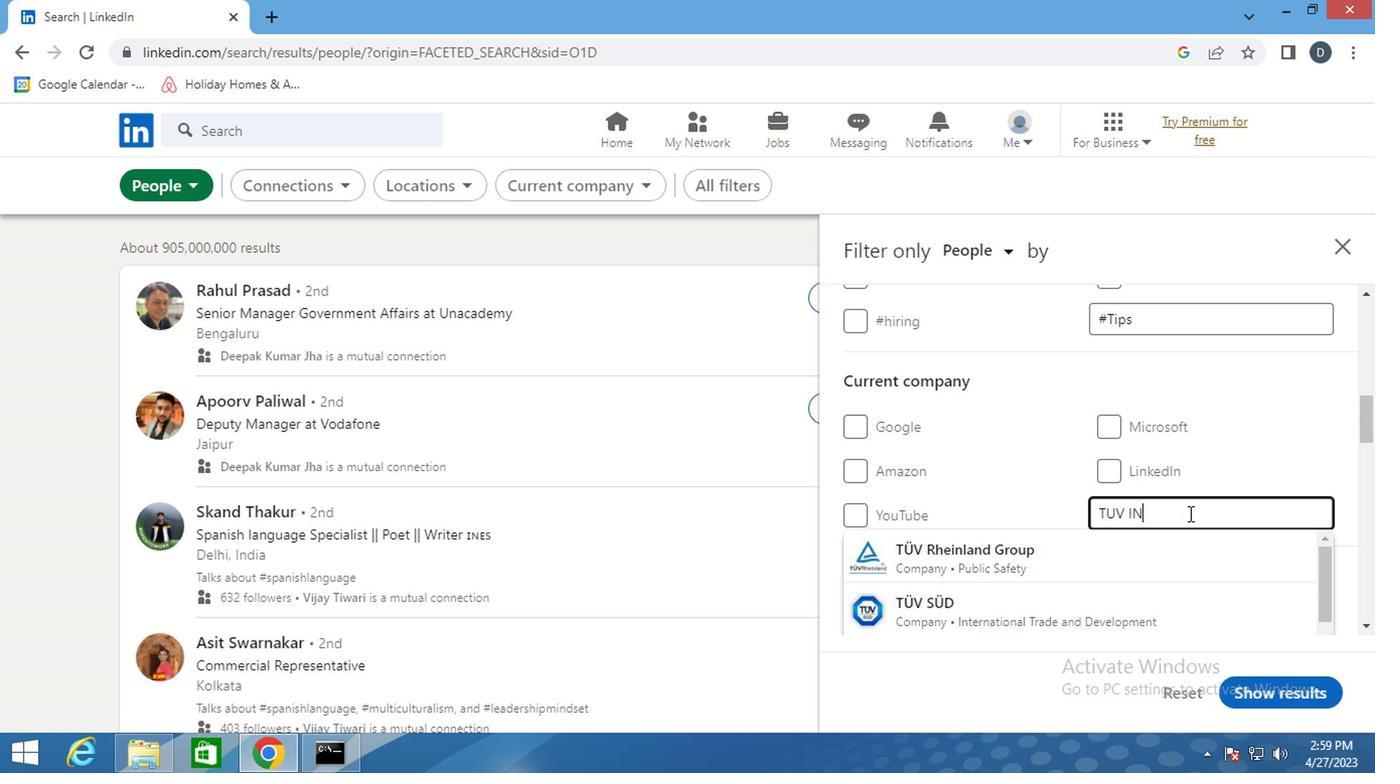 
Action: Mouse moved to (1136, 510)
Screenshot: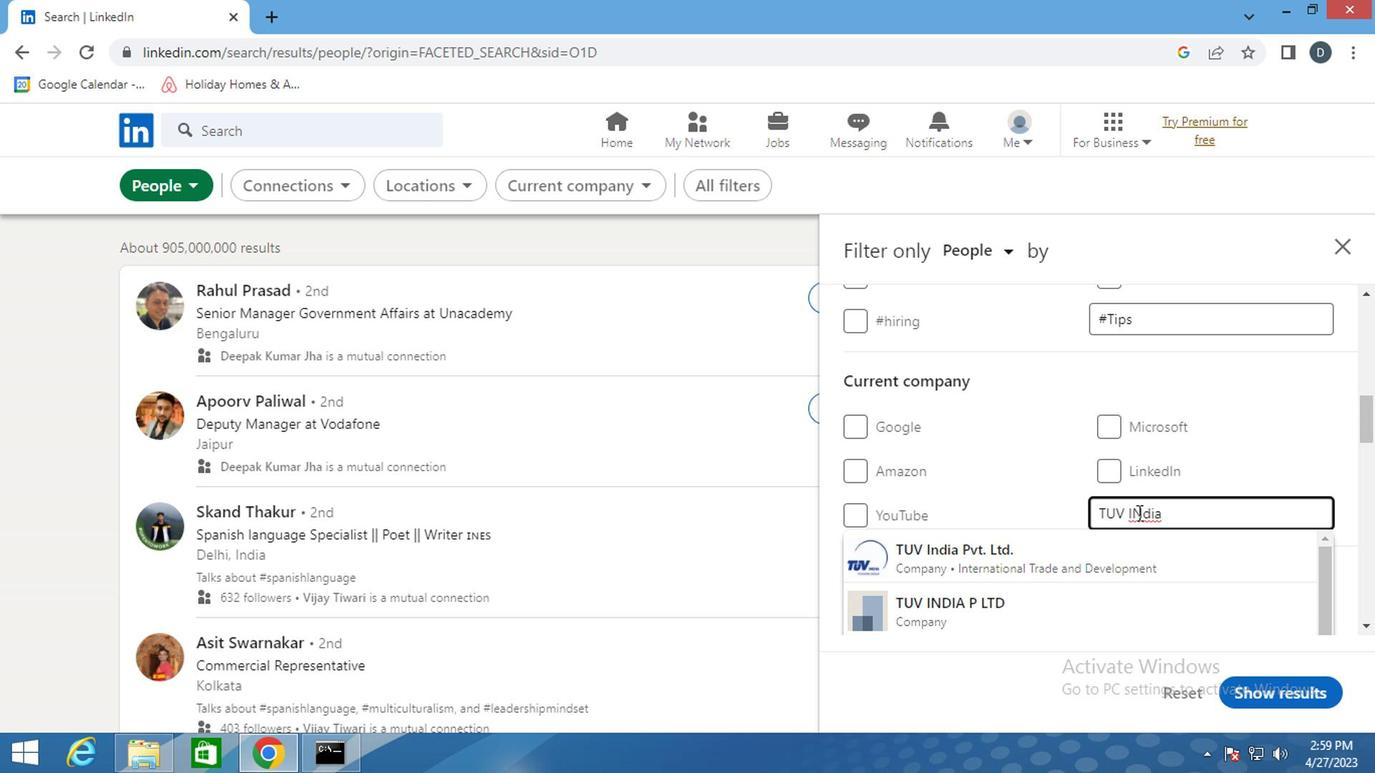 
Action: Mouse pressed left at (1136, 510)
Screenshot: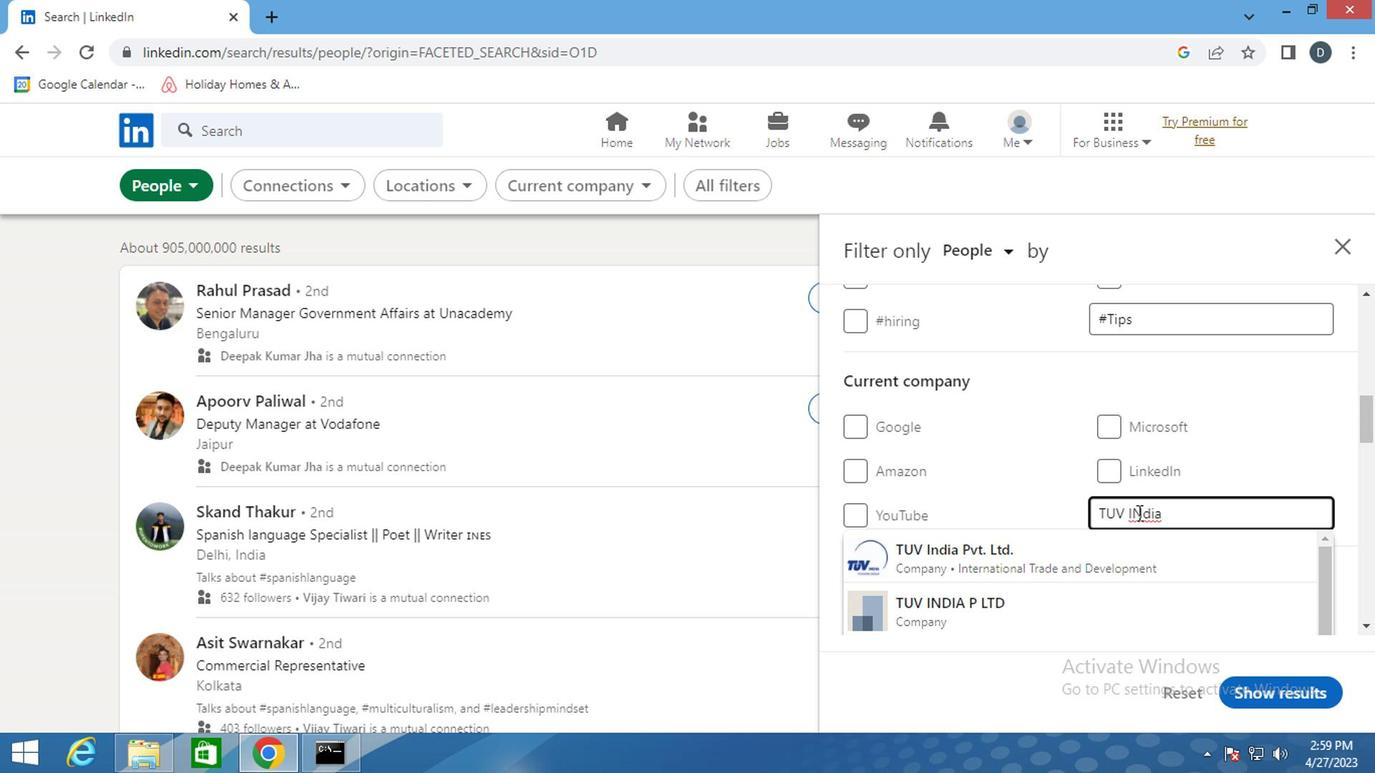 
Action: Key pressed <Key.backspace>N
Screenshot: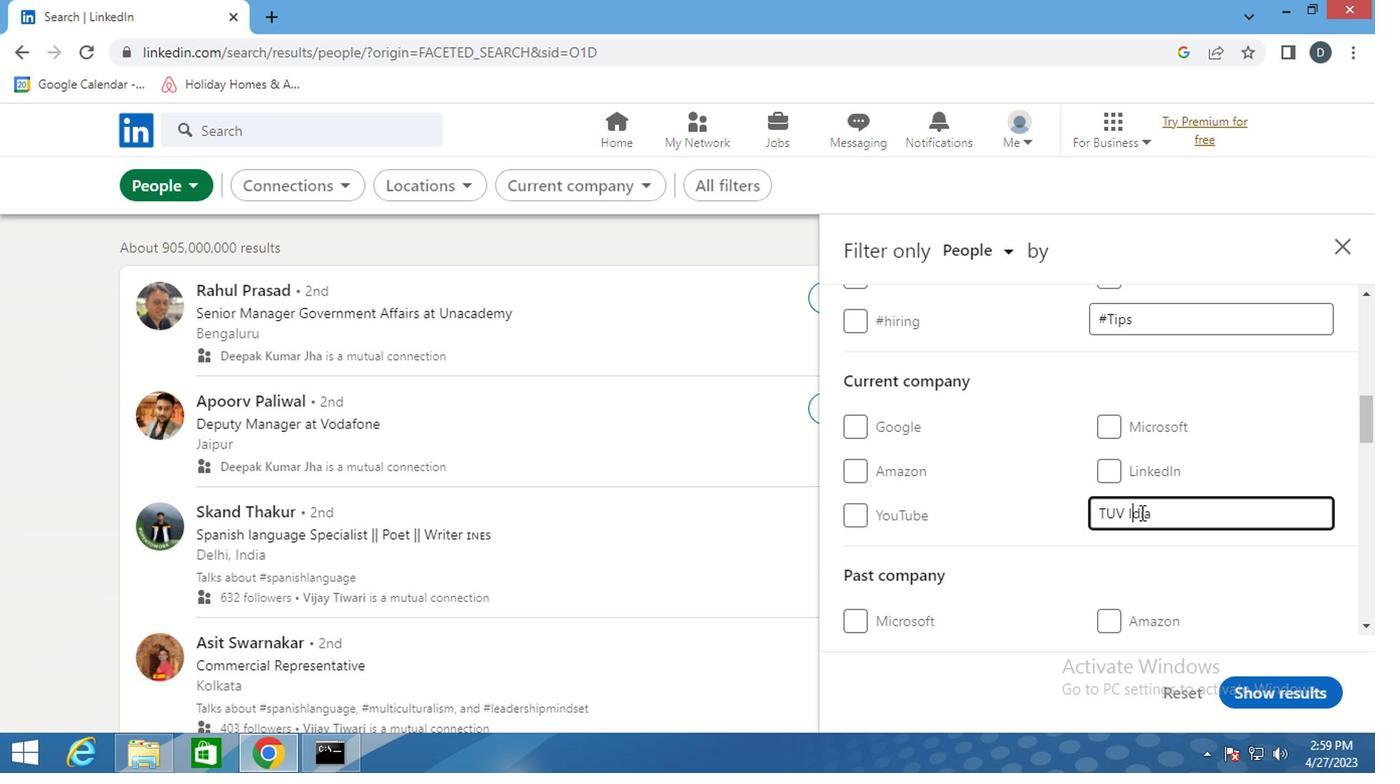 
Action: Mouse moved to (1082, 548)
Screenshot: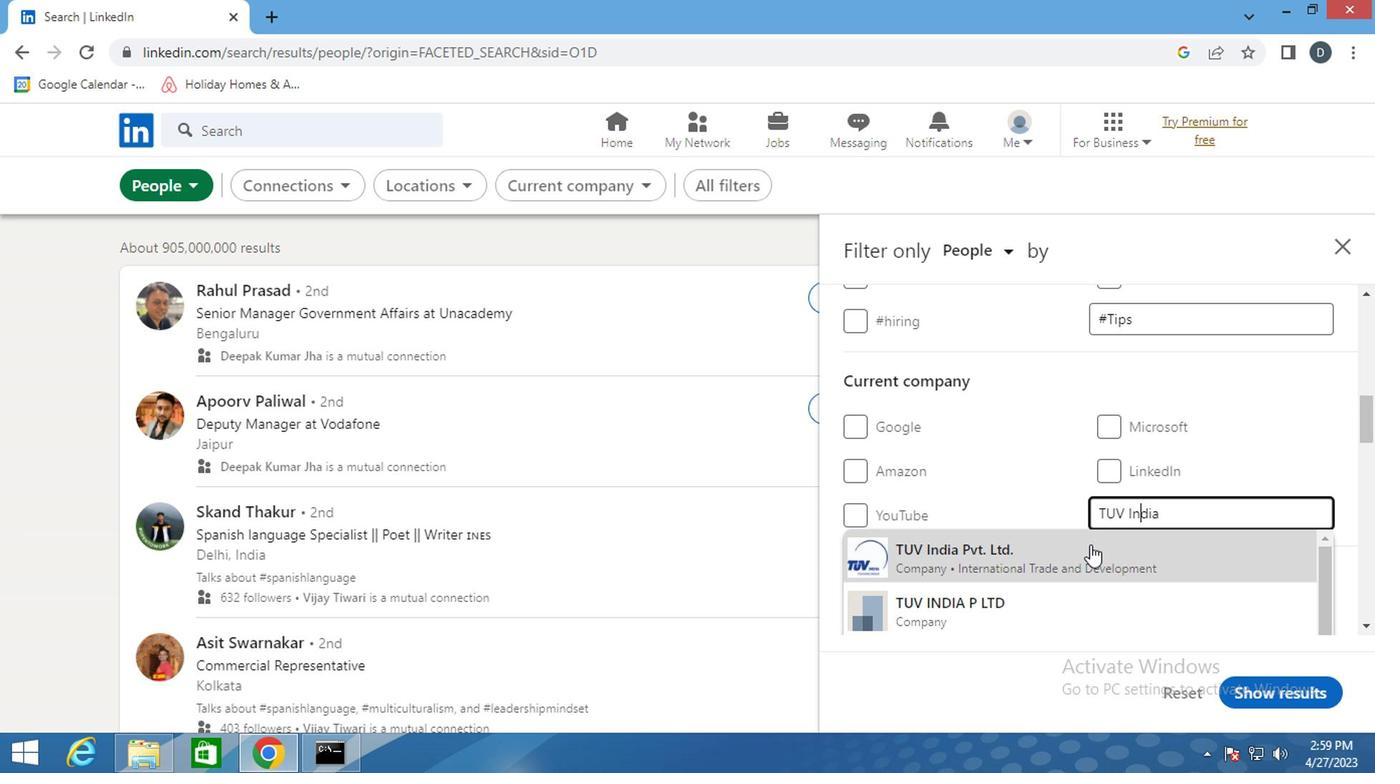 
Action: Mouse pressed left at (1082, 548)
Screenshot: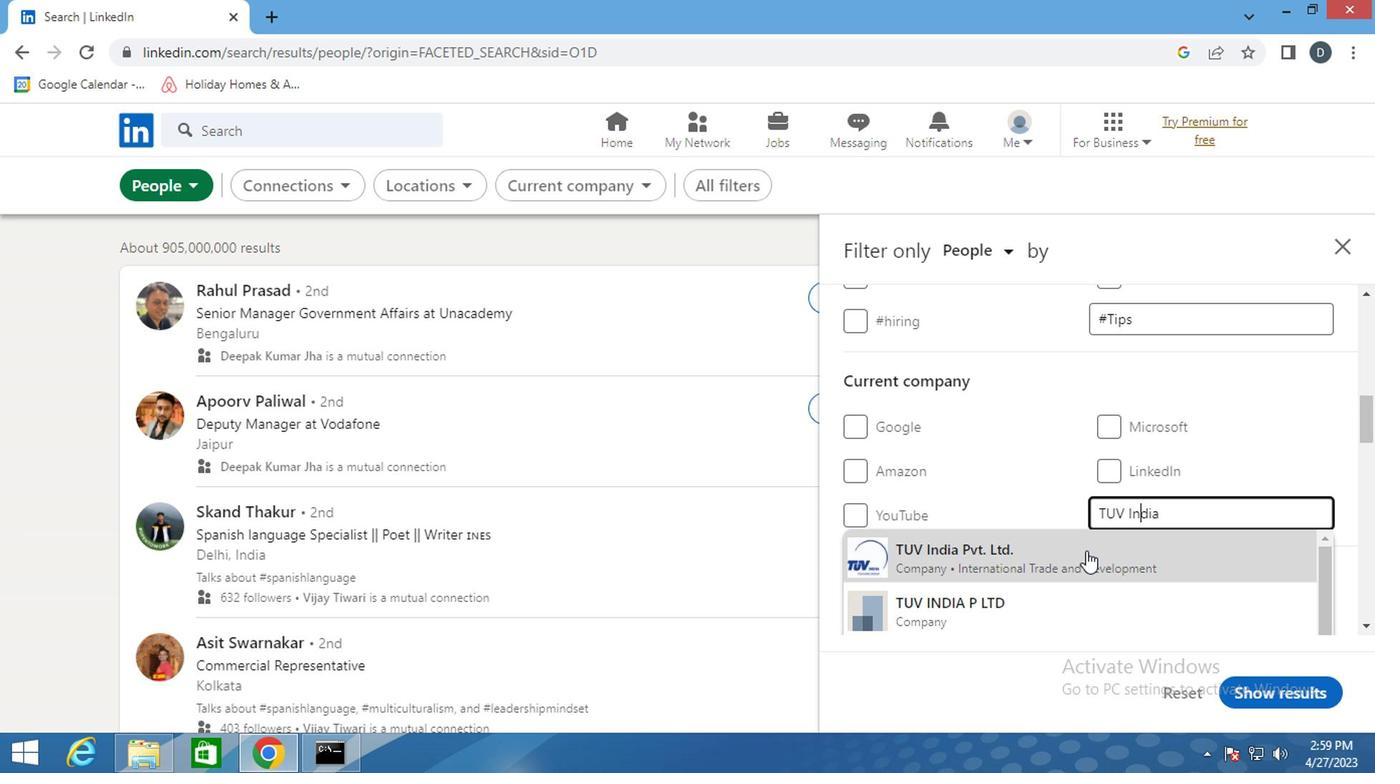 
Action: Mouse scrolled (1082, 548) with delta (0, 0)
Screenshot: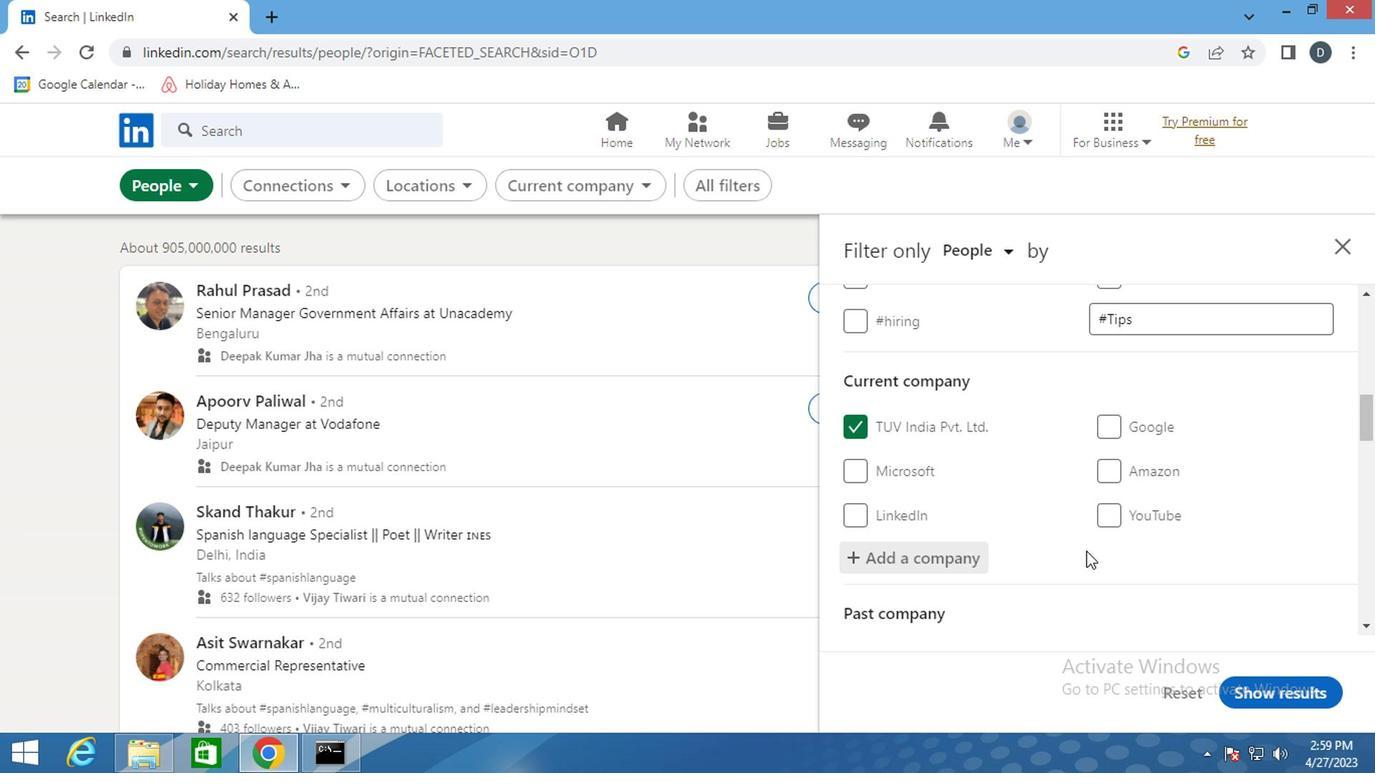 
Action: Mouse scrolled (1082, 548) with delta (0, 0)
Screenshot: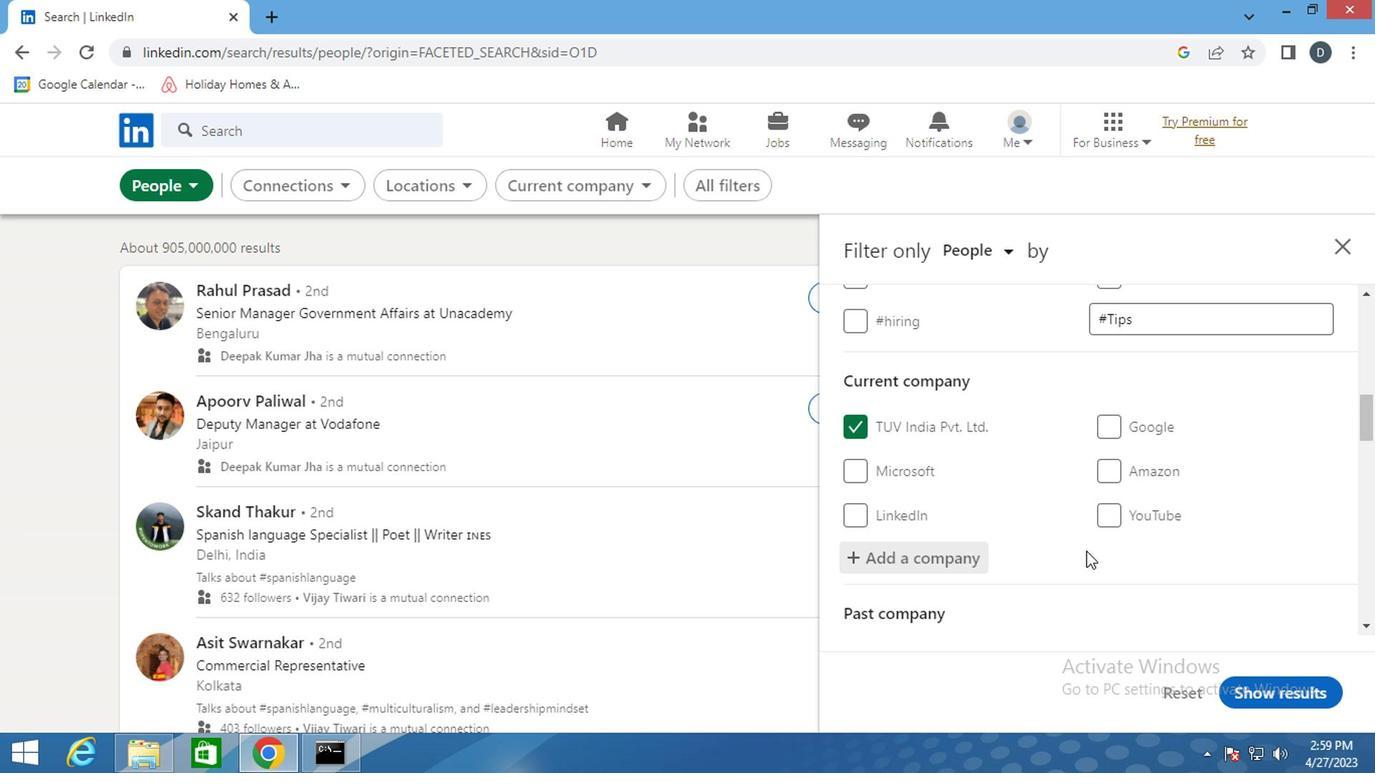 
Action: Mouse moved to (1159, 535)
Screenshot: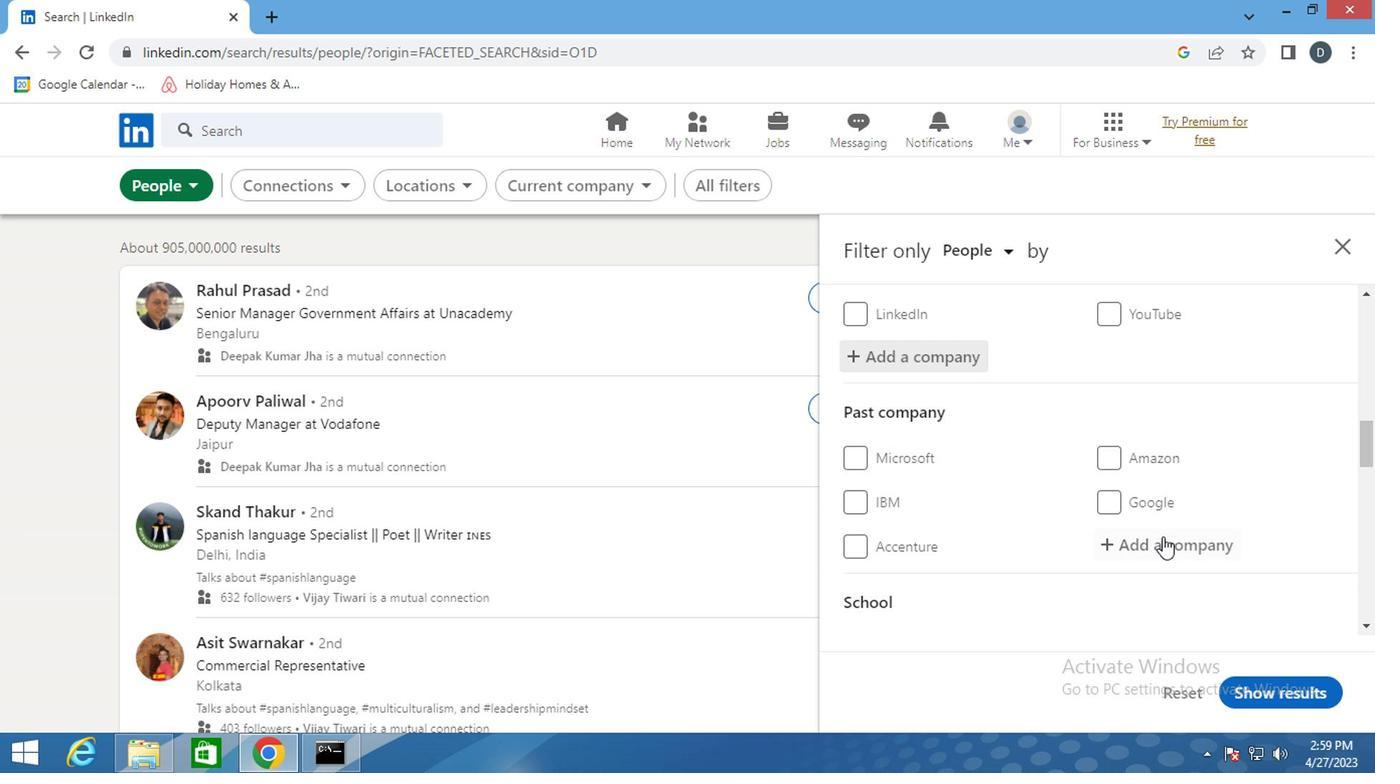 
Action: Mouse scrolled (1159, 534) with delta (0, -1)
Screenshot: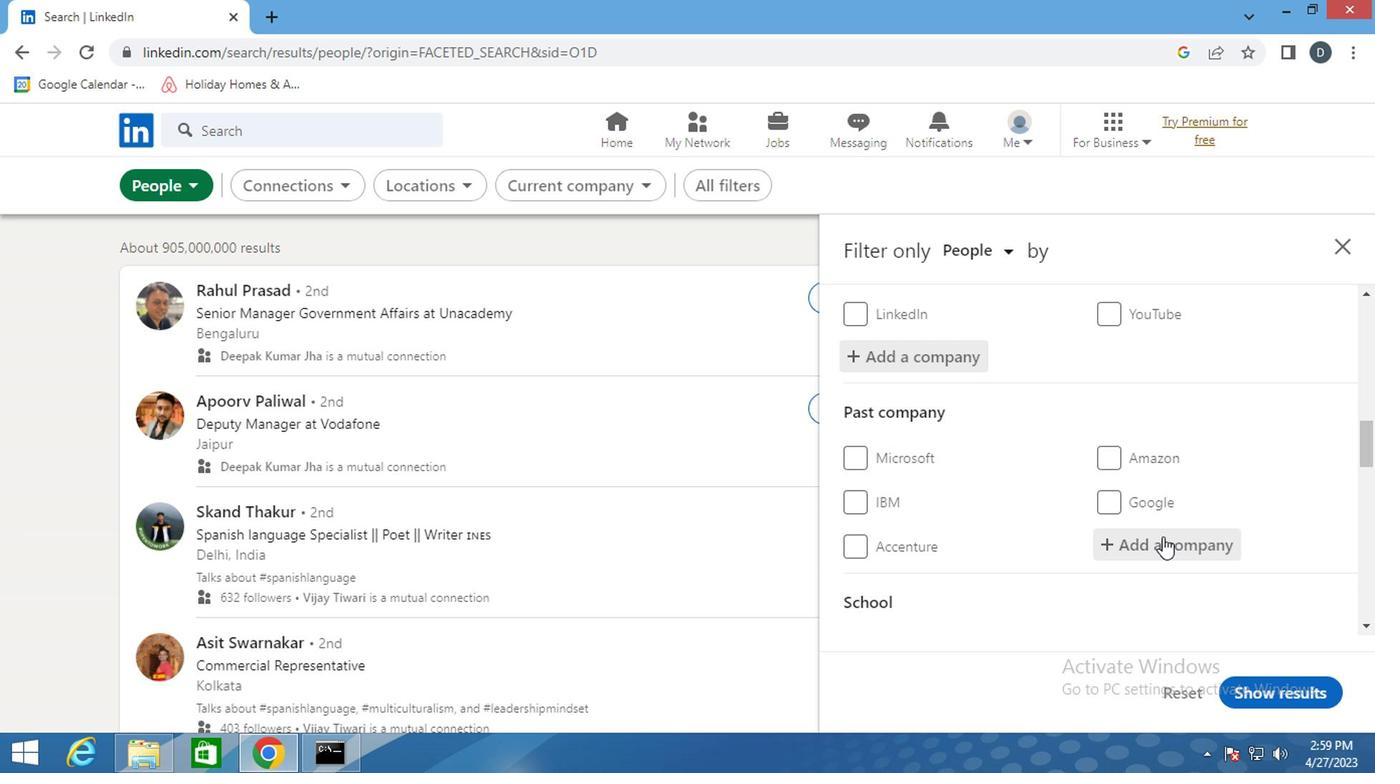 
Action: Mouse scrolled (1159, 534) with delta (0, -1)
Screenshot: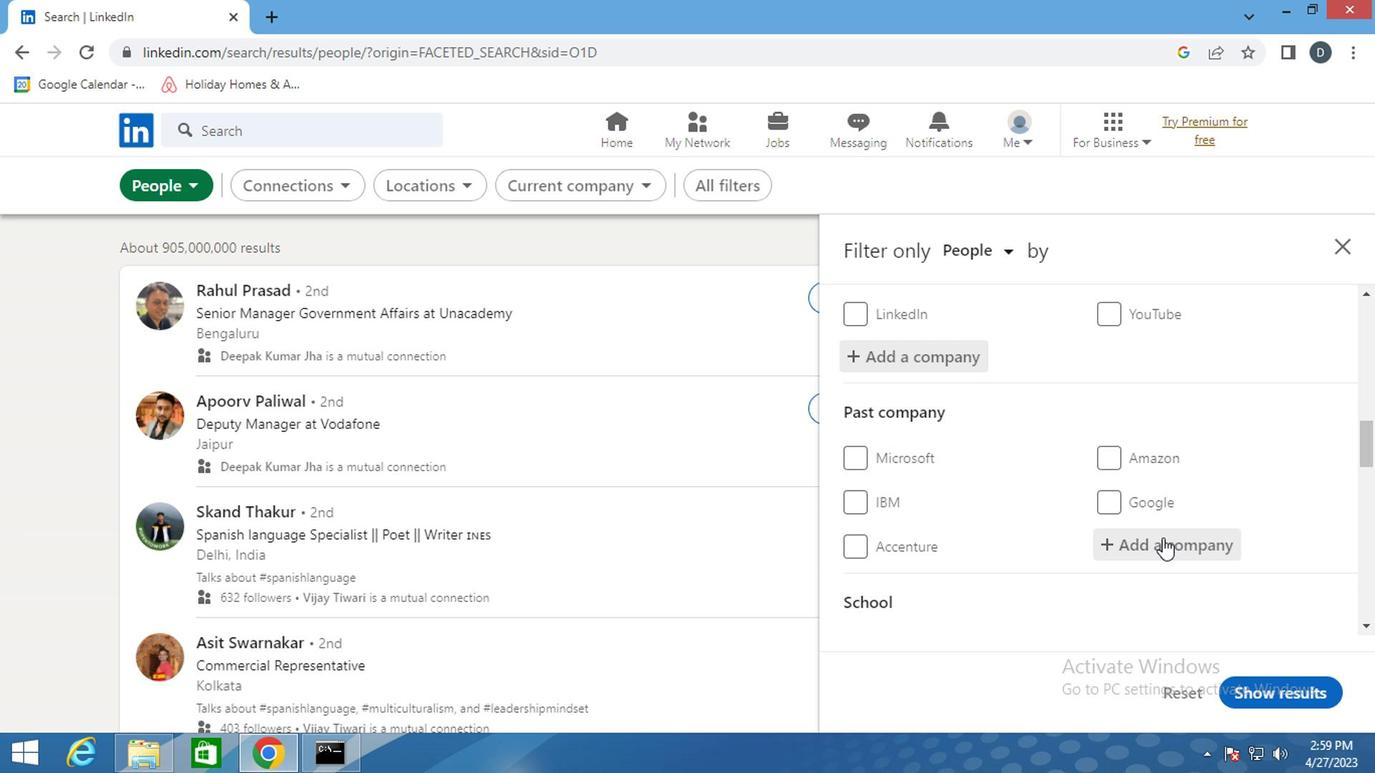 
Action: Mouse scrolled (1159, 534) with delta (0, -1)
Screenshot: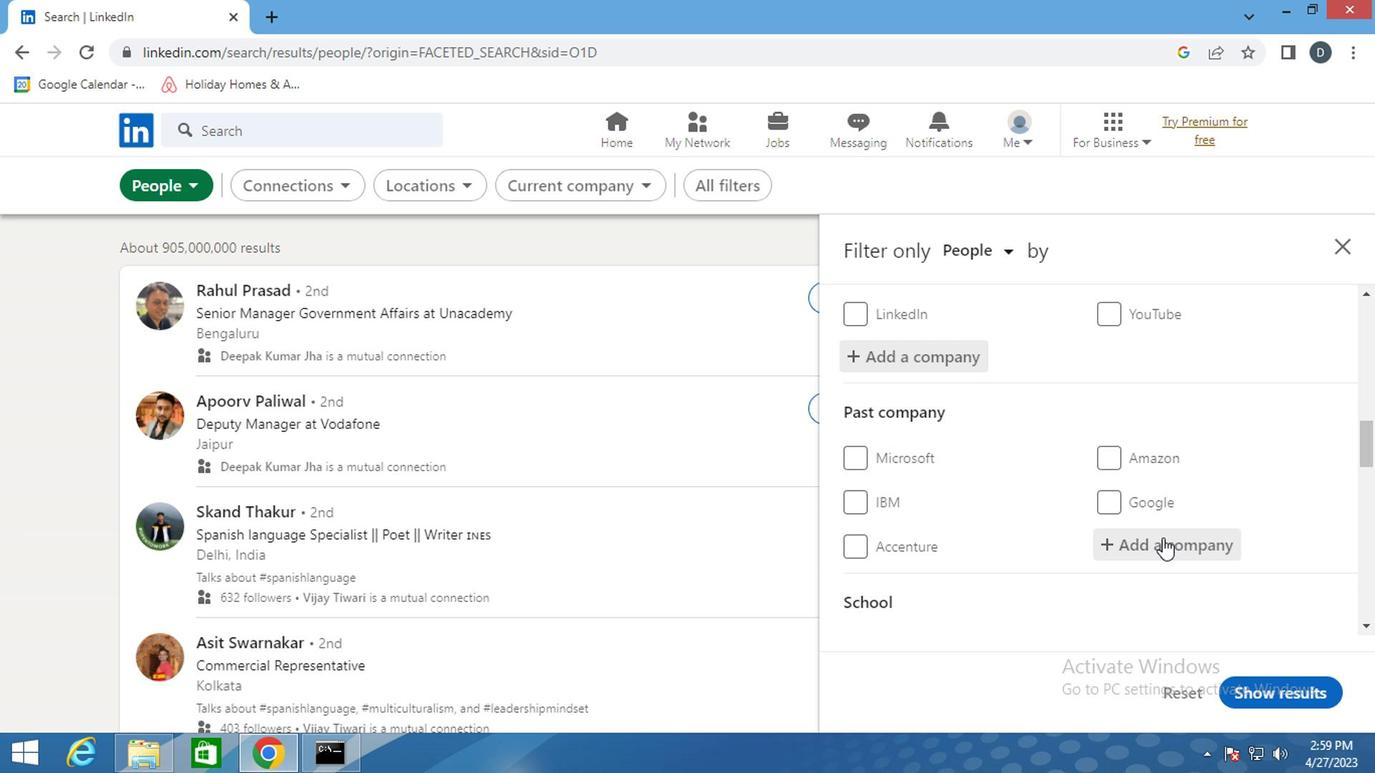 
Action: Mouse moved to (1153, 464)
Screenshot: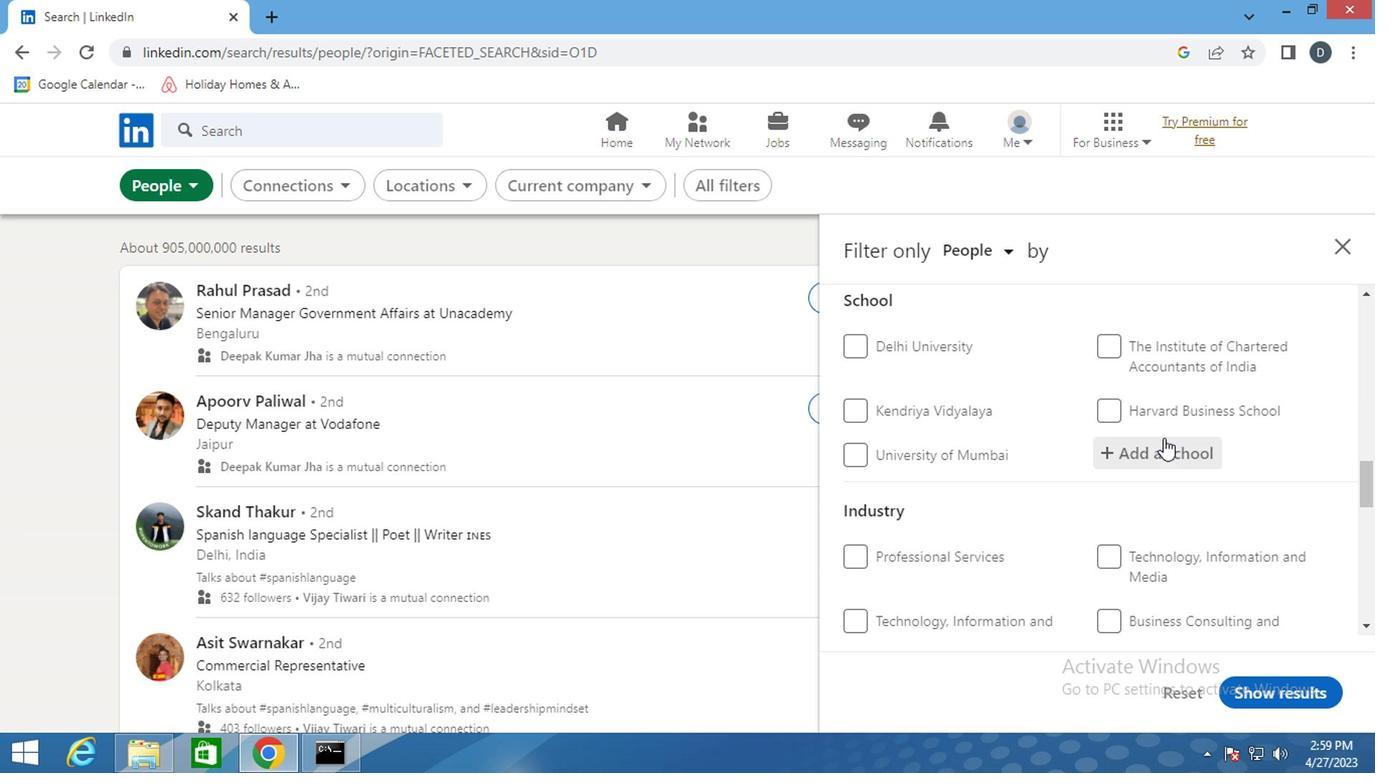 
Action: Mouse pressed left at (1153, 464)
Screenshot: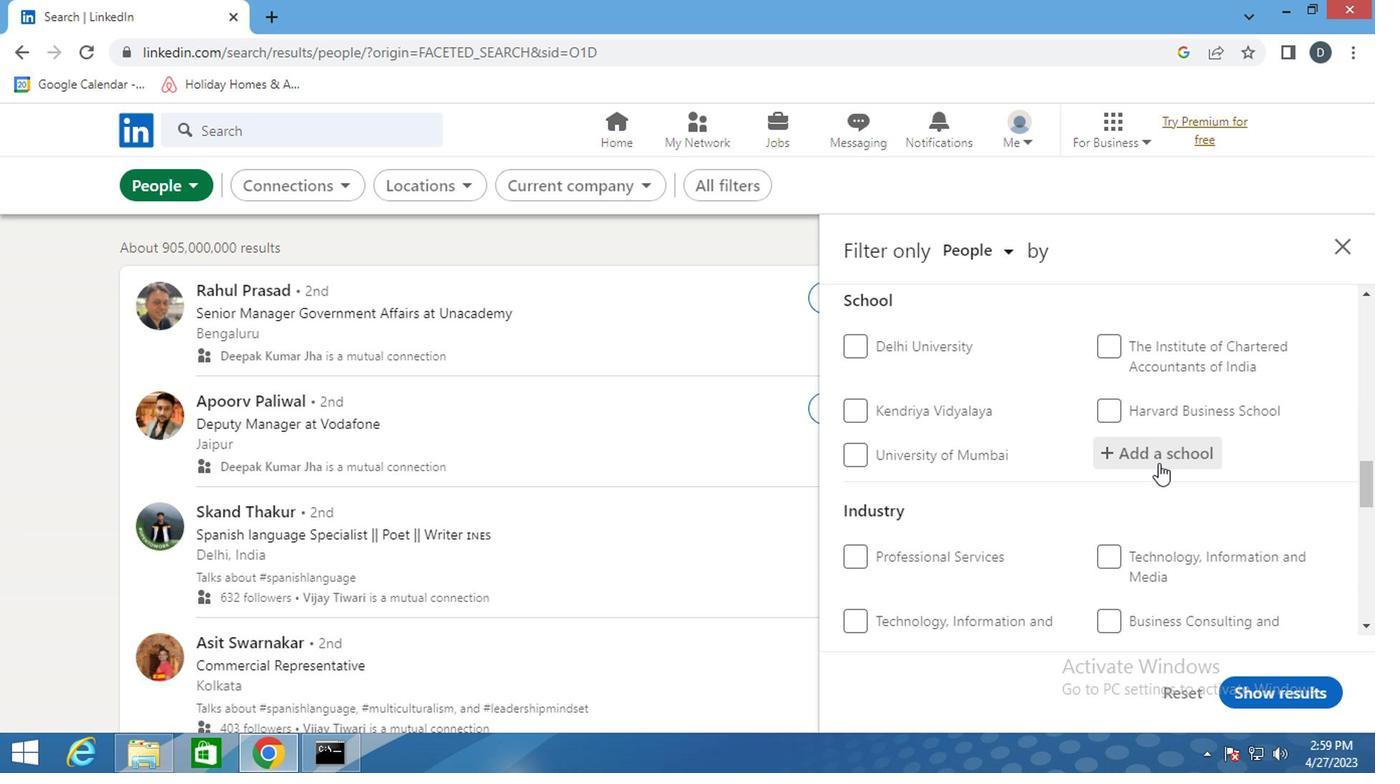 
Action: Mouse moved to (1153, 466)
Screenshot: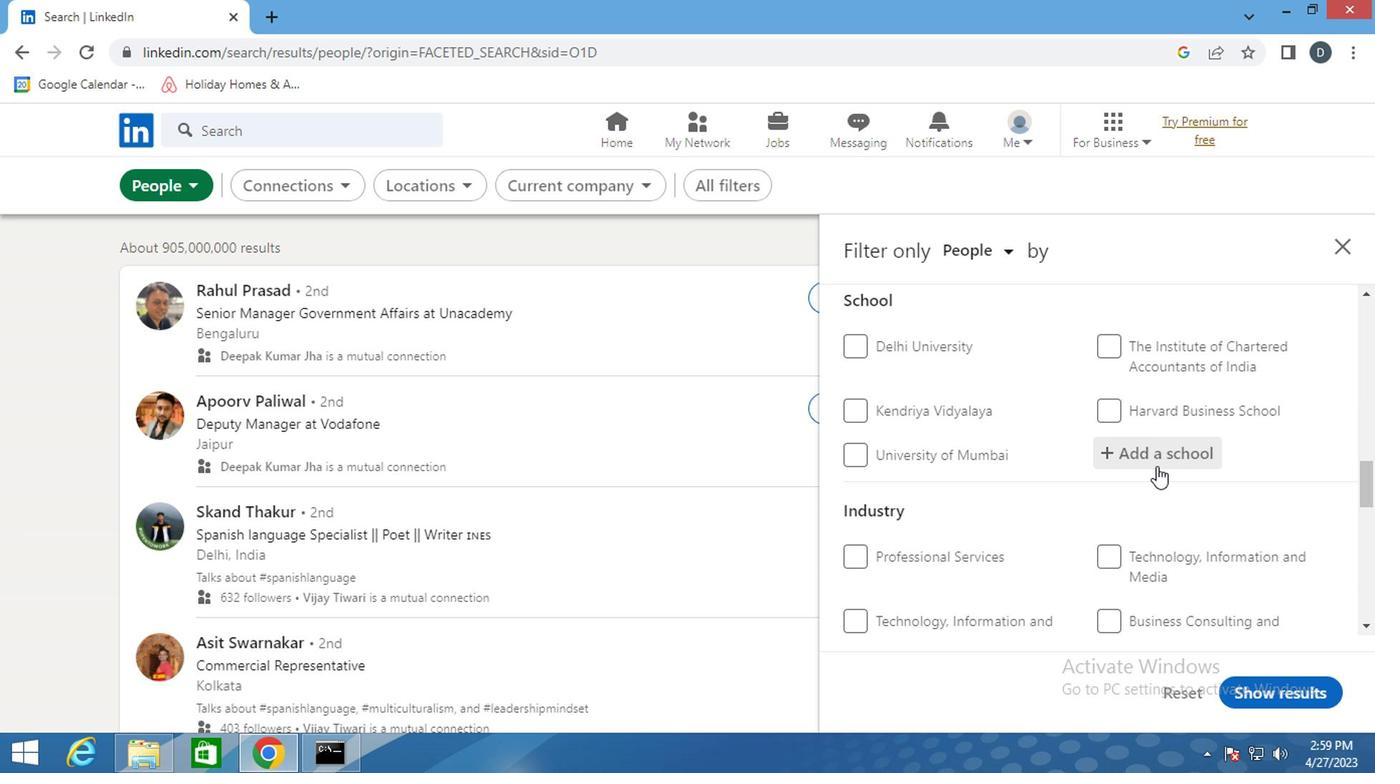 
Action: Key pressed <Key.shift>SHOOLINI
Screenshot: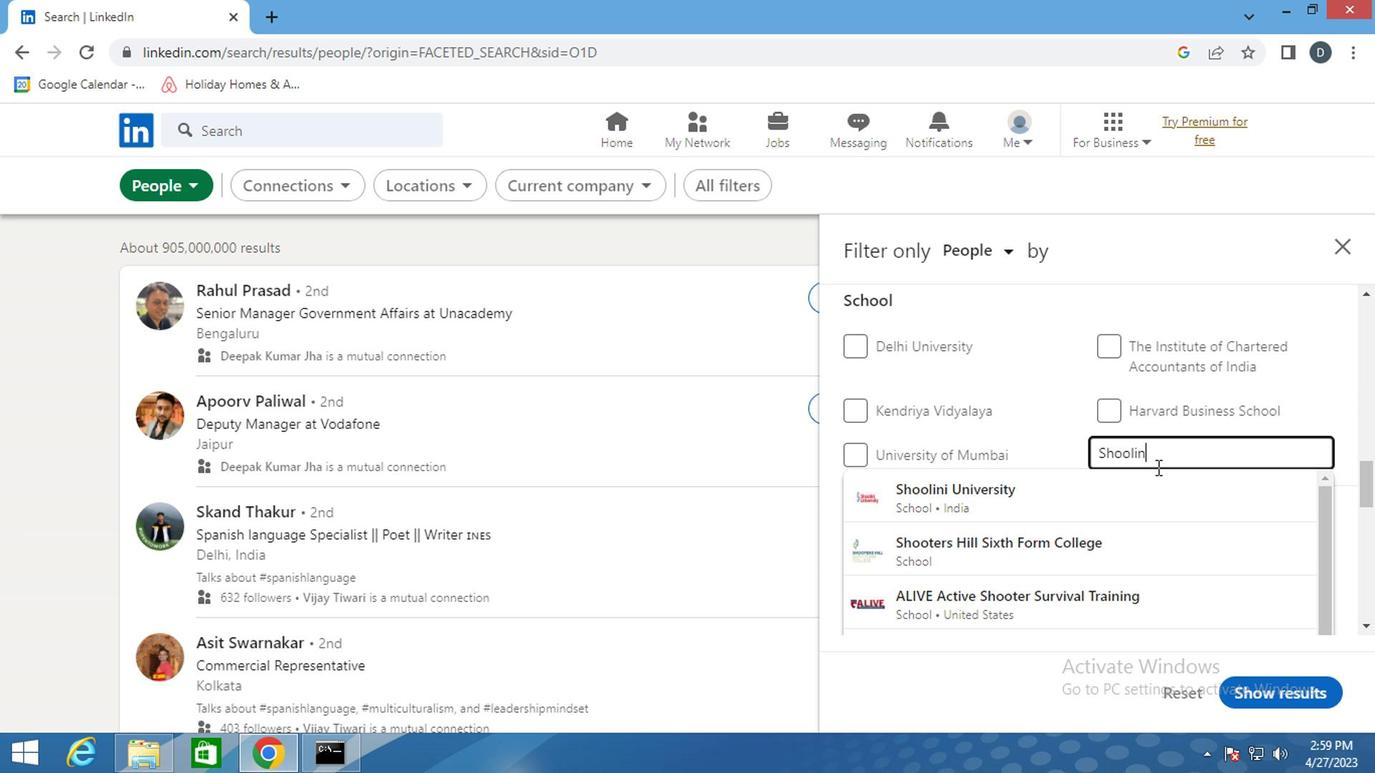 
Action: Mouse moved to (1136, 487)
Screenshot: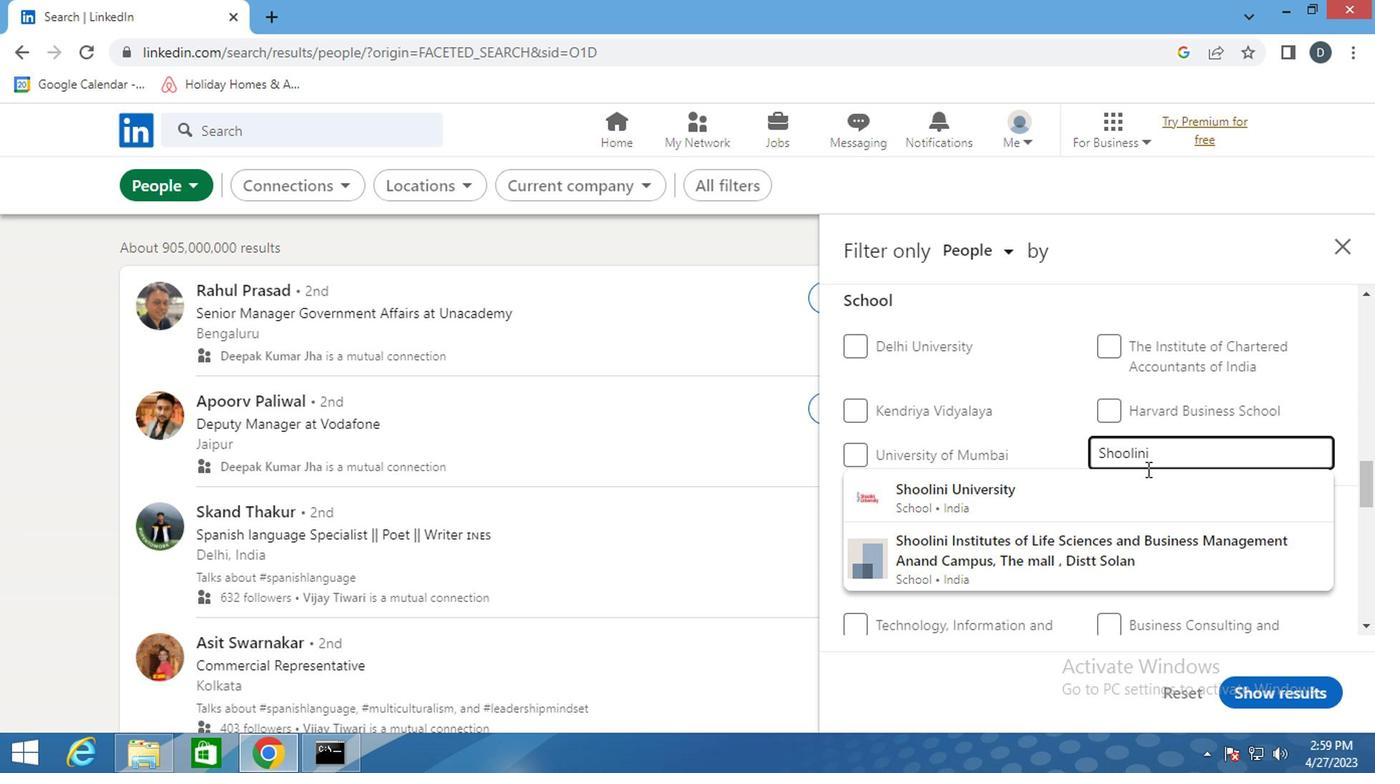
Action: Mouse pressed left at (1136, 487)
Screenshot: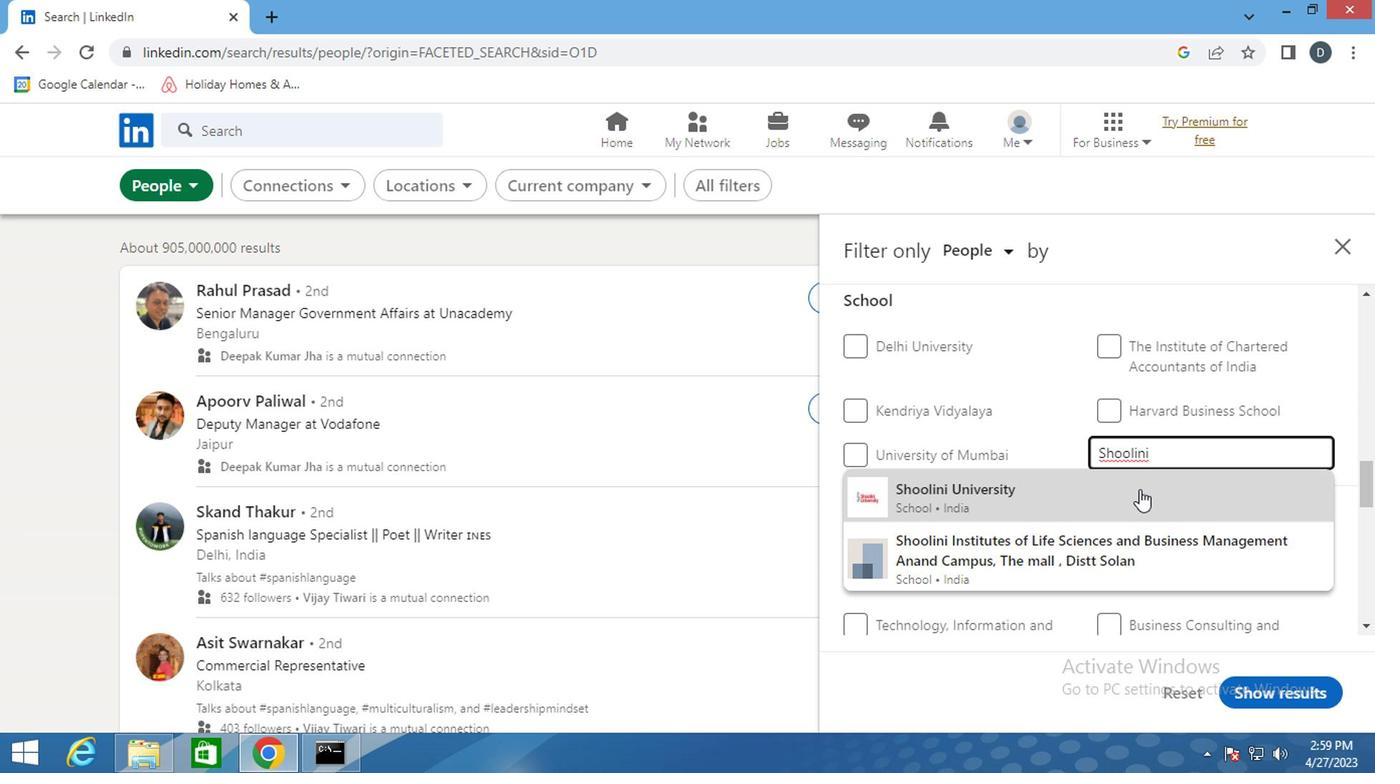 
Action: Mouse moved to (1134, 487)
Screenshot: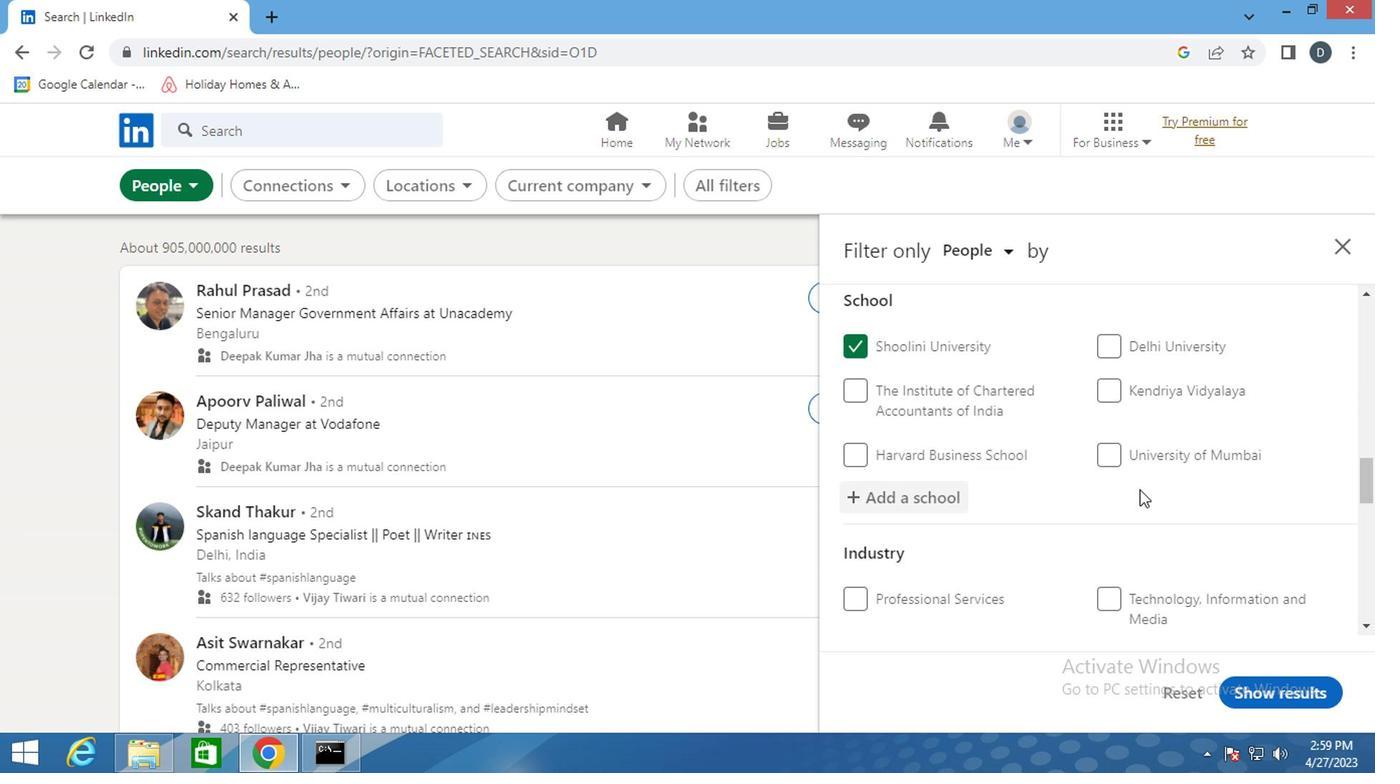 
Action: Mouse scrolled (1134, 487) with delta (0, 0)
Screenshot: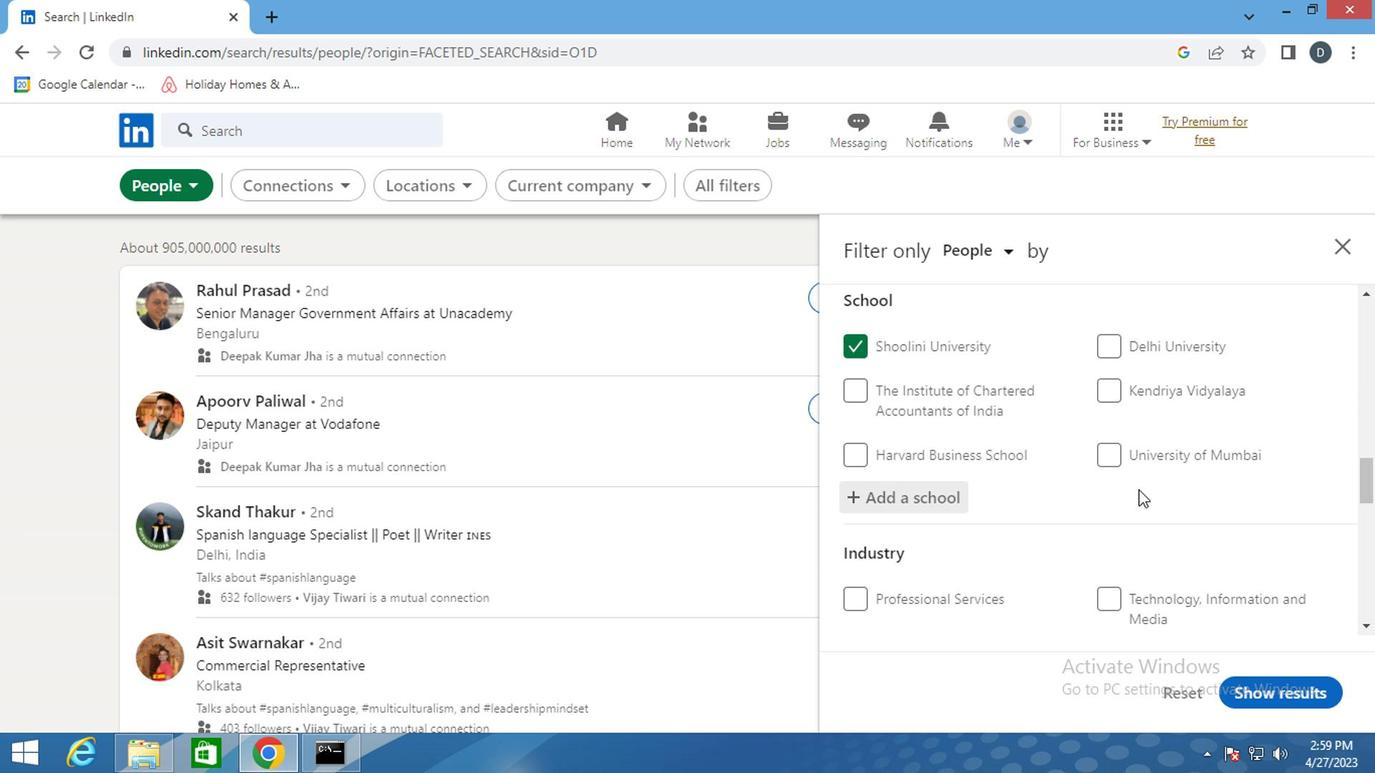 
Action: Mouse scrolled (1134, 487) with delta (0, 0)
Screenshot: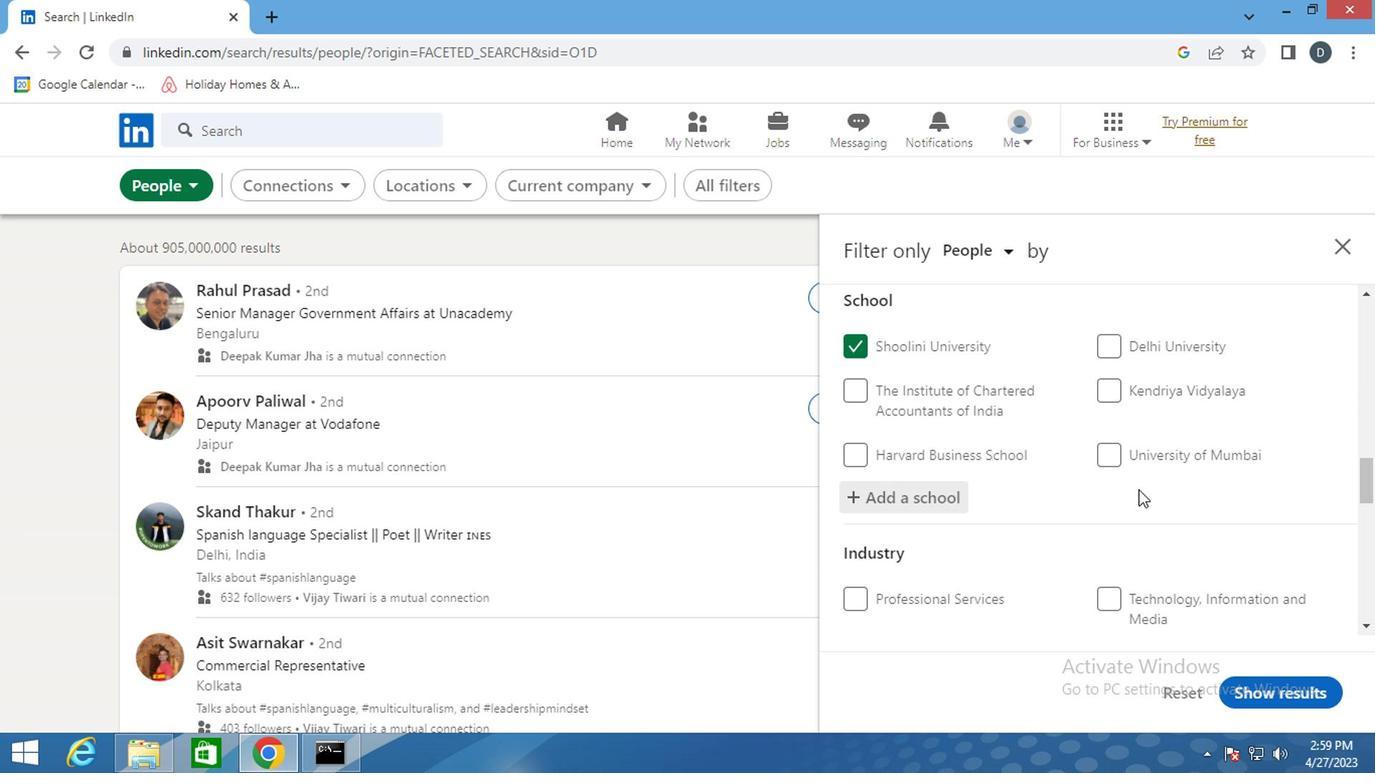 
Action: Mouse scrolled (1134, 487) with delta (0, 0)
Screenshot: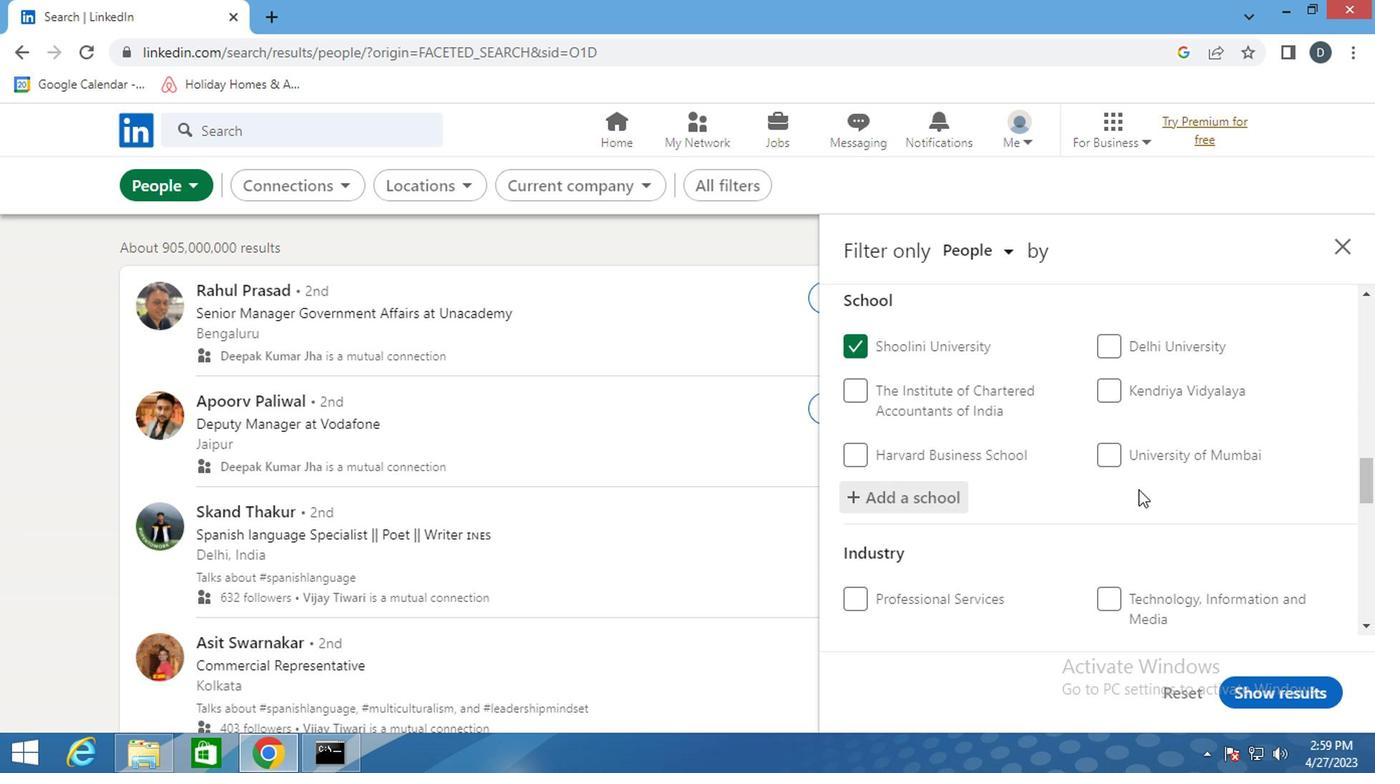 
Action: Mouse moved to (1164, 434)
Screenshot: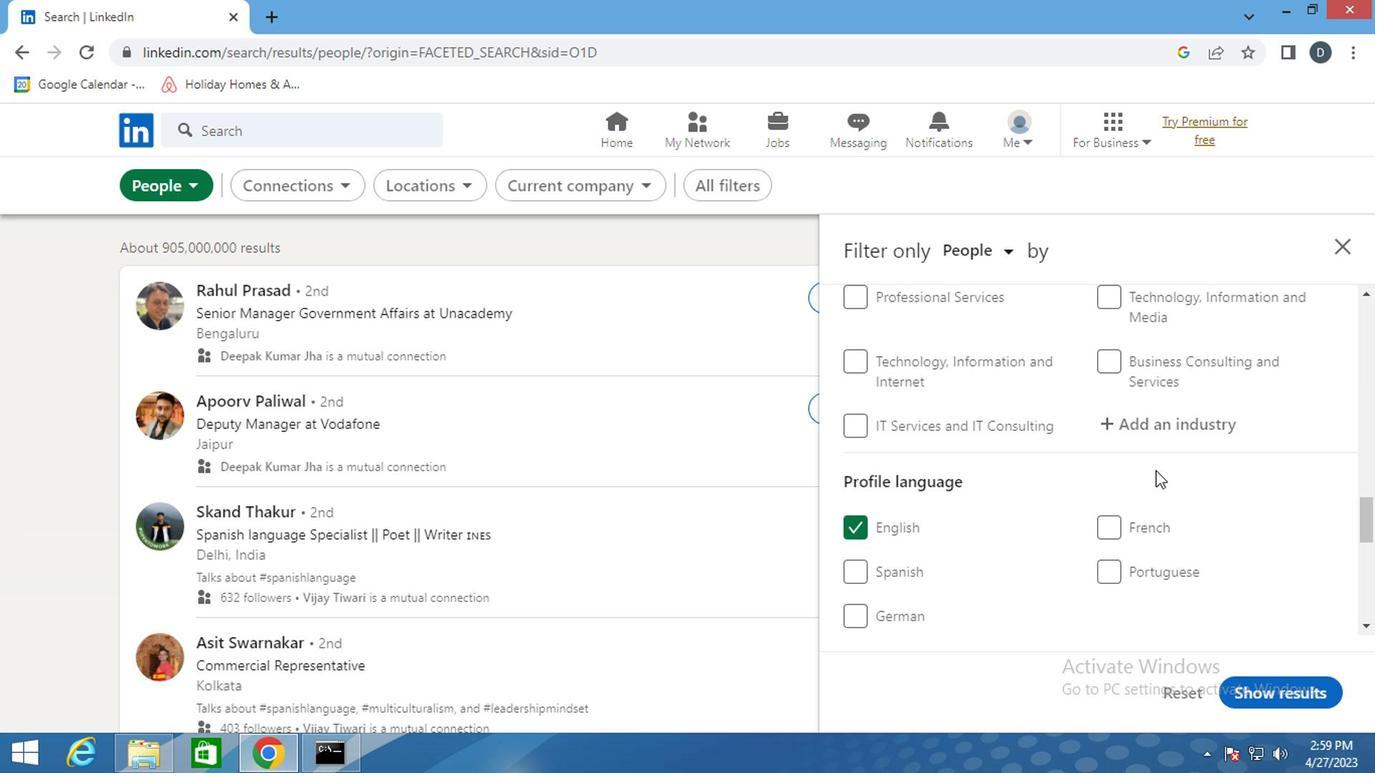 
Action: Mouse pressed left at (1164, 434)
Screenshot: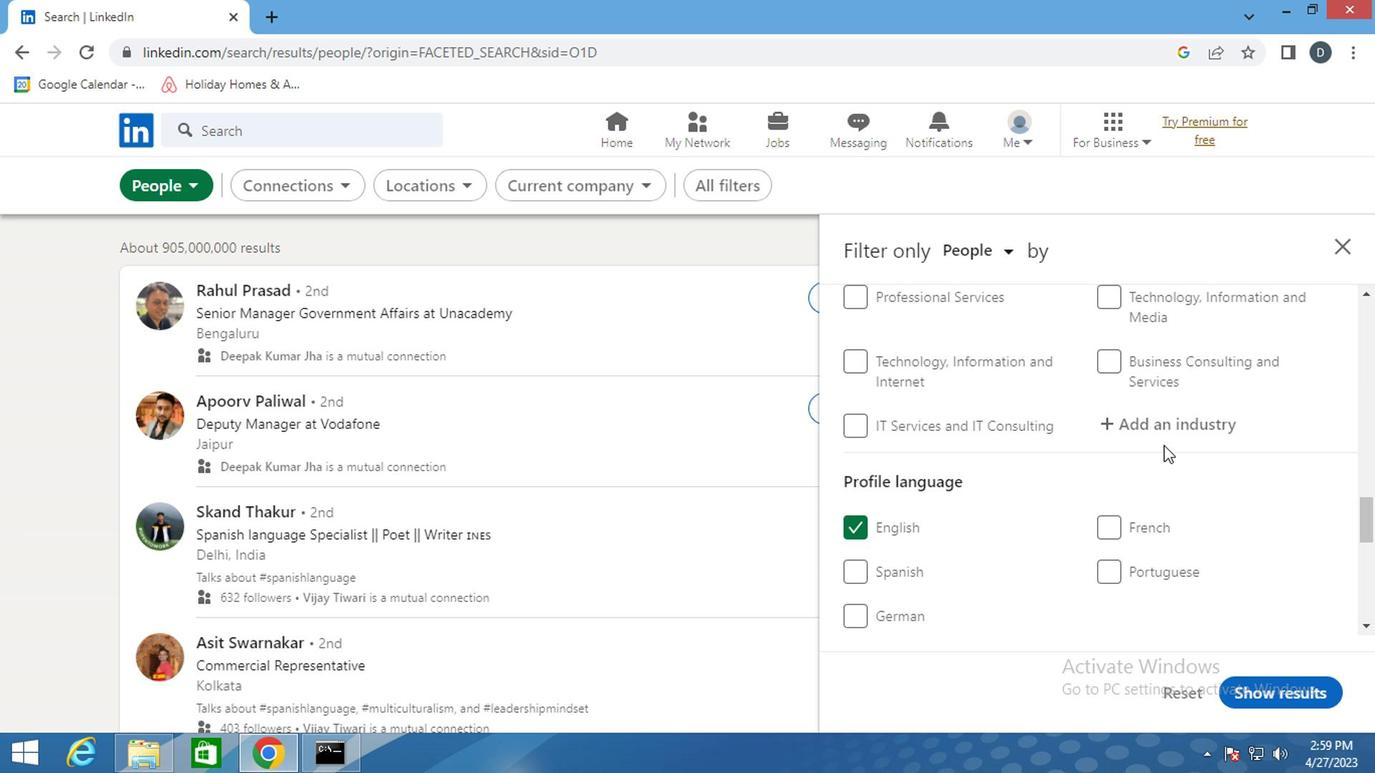 
Action: Mouse moved to (1165, 434)
Screenshot: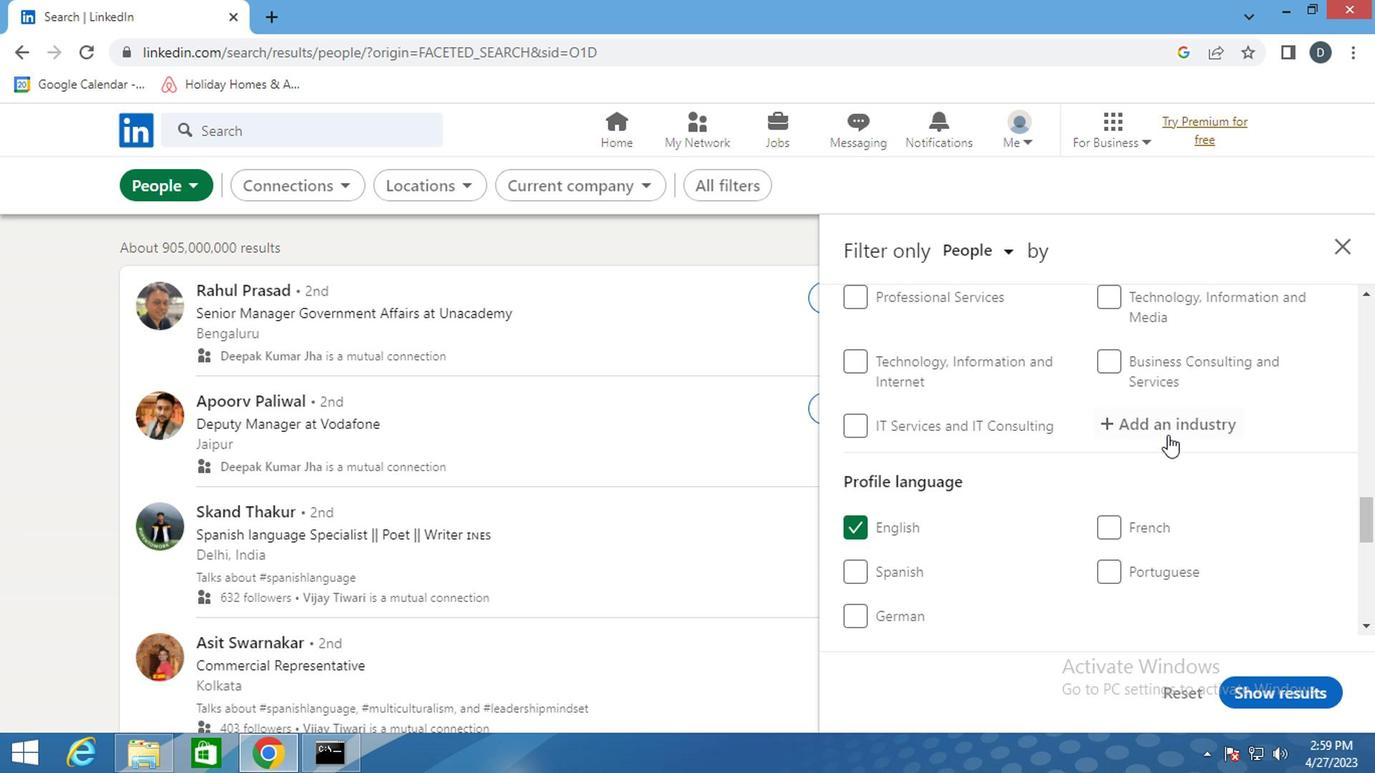 
Action: Key pressed <Key.shift><Key.shift><Key.shift>FINE<Key.space>
Screenshot: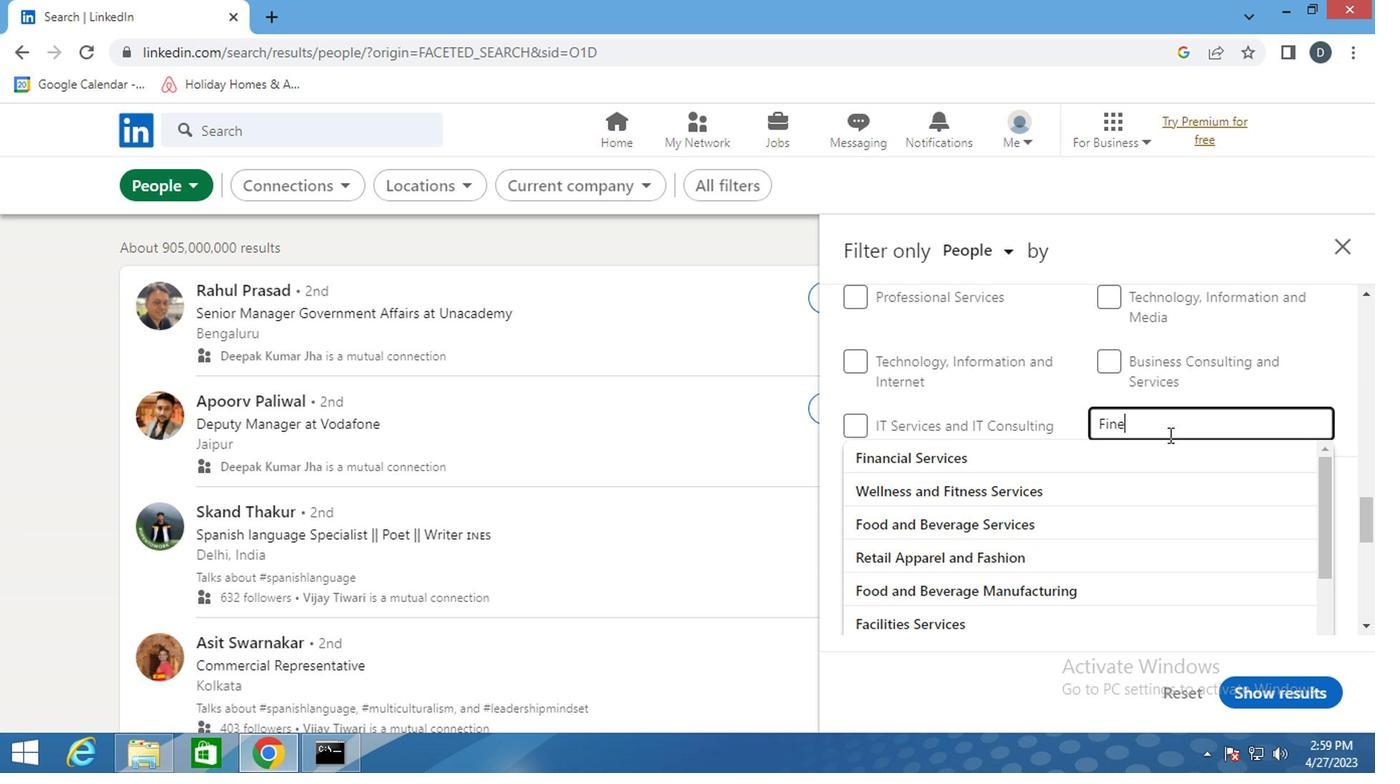 
Action: Mouse moved to (1157, 452)
Screenshot: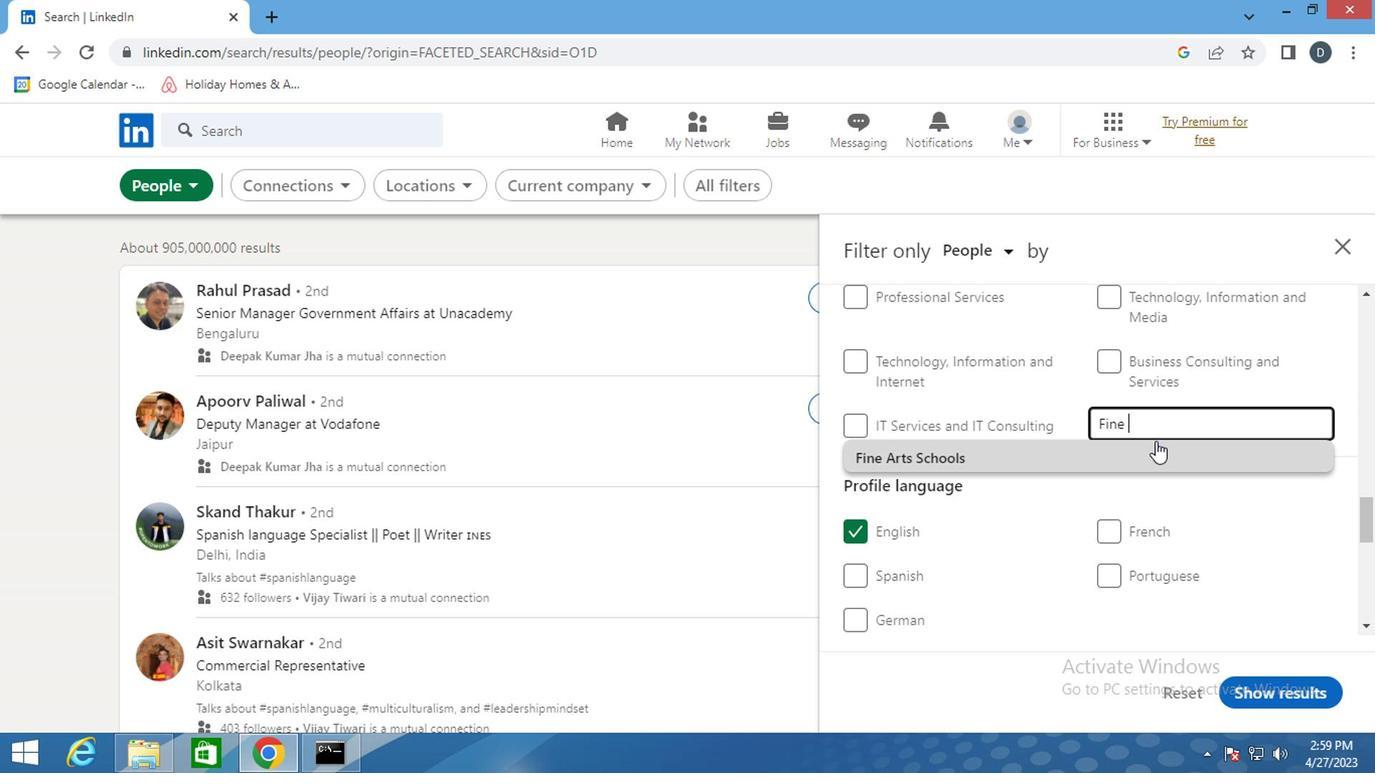 
Action: Mouse pressed left at (1157, 452)
Screenshot: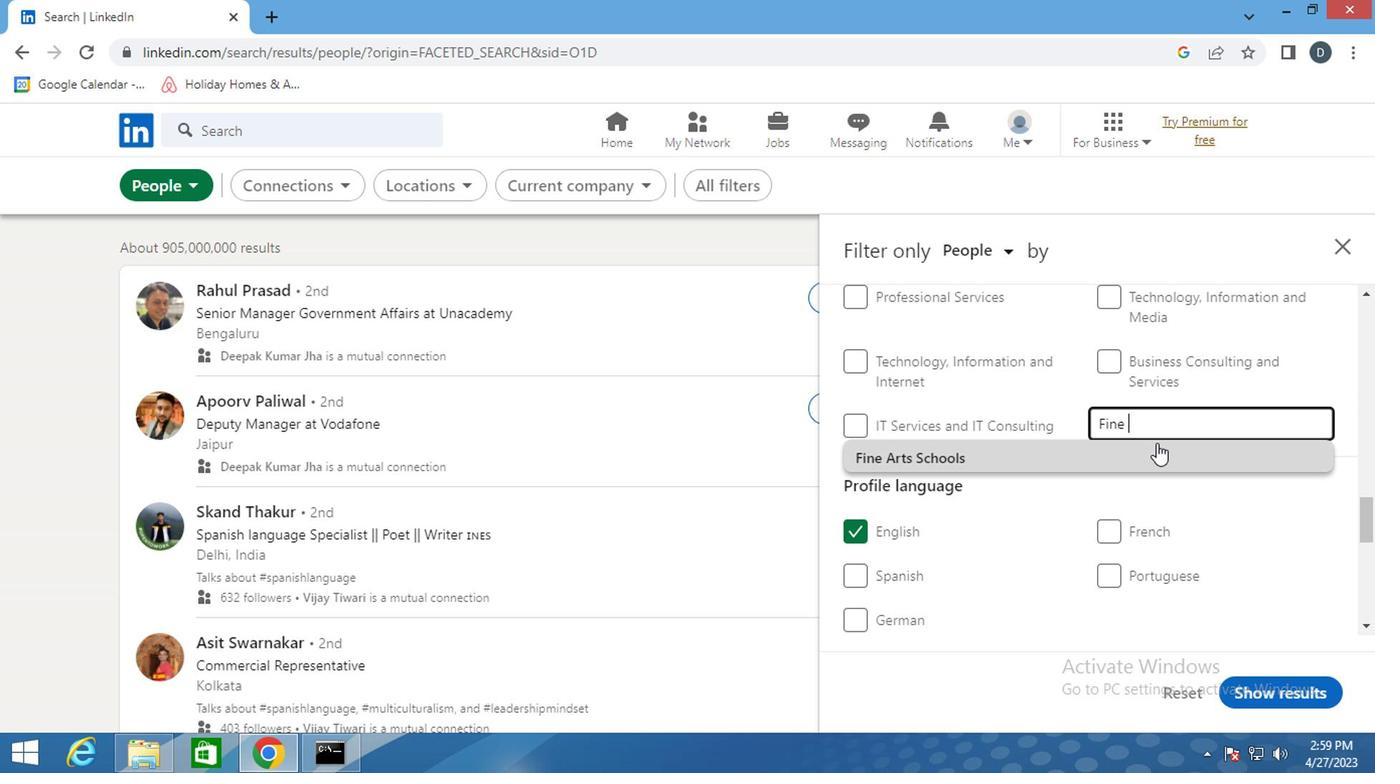 
Action: Mouse moved to (1112, 515)
Screenshot: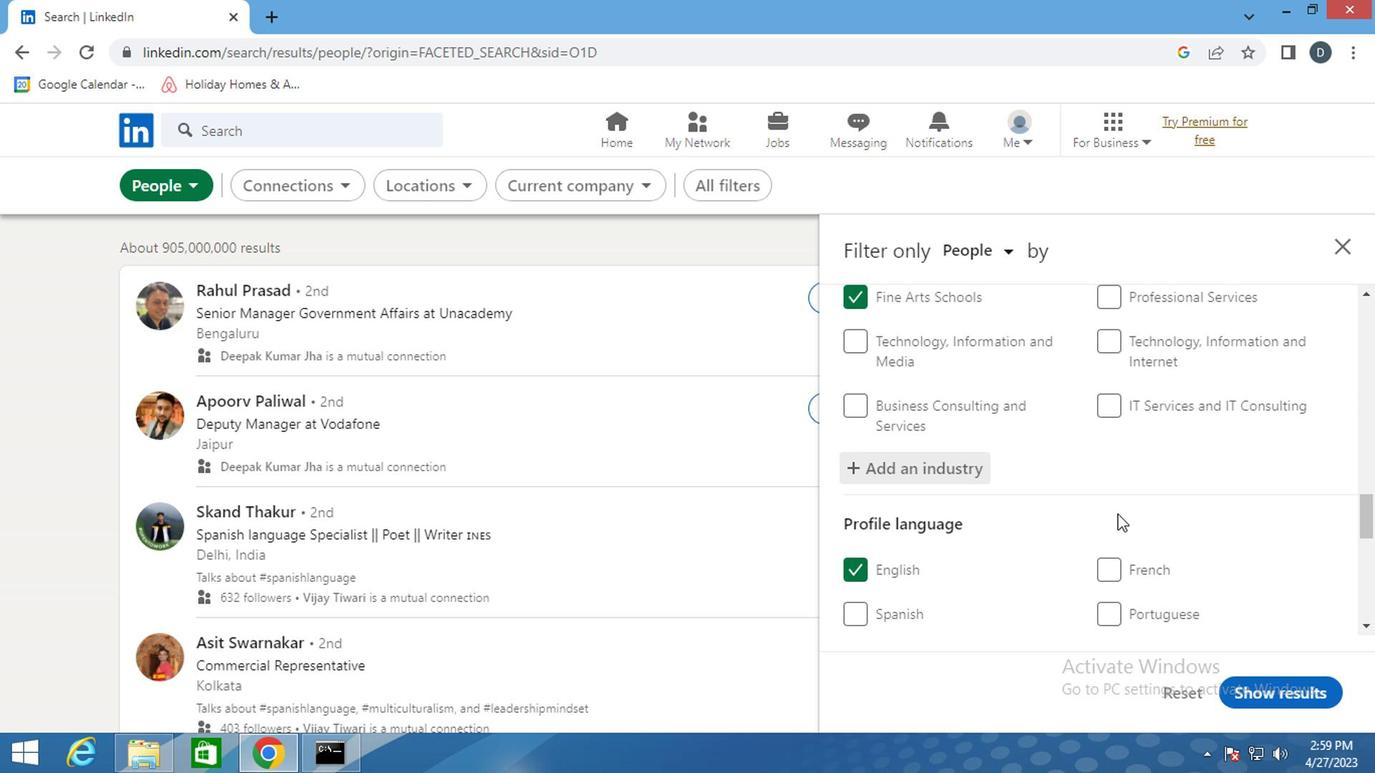 
Action: Mouse scrolled (1112, 513) with delta (0, -1)
Screenshot: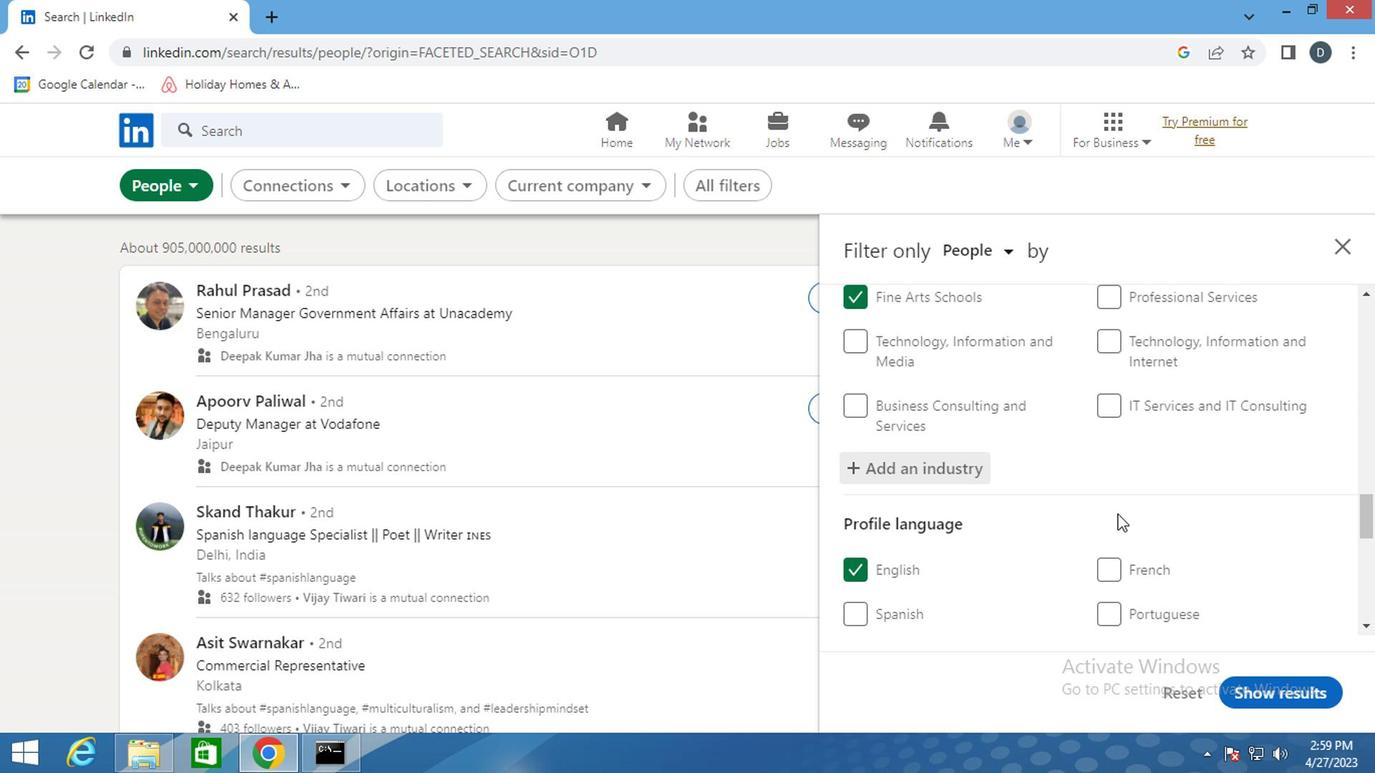 
Action: Mouse moved to (1112, 515)
Screenshot: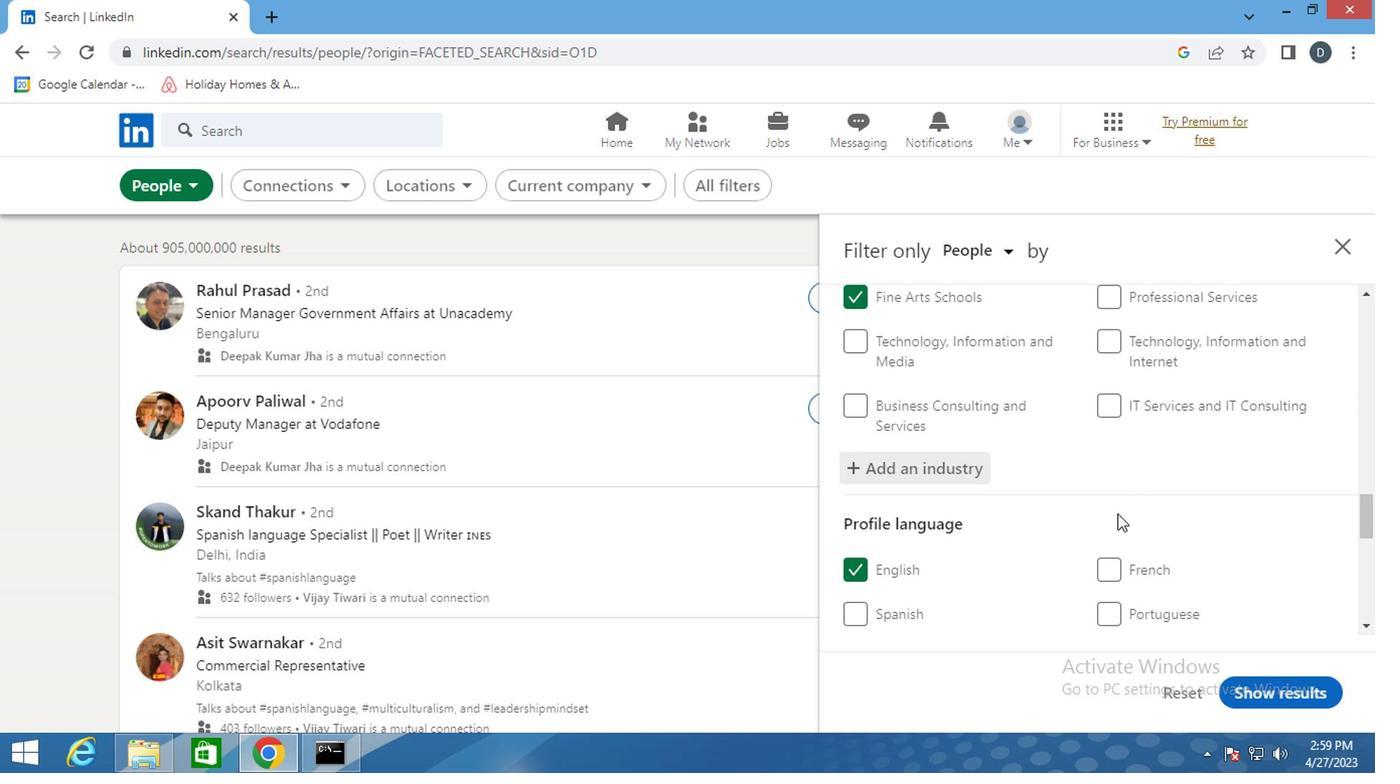 
Action: Mouse scrolled (1112, 515) with delta (0, 0)
Screenshot: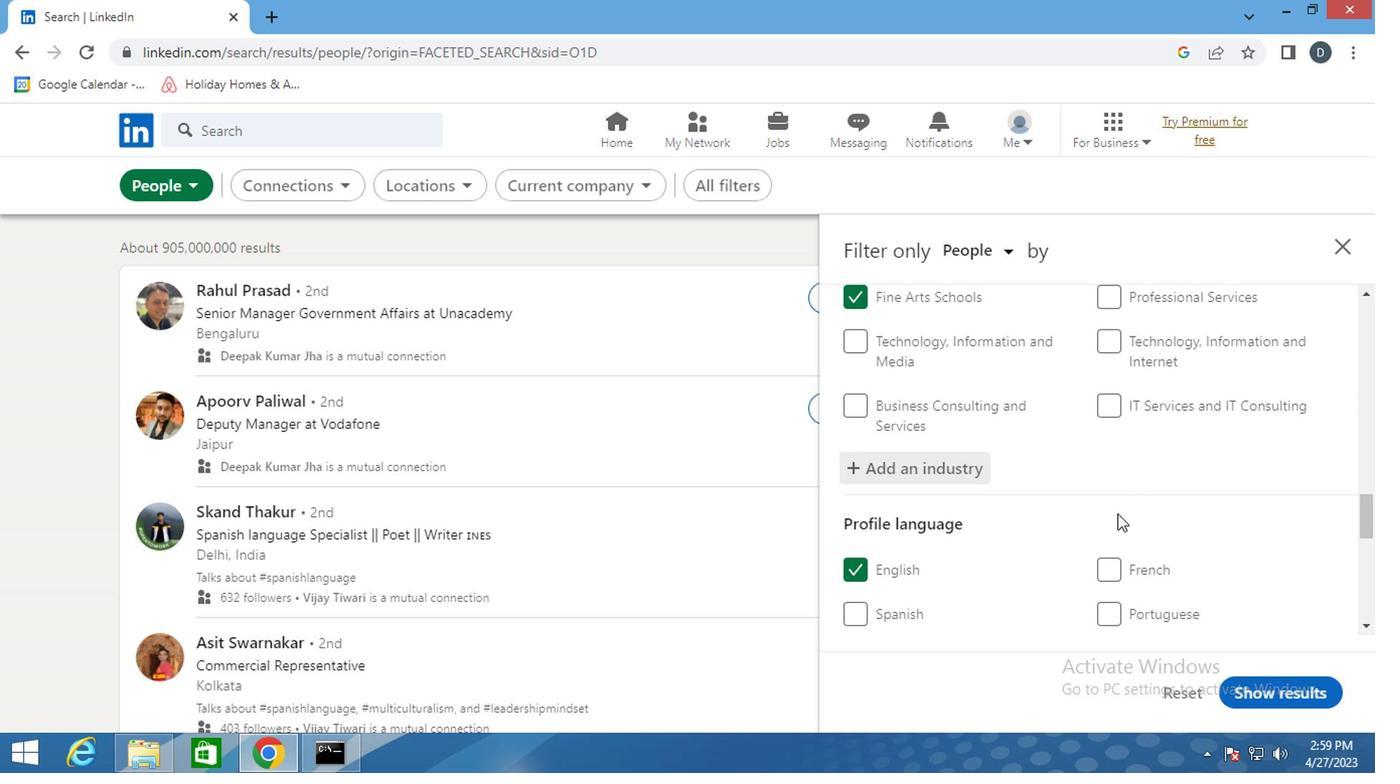 
Action: Mouse moved to (1111, 512)
Screenshot: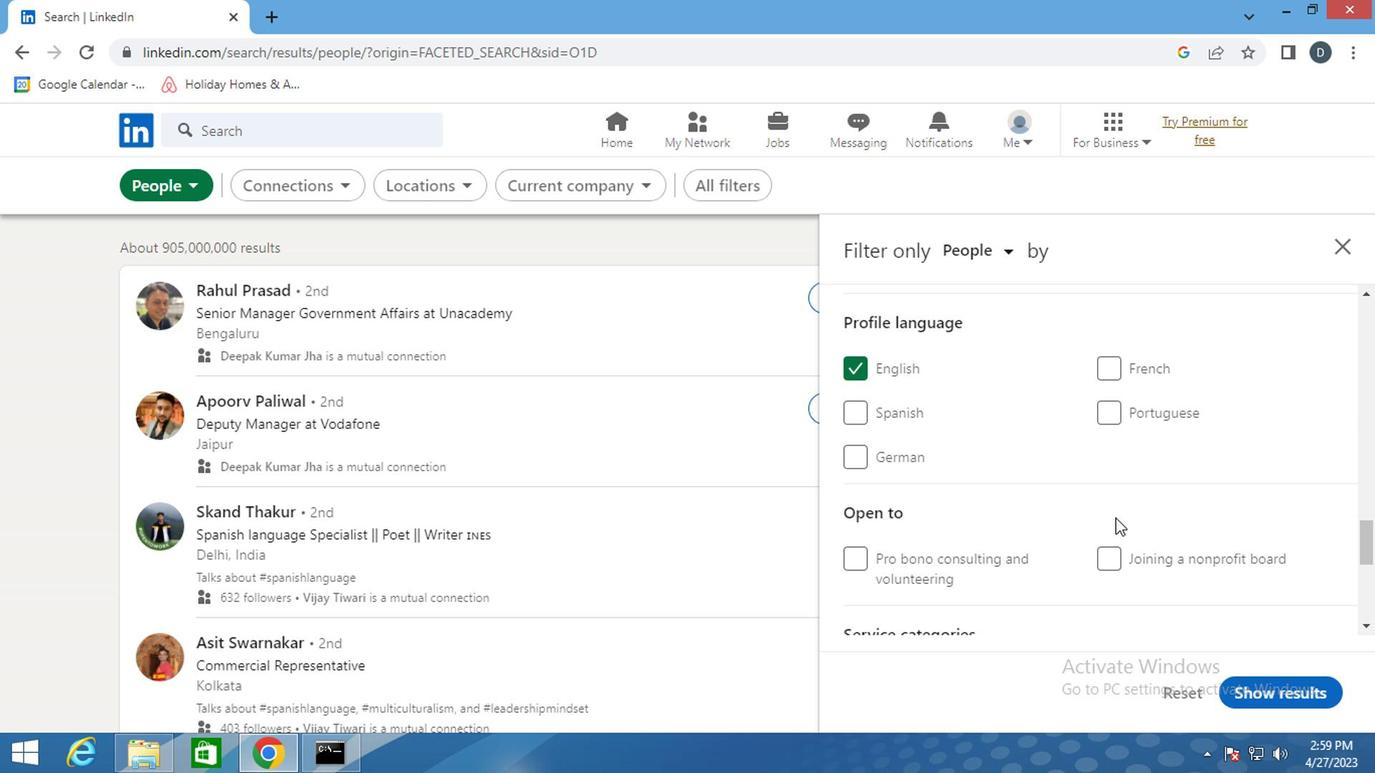 
Action: Mouse scrolled (1111, 512) with delta (0, 0)
Screenshot: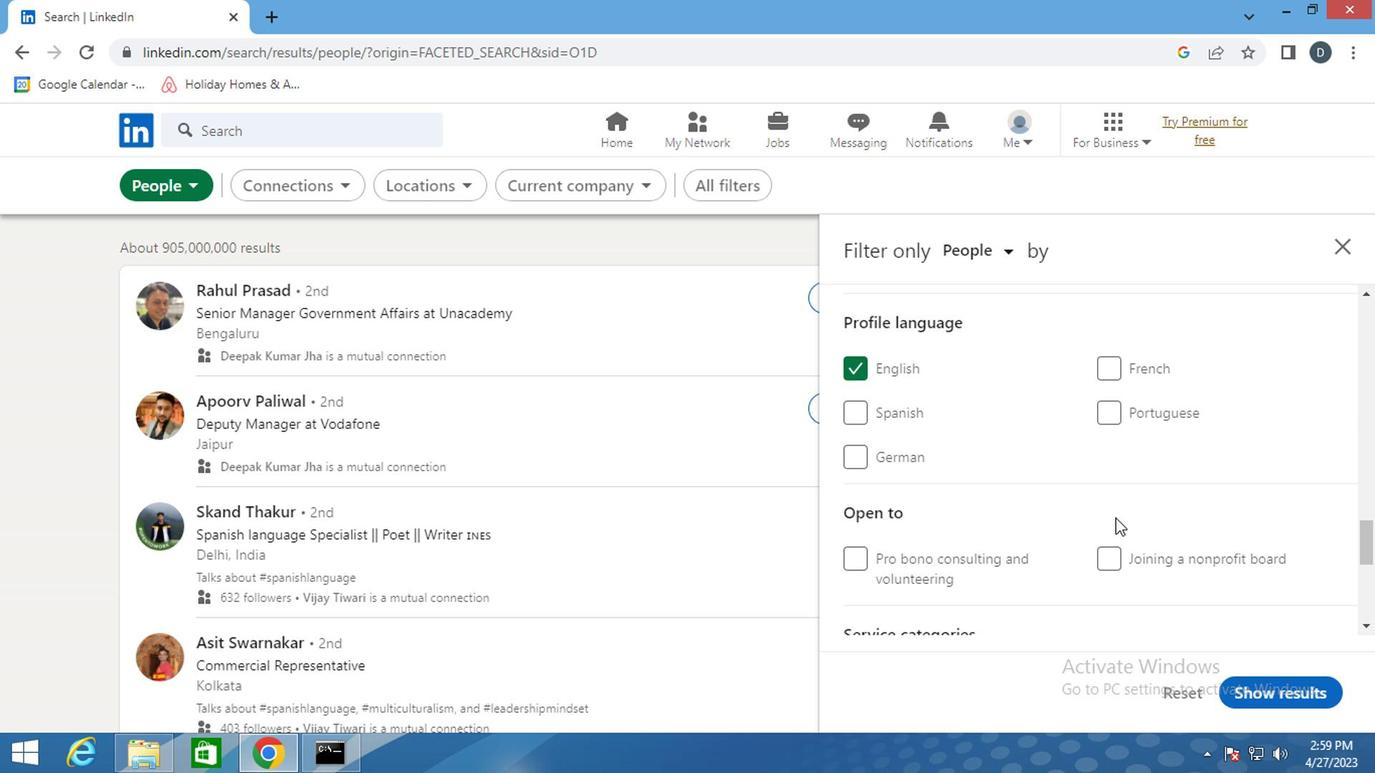 
Action: Mouse scrolled (1111, 512) with delta (0, 0)
Screenshot: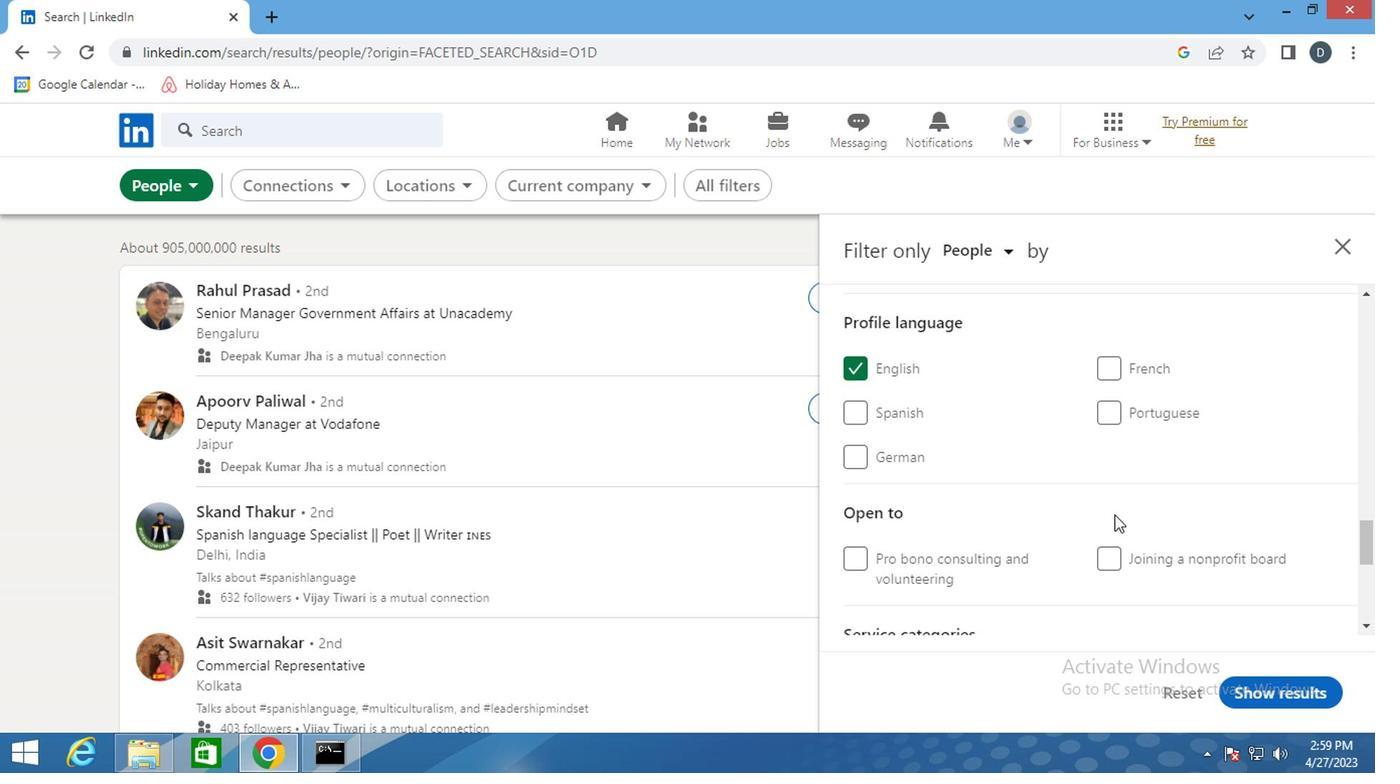 
Action: Mouse moved to (1134, 552)
Screenshot: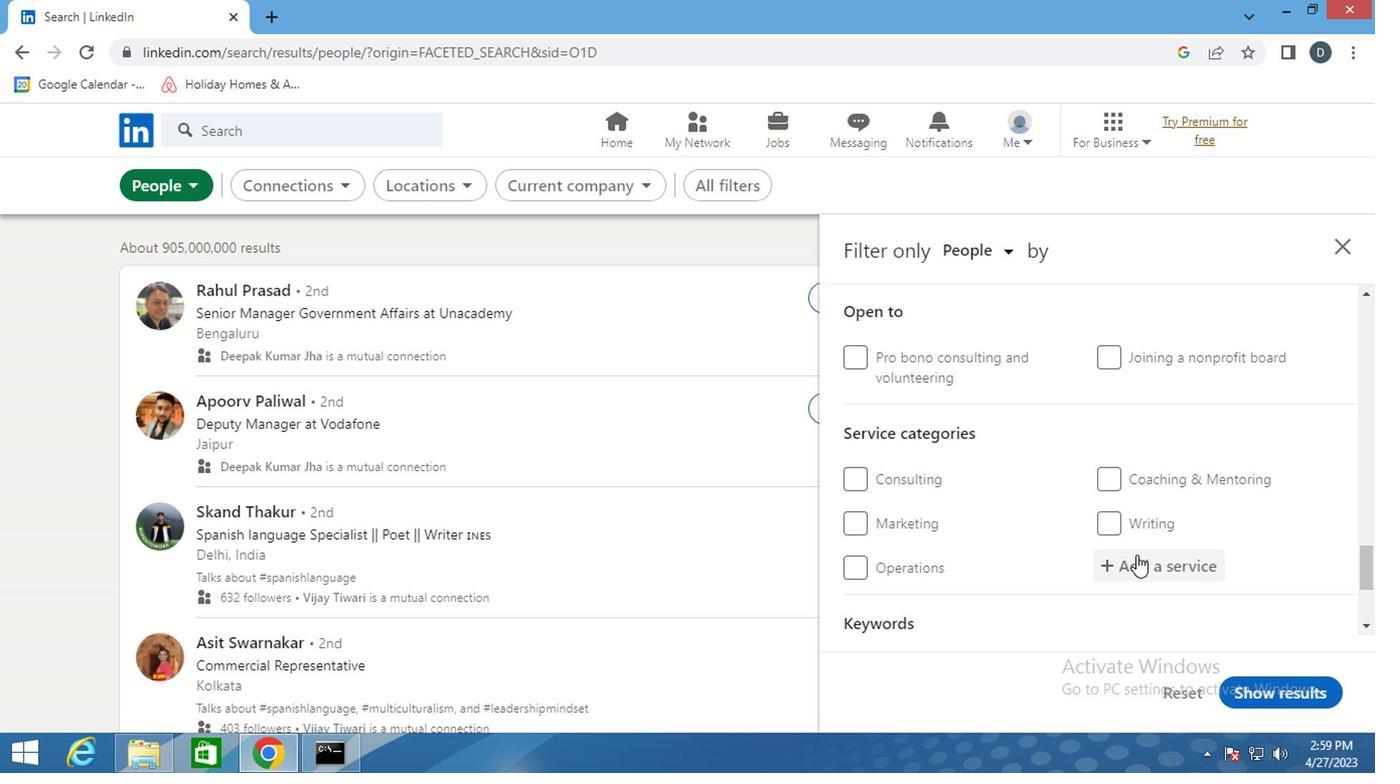 
Action: Mouse pressed left at (1134, 552)
Screenshot: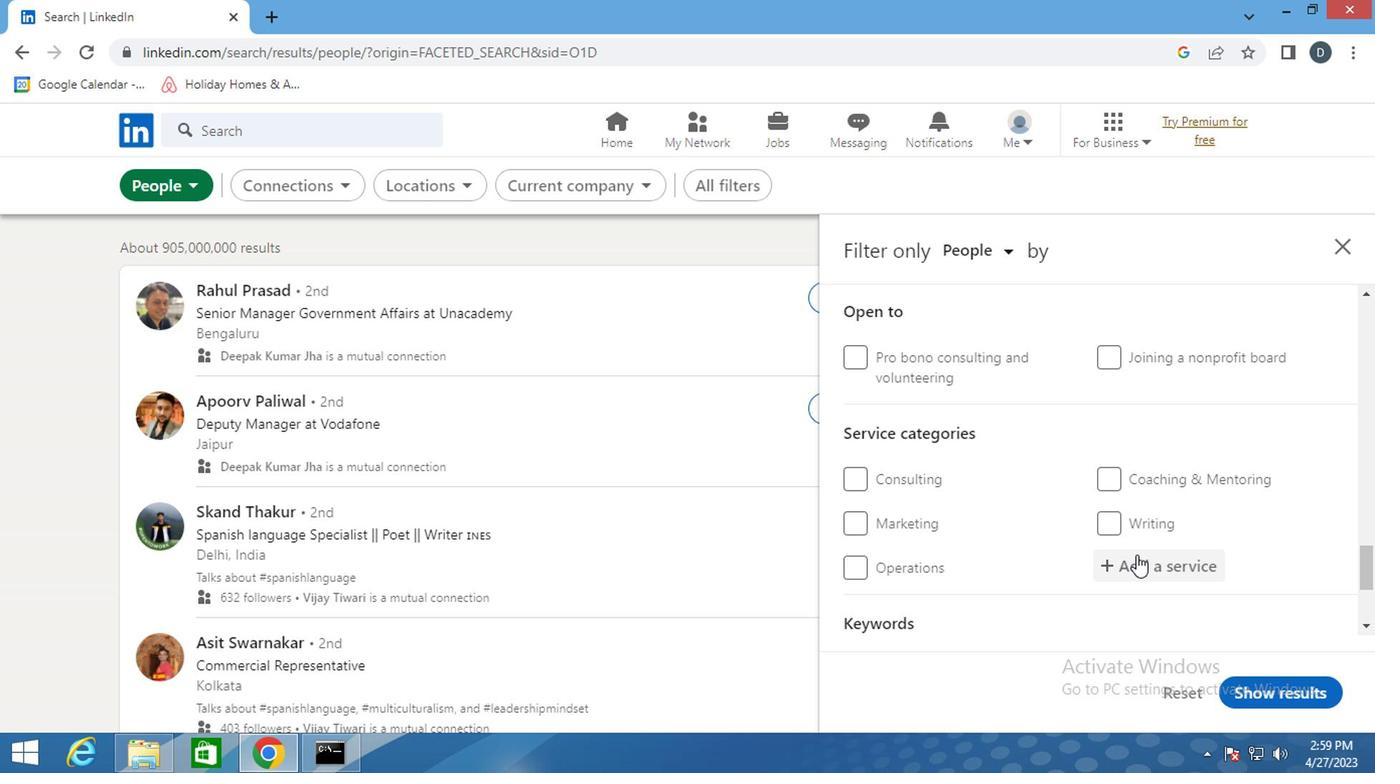 
Action: Mouse moved to (1162, 556)
Screenshot: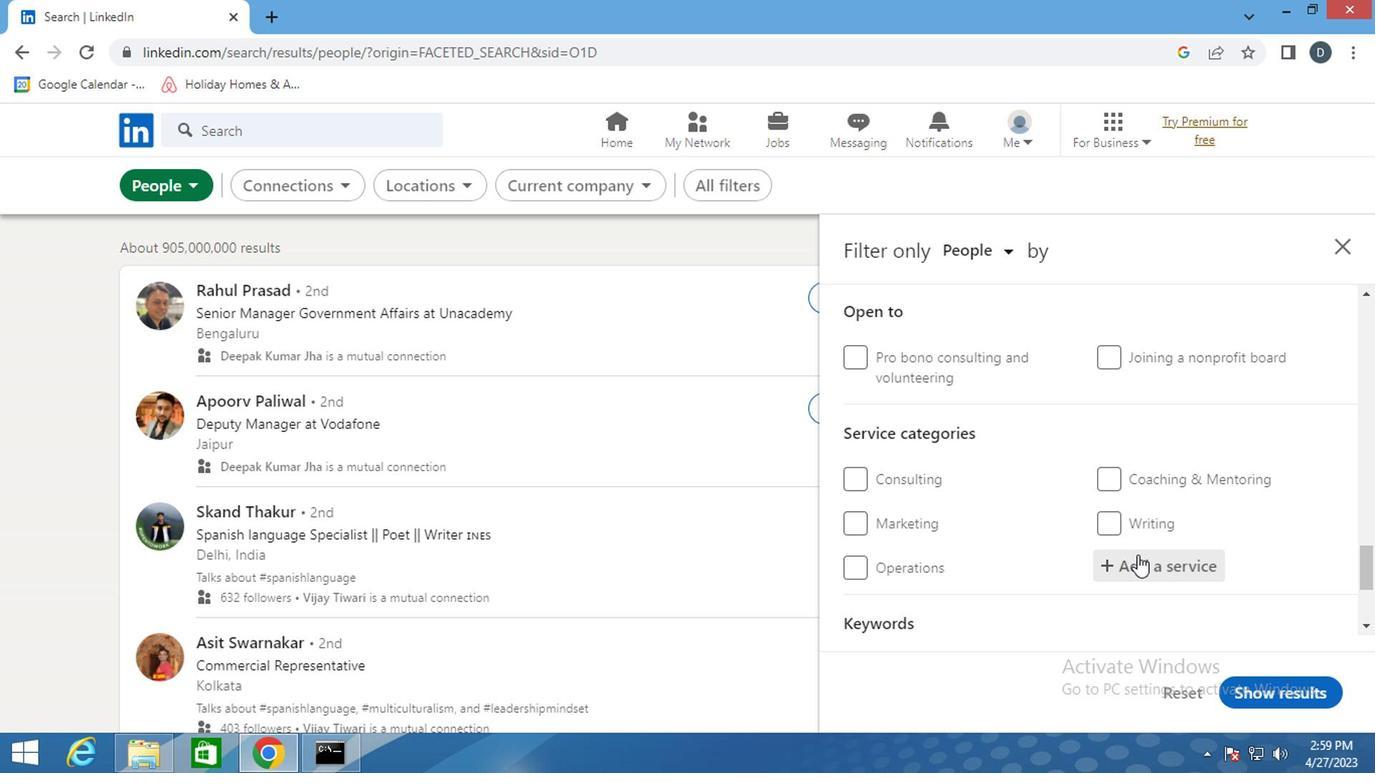 
Action: Key pressed <Key.shift><Key.shift><Key.shift>HR
Screenshot: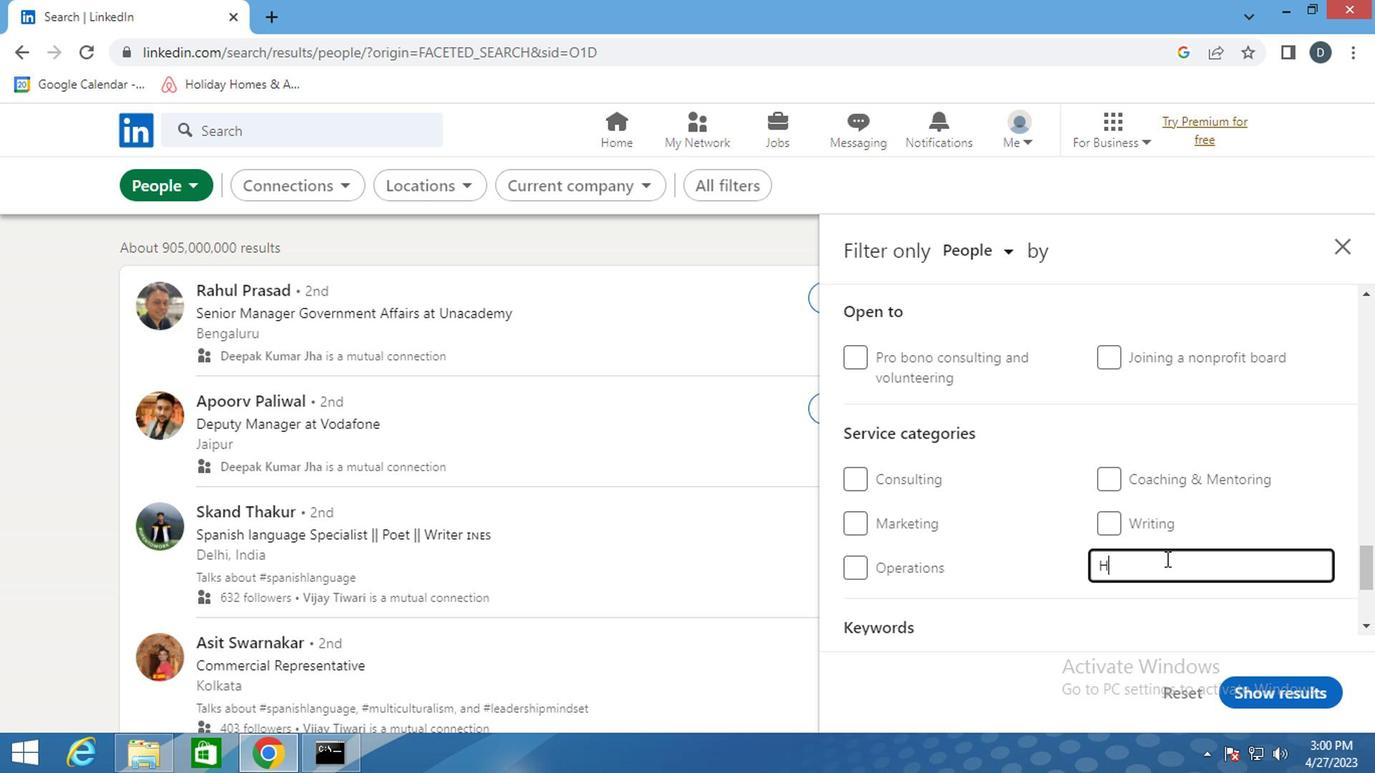 
Action: Mouse moved to (1171, 505)
Screenshot: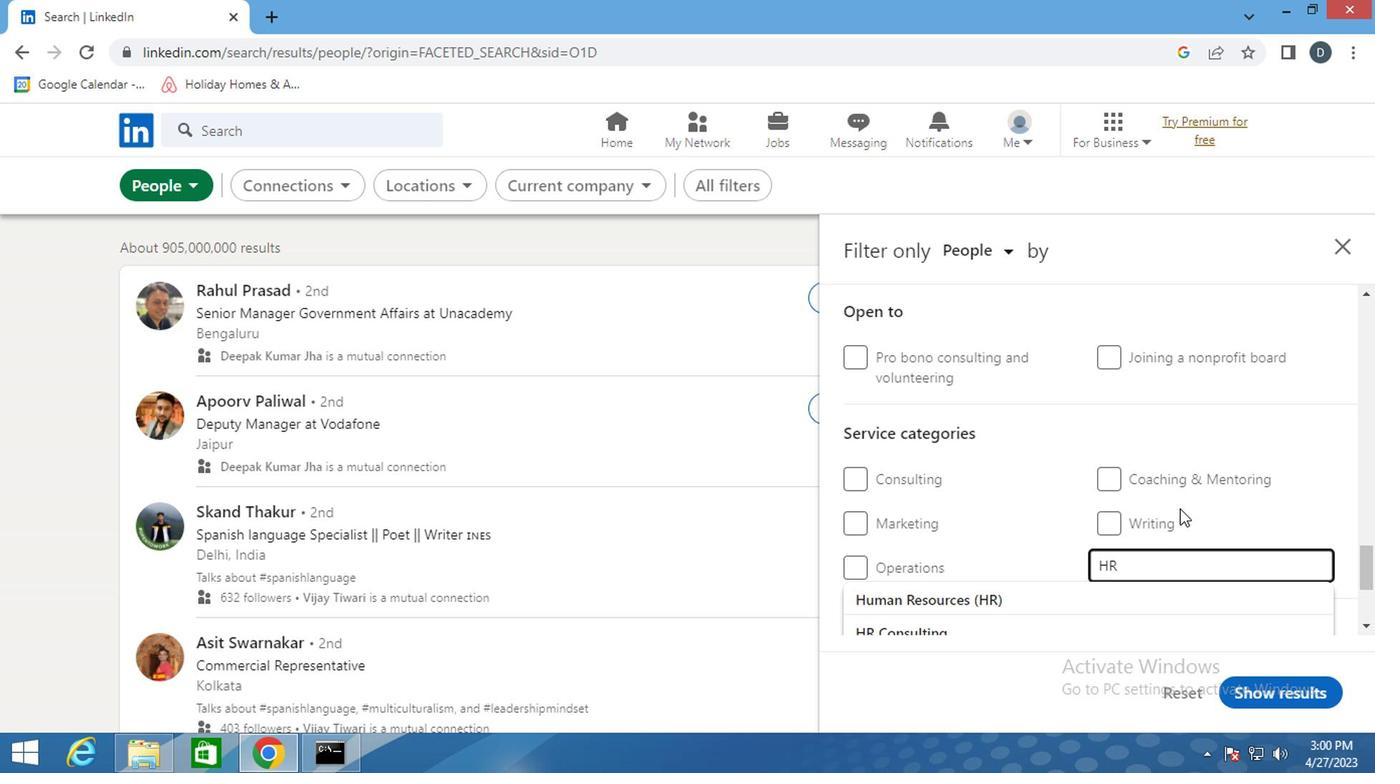 
Action: Mouse scrolled (1171, 505) with delta (0, 0)
Screenshot: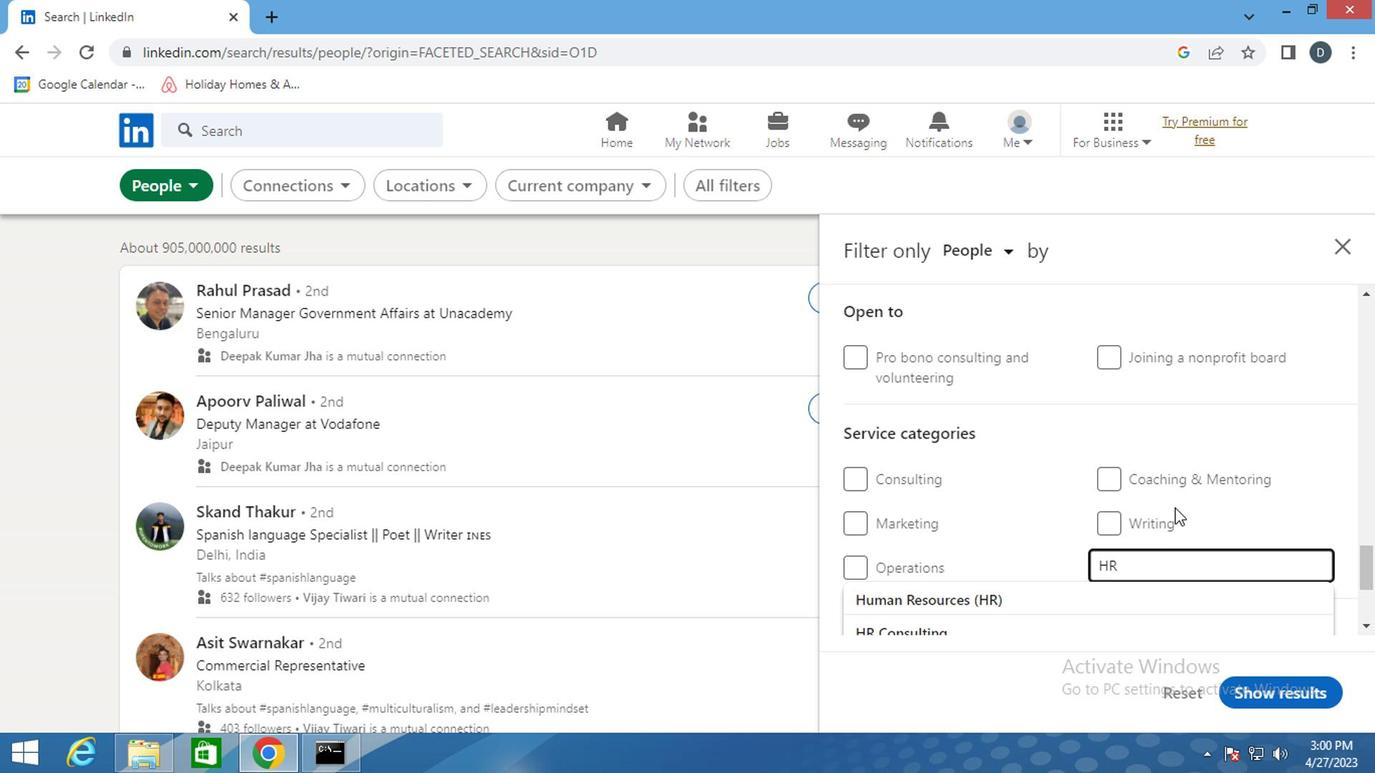 
Action: Mouse moved to (1096, 528)
Screenshot: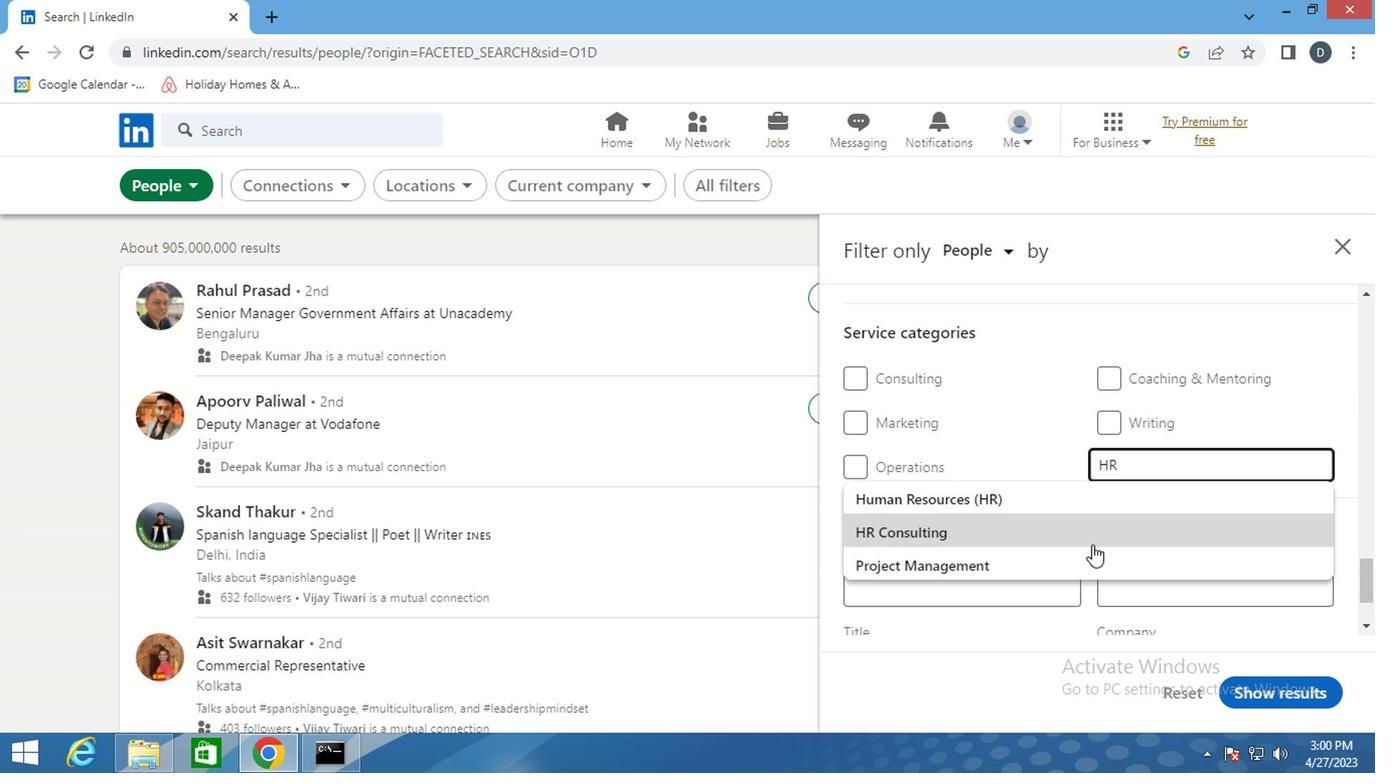 
Action: Mouse pressed left at (1096, 528)
Screenshot: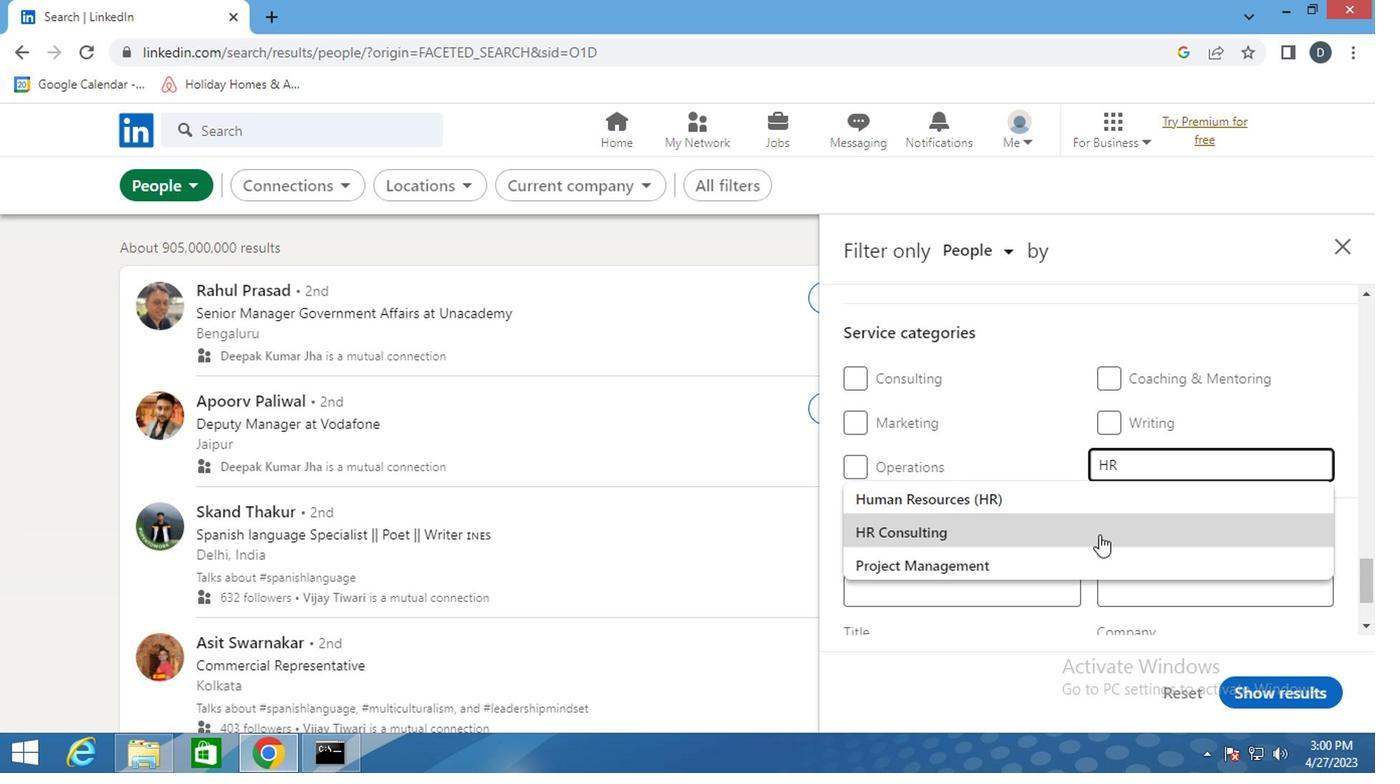 
Action: Mouse scrolled (1096, 527) with delta (0, 0)
Screenshot: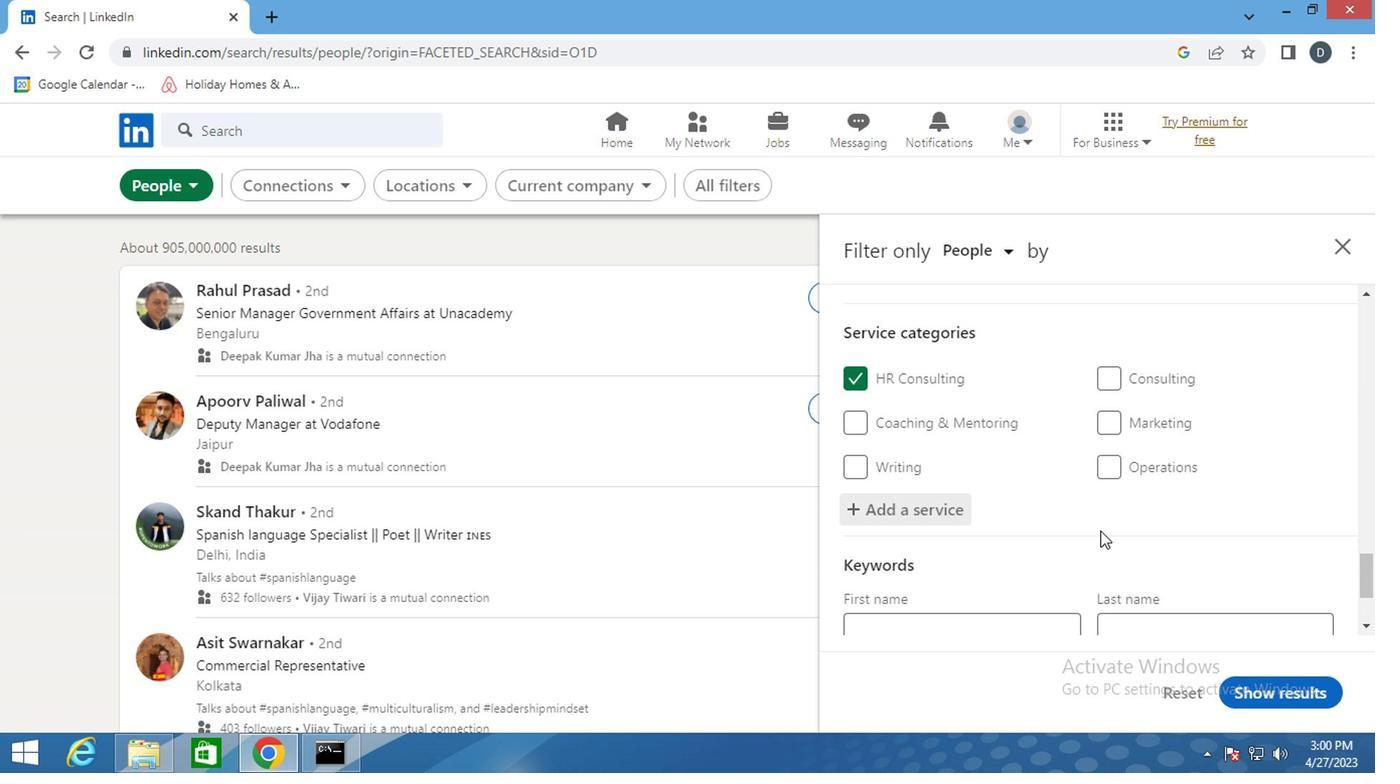 
Action: Mouse scrolled (1096, 527) with delta (0, 0)
Screenshot: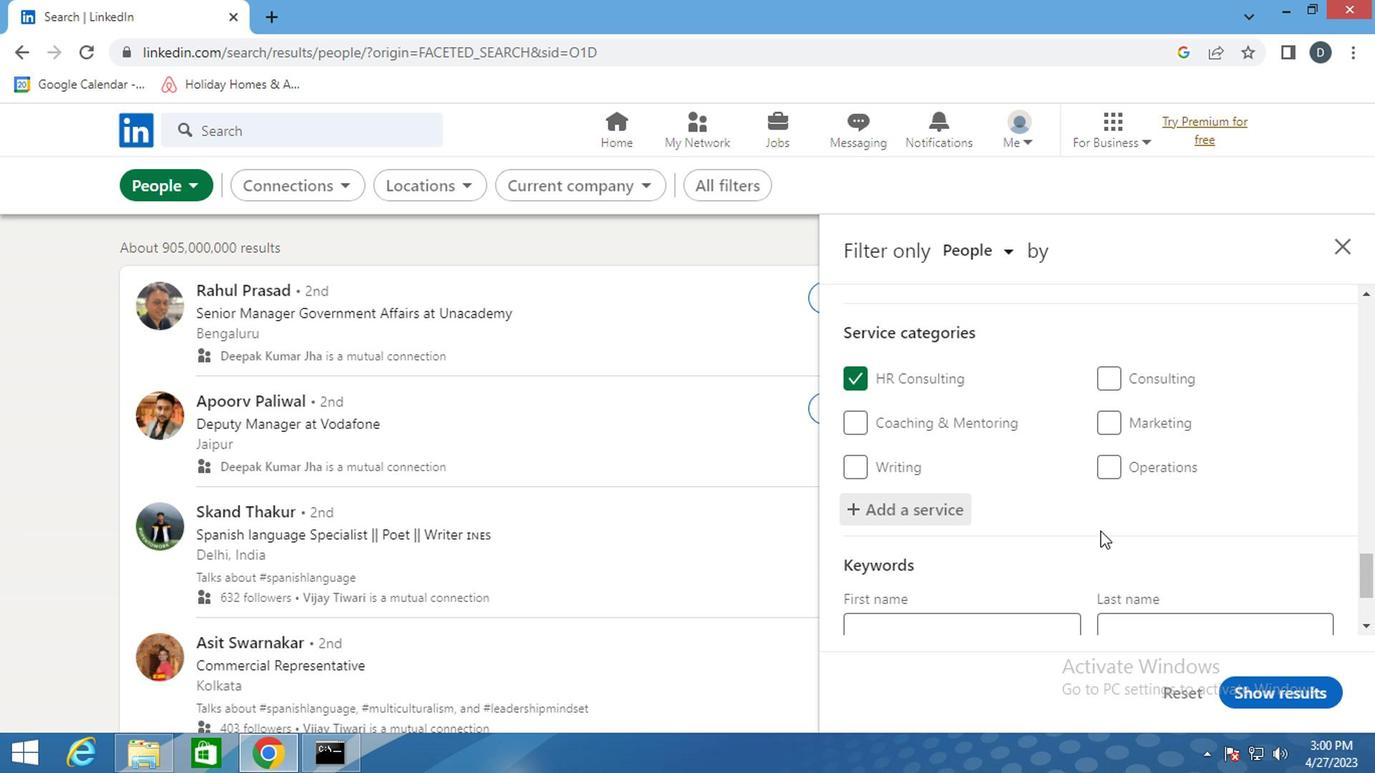 
Action: Mouse moved to (994, 541)
Screenshot: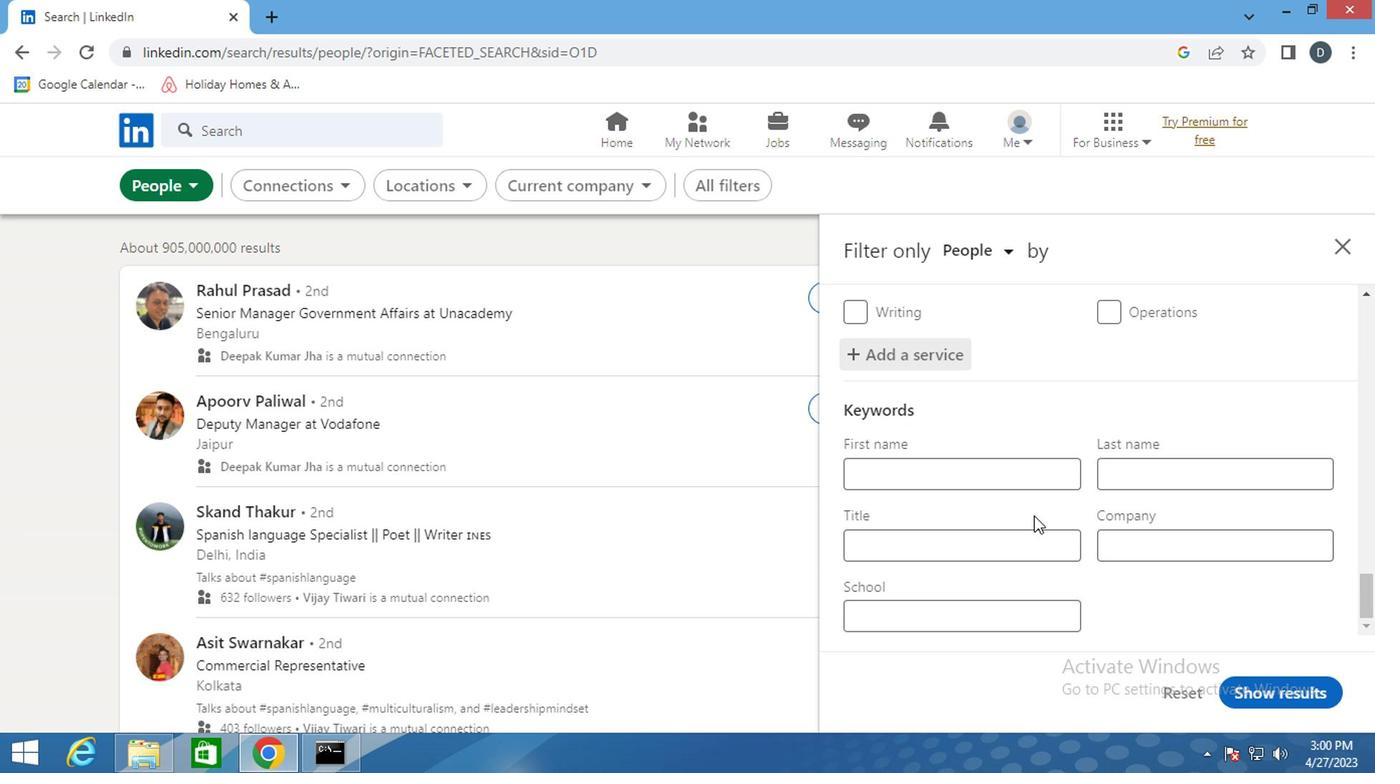 
Action: Mouse pressed left at (994, 541)
Screenshot: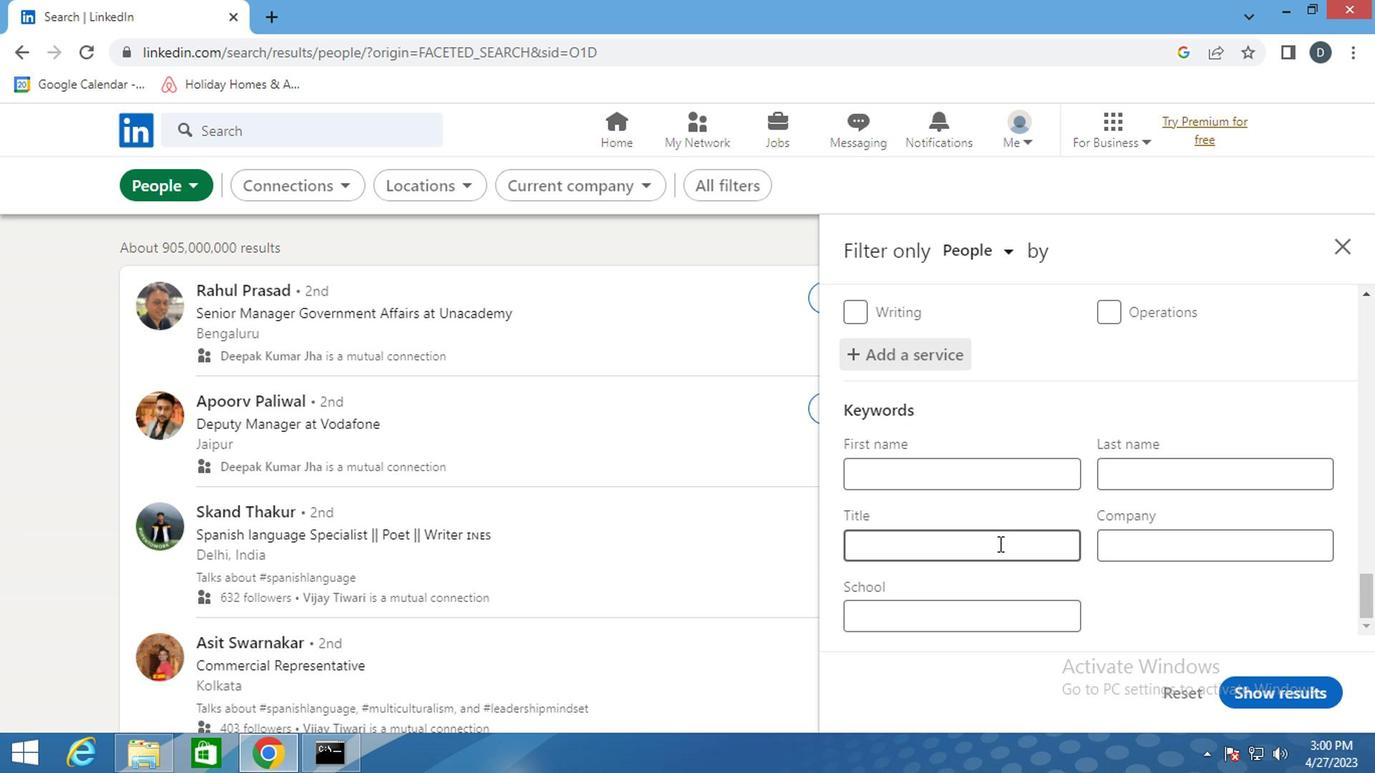 
Action: Key pressed <Key.shift><Key.shift><Key.shift><Key.shift><Key.shift><Key.shift><Key.shift><Key.shift><Key.shift><Key.shift>MATHEMATICIAN<Key.enter>
Screenshot: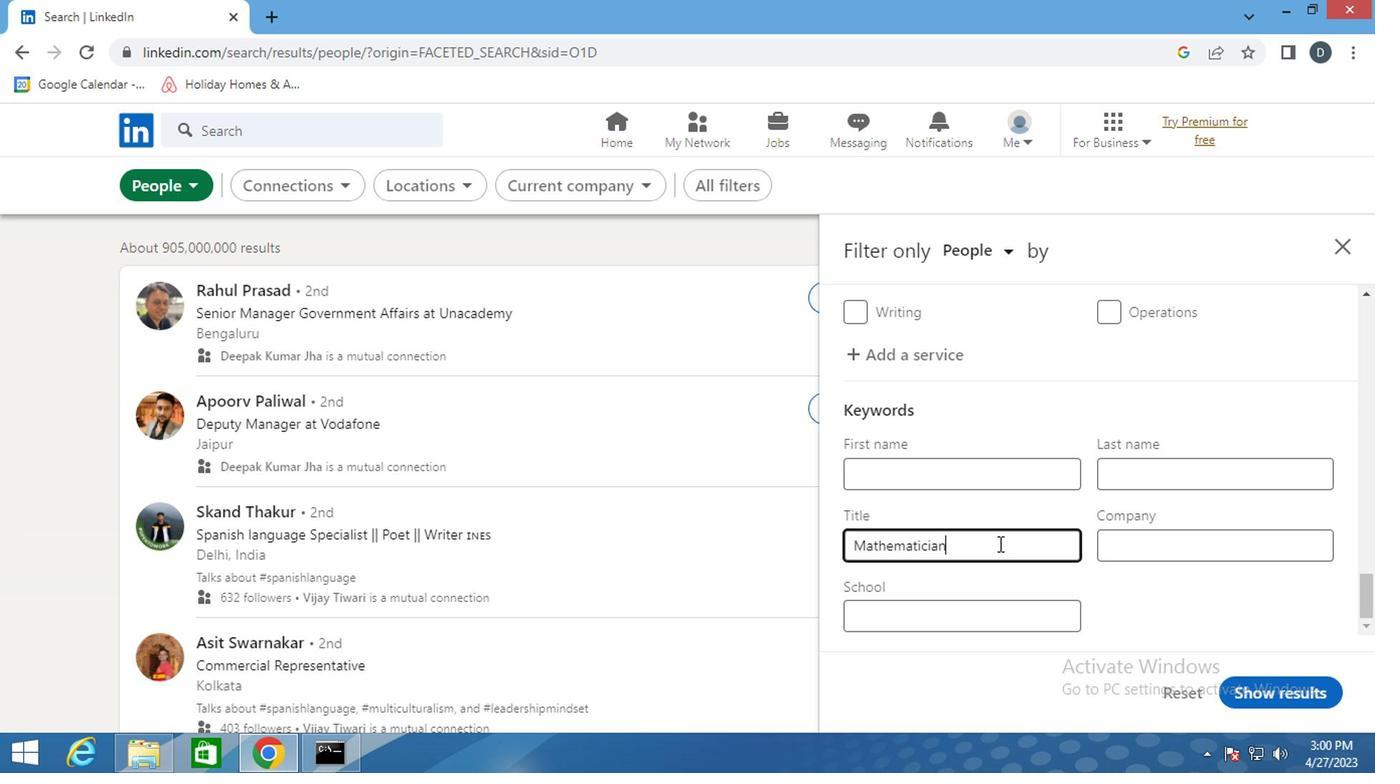 
Action: Mouse moved to (1261, 682)
Screenshot: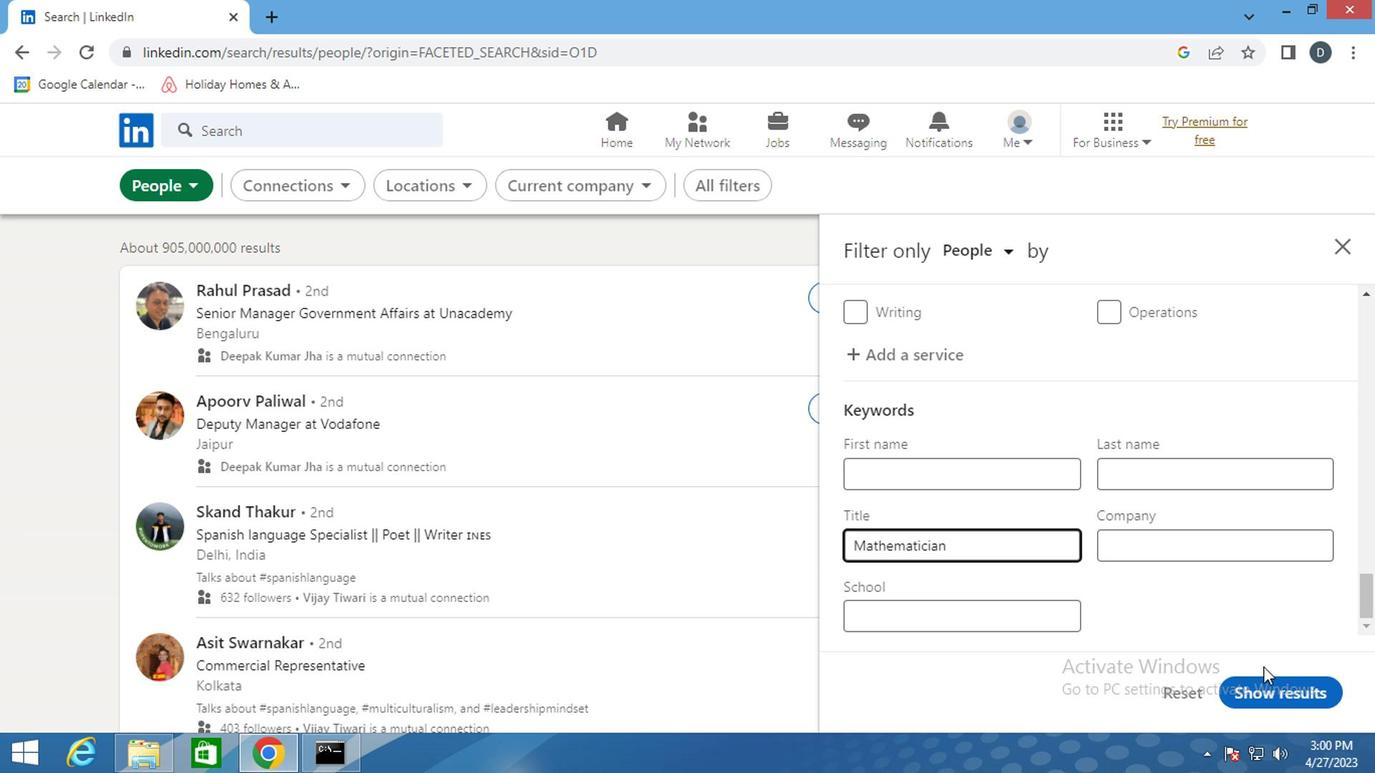 
Action: Mouse pressed left at (1261, 682)
Screenshot: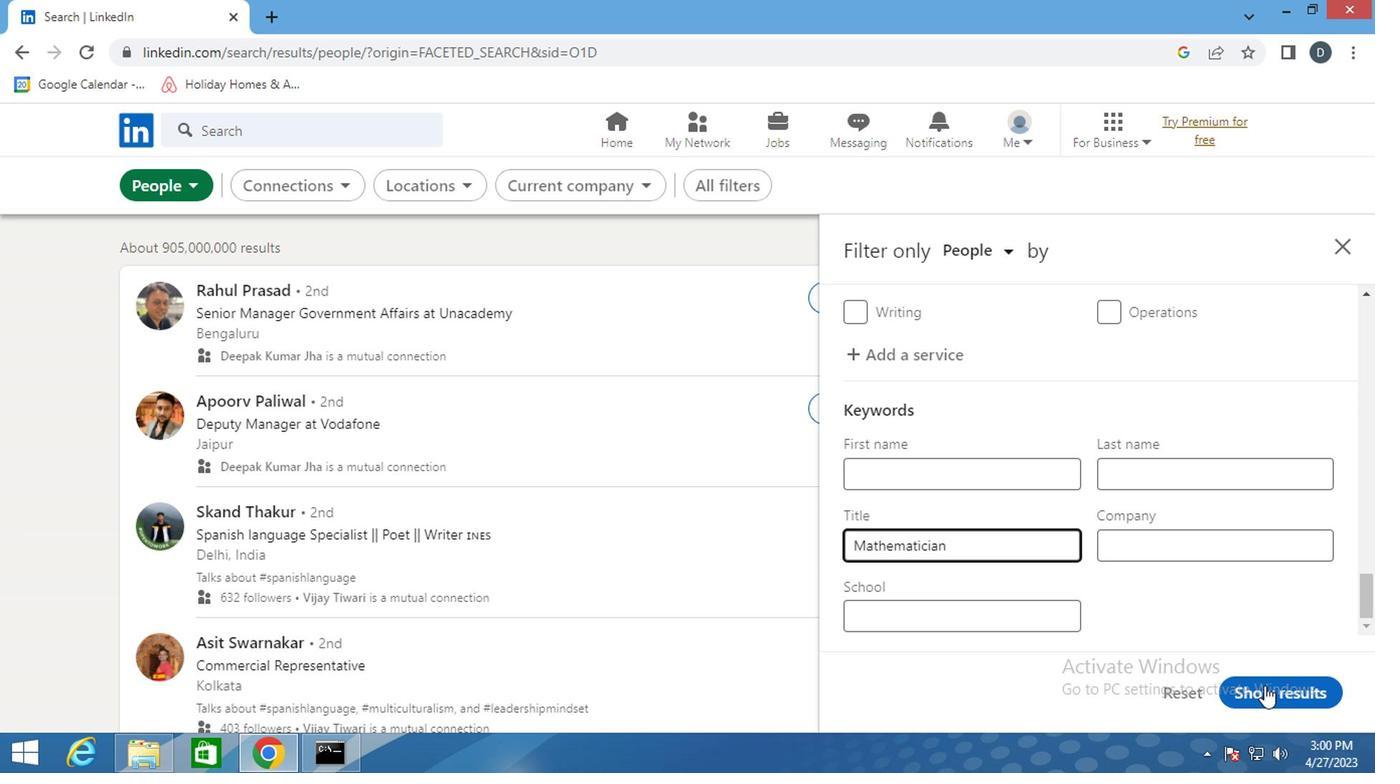 
Action: Mouse moved to (1245, 664)
Screenshot: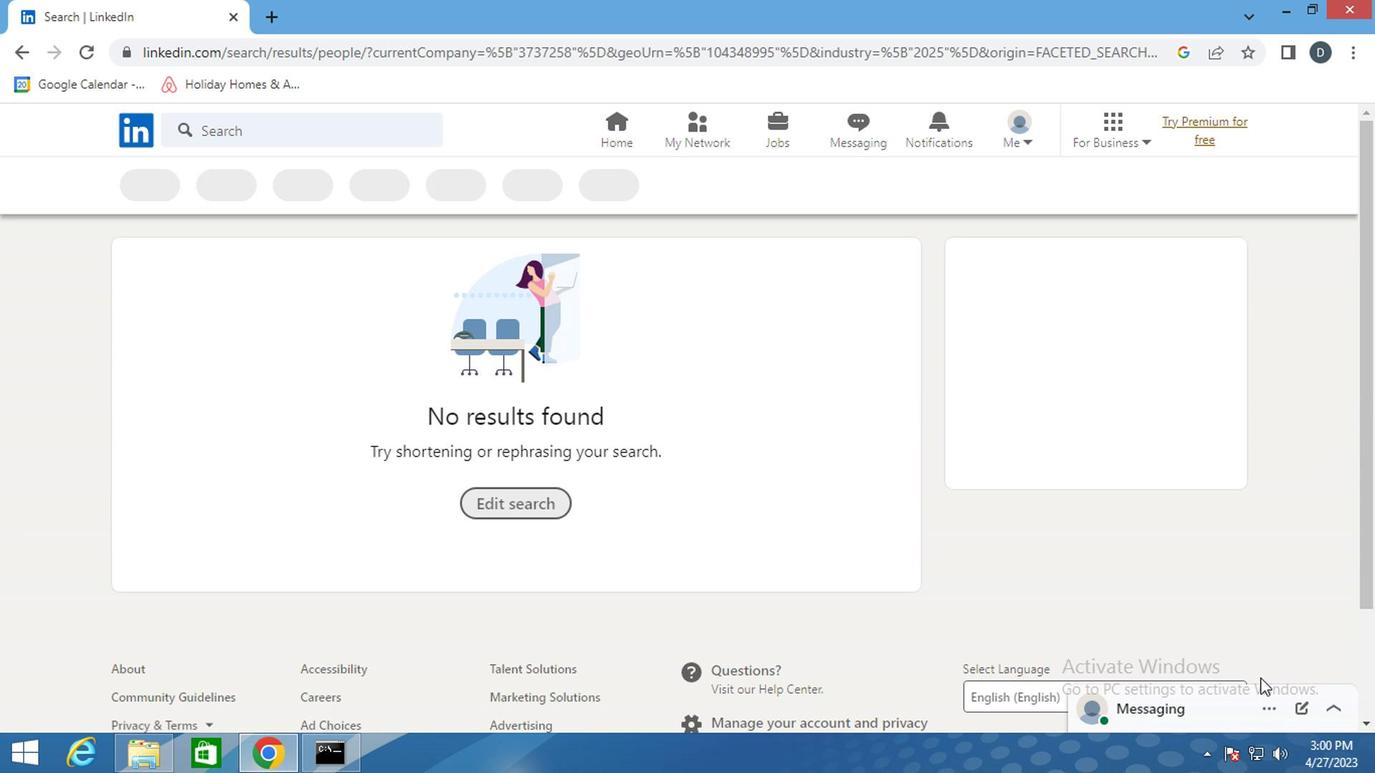 
